 Task: Look for space in Oviedo, United States from 12th August, 2023 to 16th August, 2023 for 8 adults in price range Rs.10000 to Rs.16000. Place can be private room with 8 bedrooms having 8 beds and 8 bathrooms. Property type can be house, flat, guest house, hotel. Amenities needed are: wifi, TV, free parkinig on premises, gym, breakfast. Booking option can be shelf check-in. Required host language is English.
Action: Mouse moved to (468, 103)
Screenshot: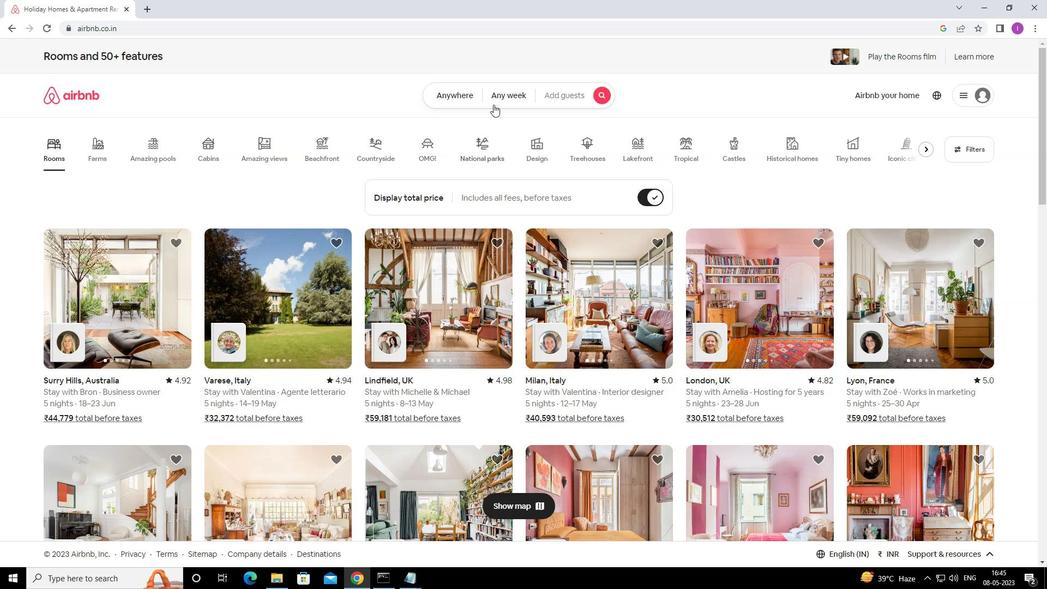 
Action: Mouse pressed left at (468, 103)
Screenshot: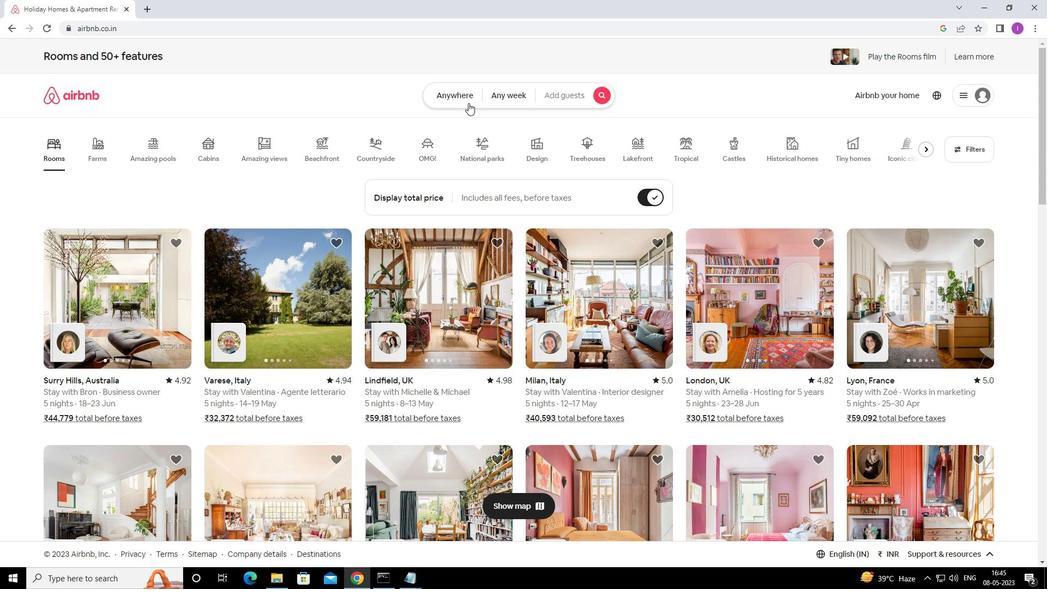 
Action: Mouse moved to (396, 138)
Screenshot: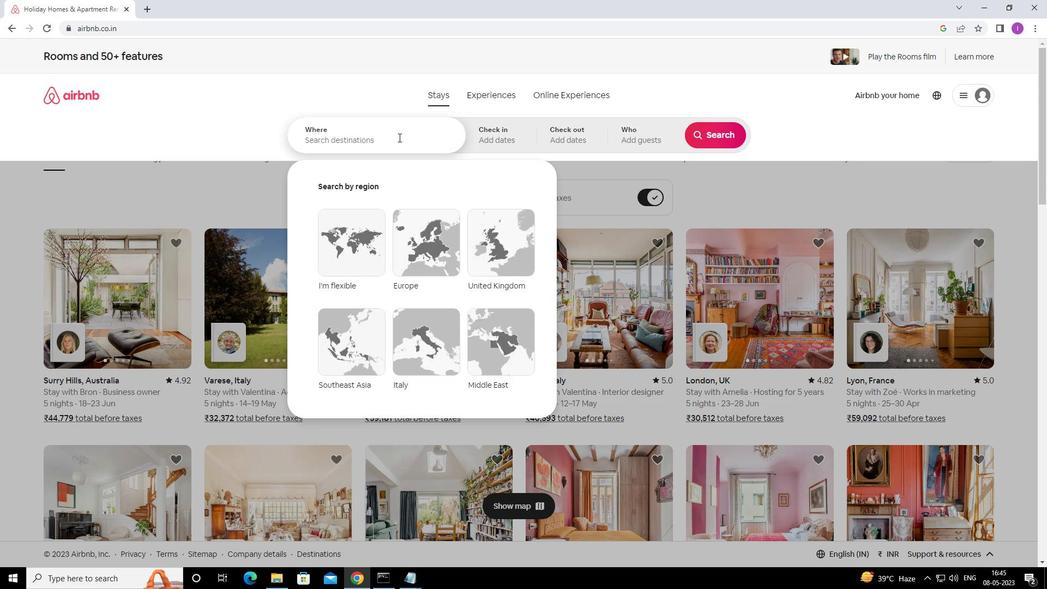 
Action: Mouse pressed left at (396, 138)
Screenshot: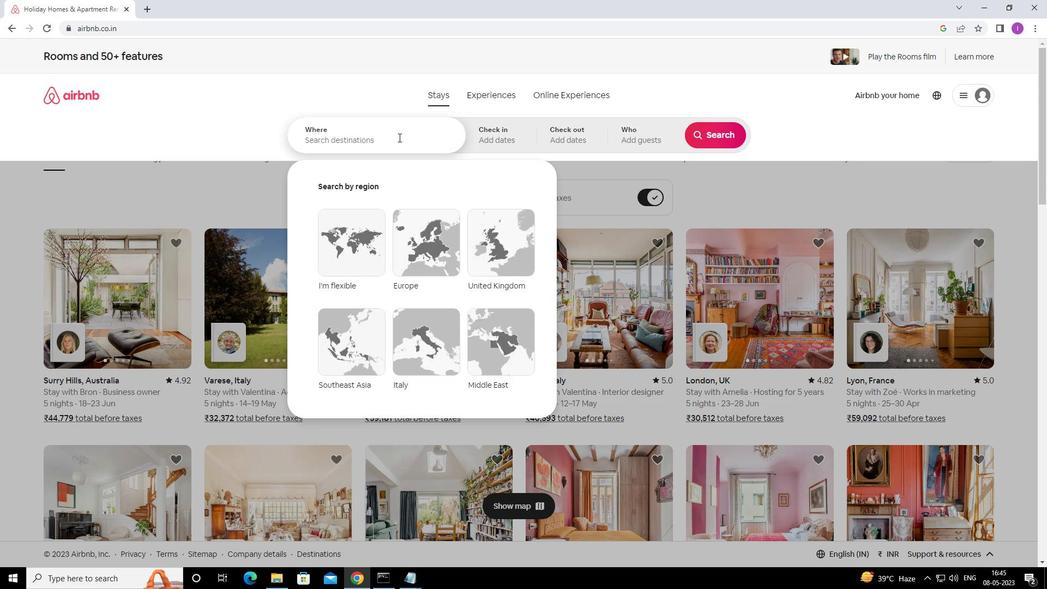 
Action: Mouse moved to (569, 116)
Screenshot: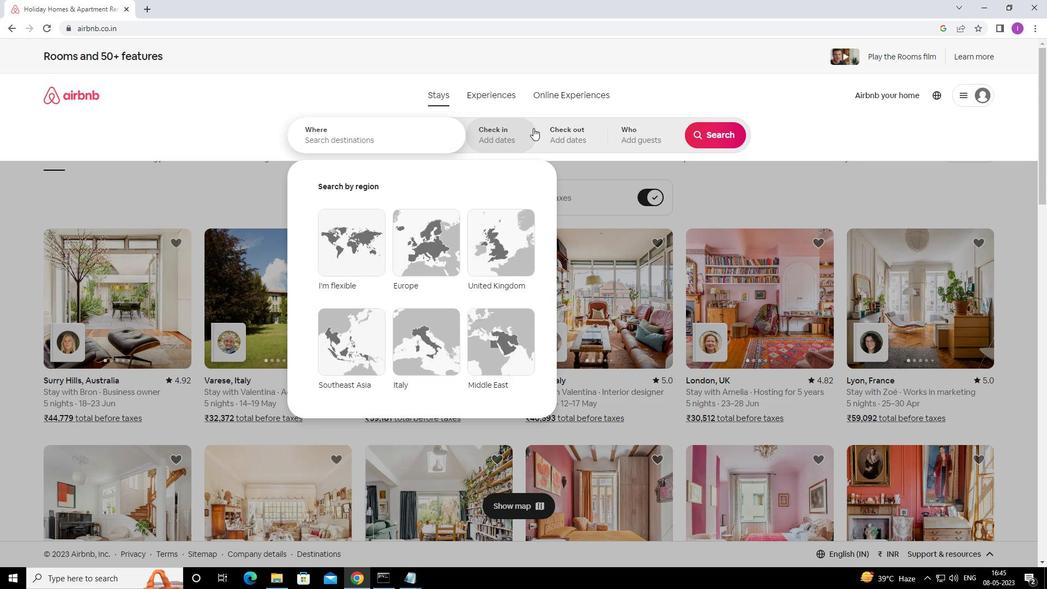 
Action: Key pressed <Key.shift><Key.shift><Key.shift><Key.shift><Key.shift>OVIEDO,<Key.shift><Key.shift><Key.shift><Key.shift>UNITED<Key.space>STATES
Screenshot: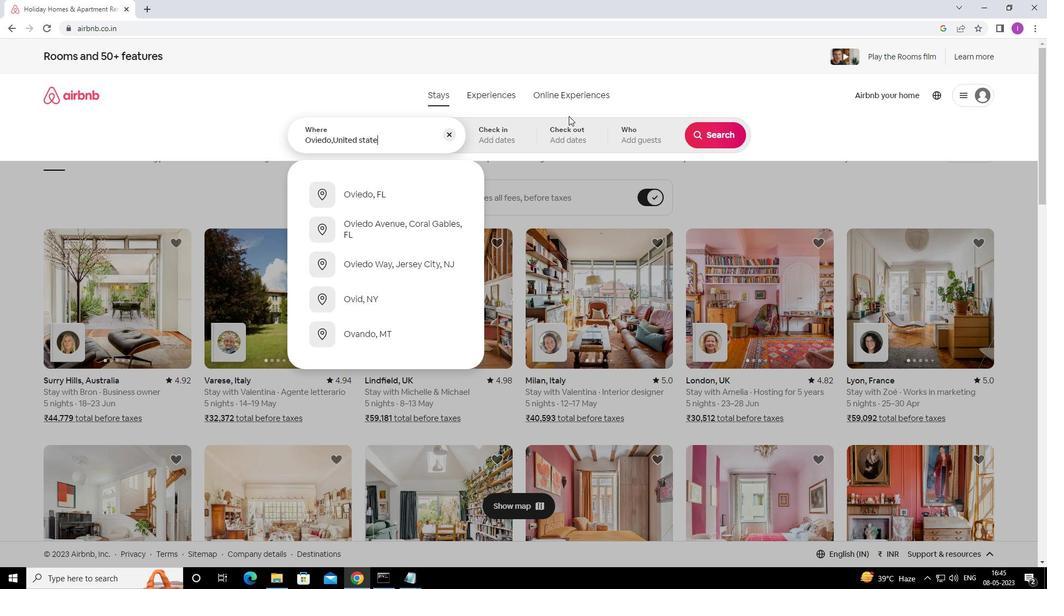 
Action: Mouse moved to (511, 130)
Screenshot: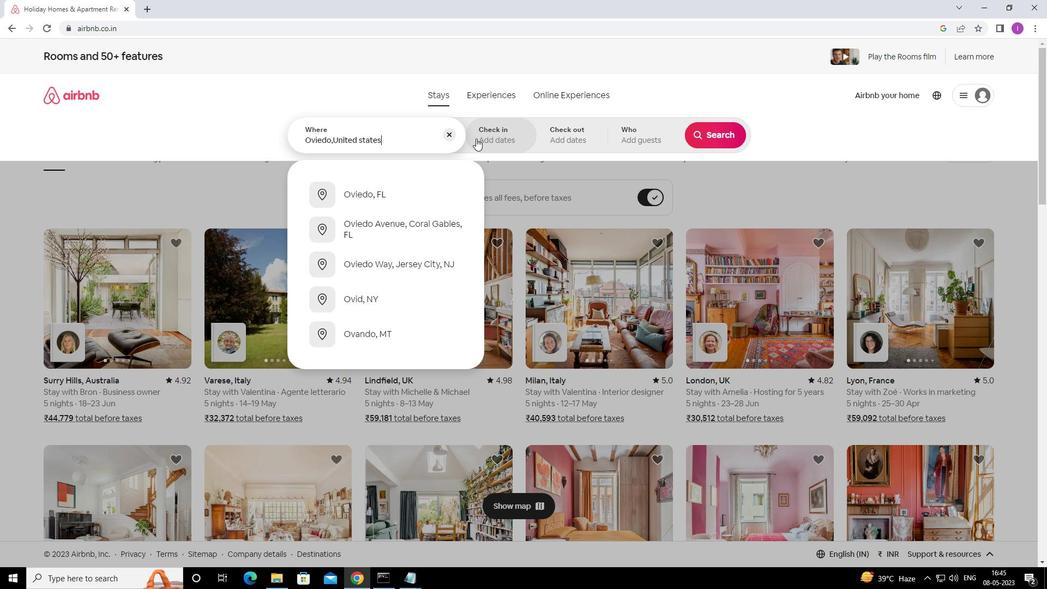 
Action: Mouse pressed left at (511, 130)
Screenshot: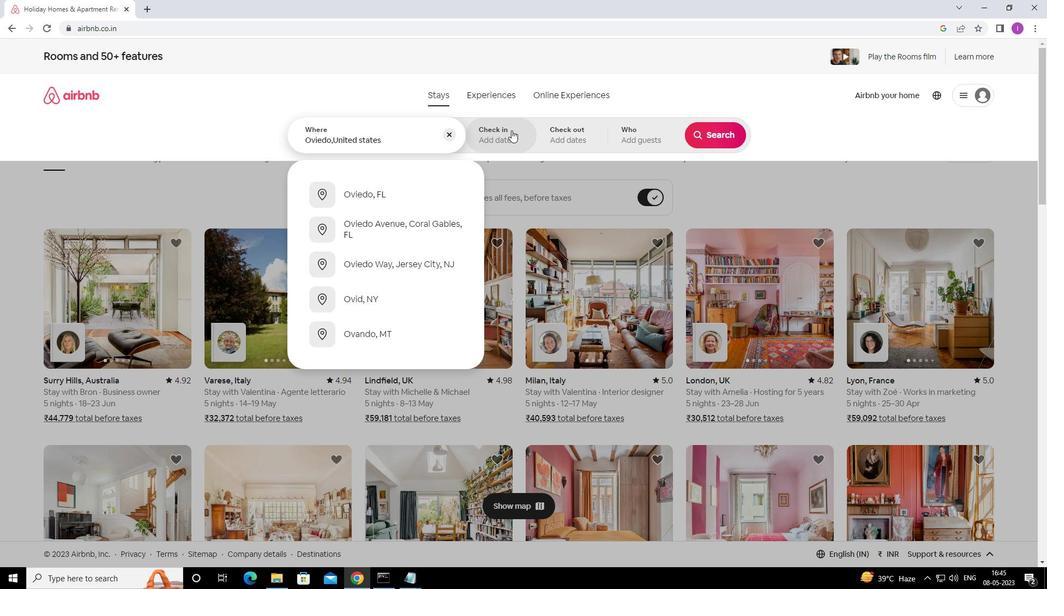 
Action: Mouse moved to (705, 223)
Screenshot: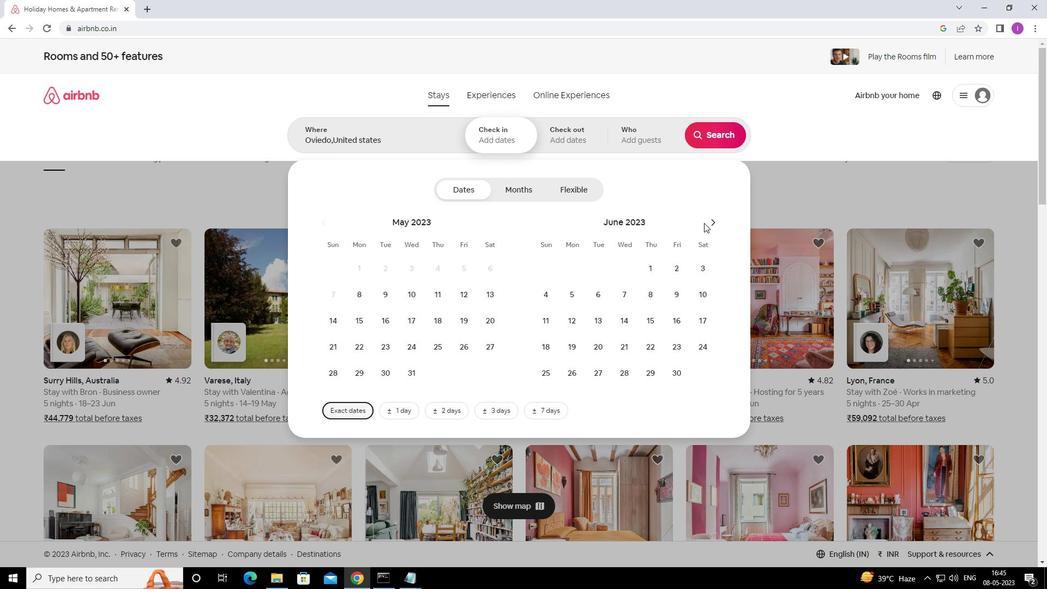 
Action: Mouse pressed left at (705, 223)
Screenshot: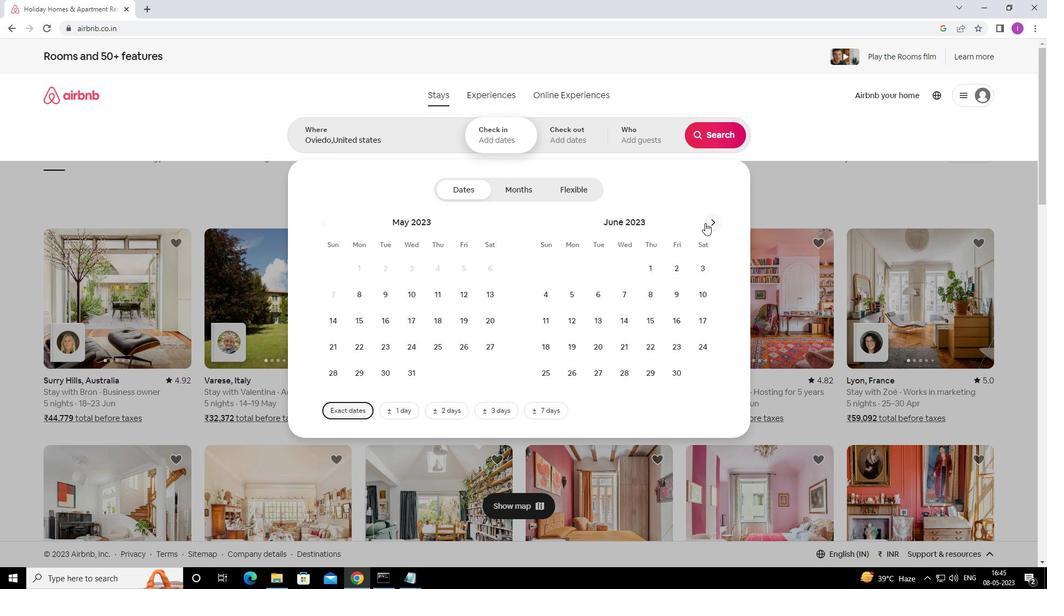
Action: Mouse pressed left at (705, 223)
Screenshot: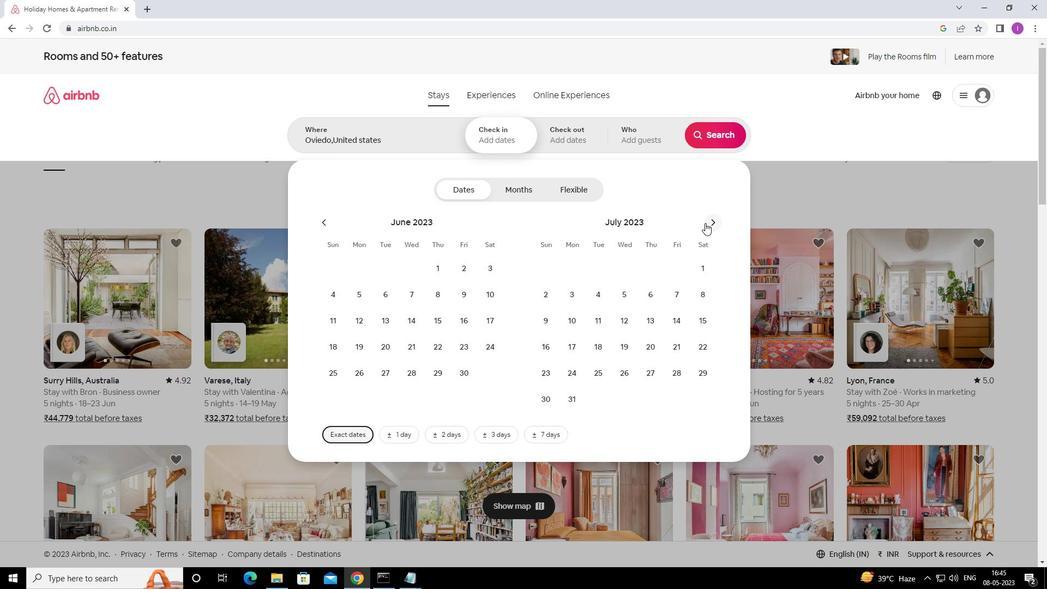 
Action: Mouse moved to (701, 295)
Screenshot: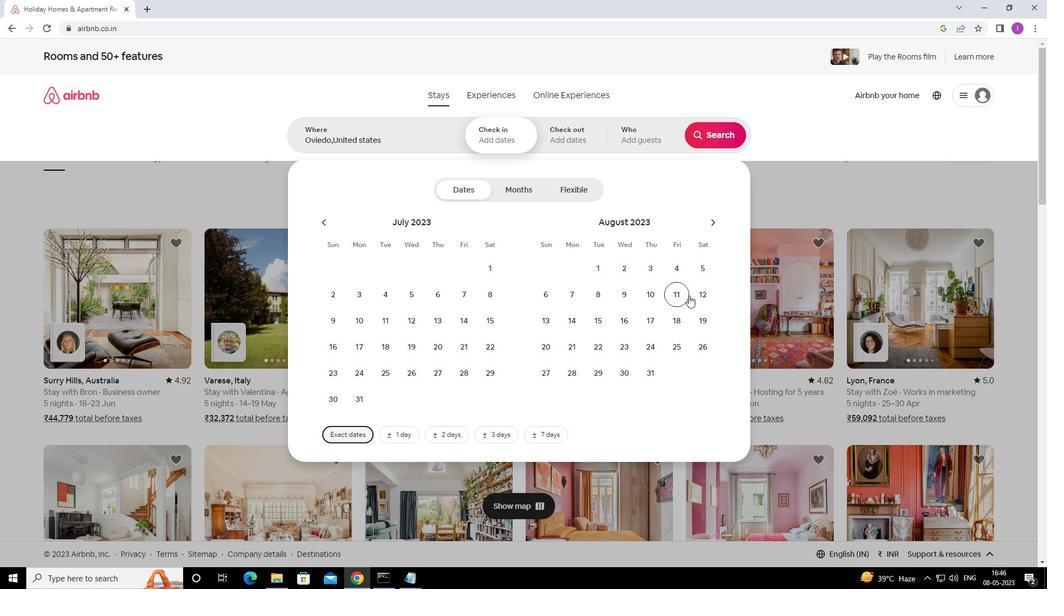 
Action: Mouse pressed left at (701, 295)
Screenshot: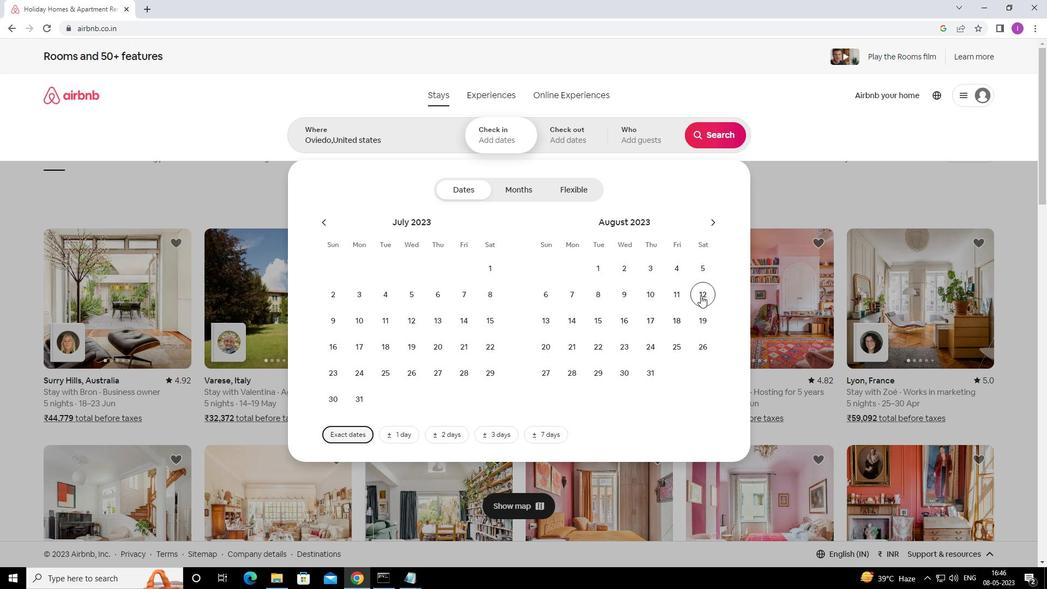
Action: Mouse moved to (629, 323)
Screenshot: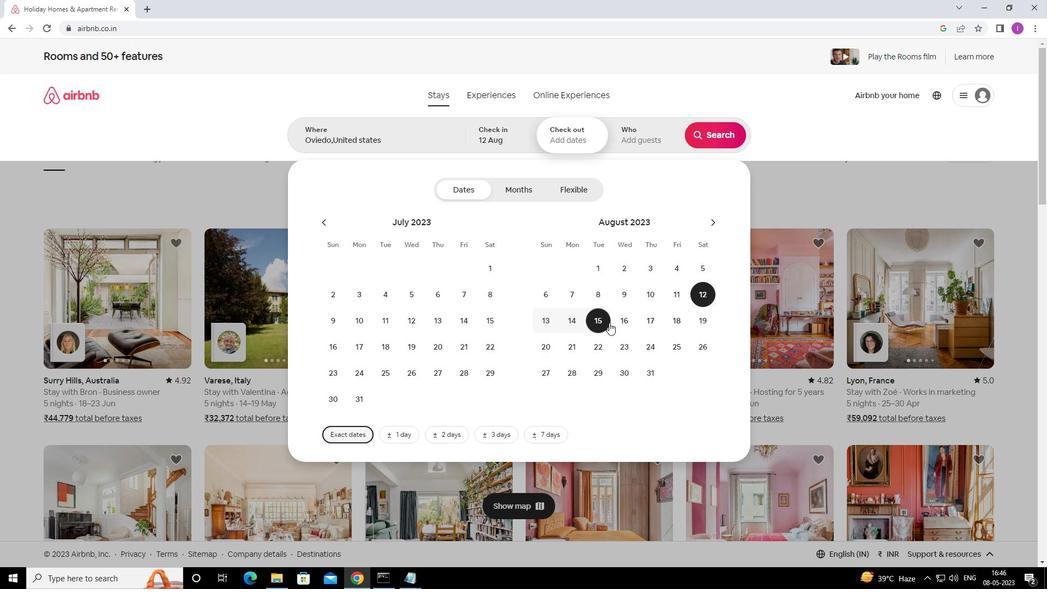 
Action: Mouse pressed left at (629, 323)
Screenshot: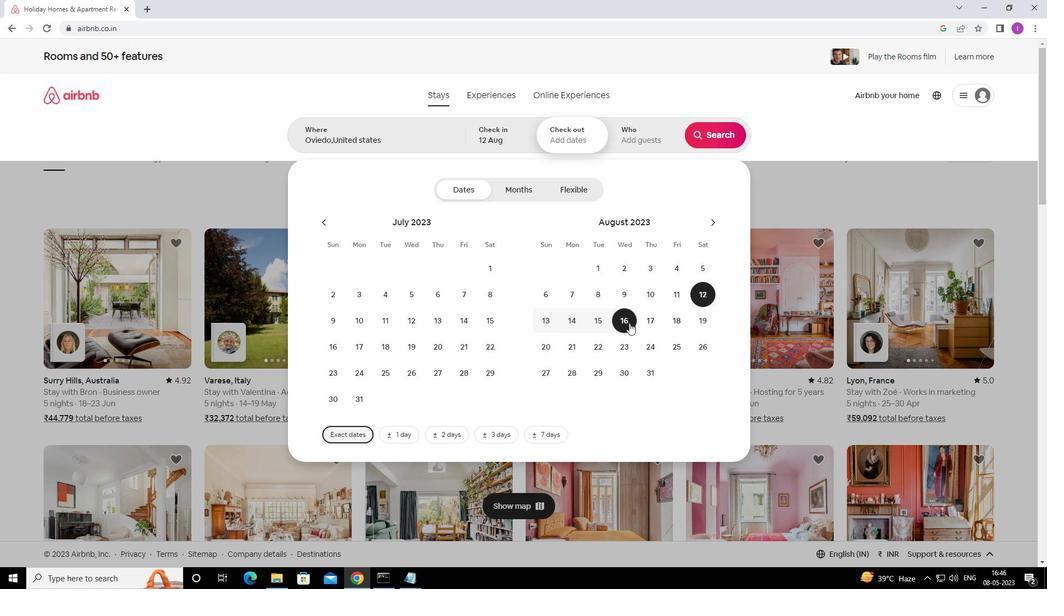 
Action: Mouse moved to (642, 132)
Screenshot: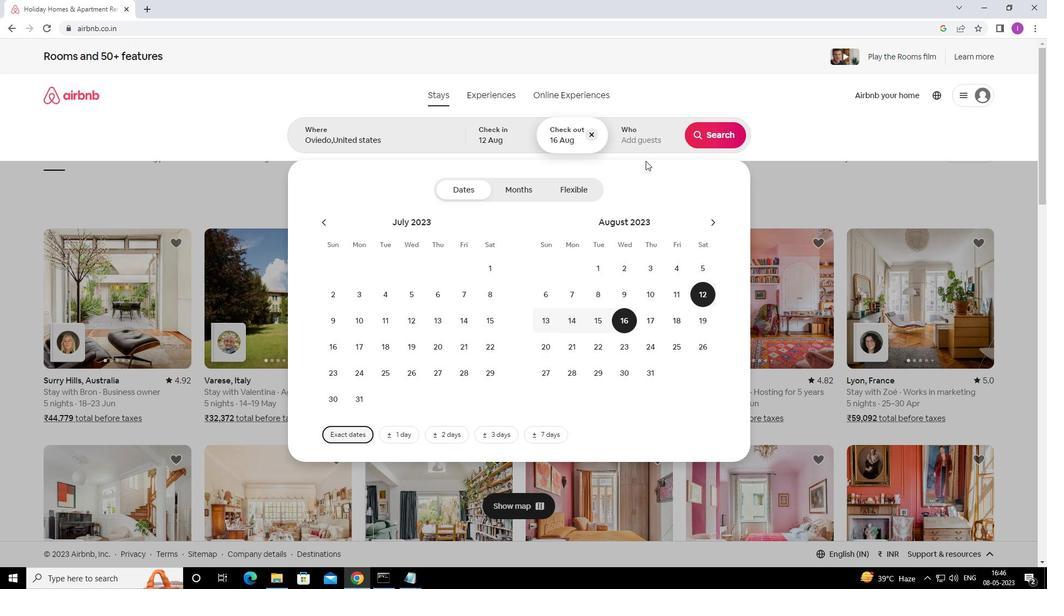 
Action: Mouse pressed left at (642, 132)
Screenshot: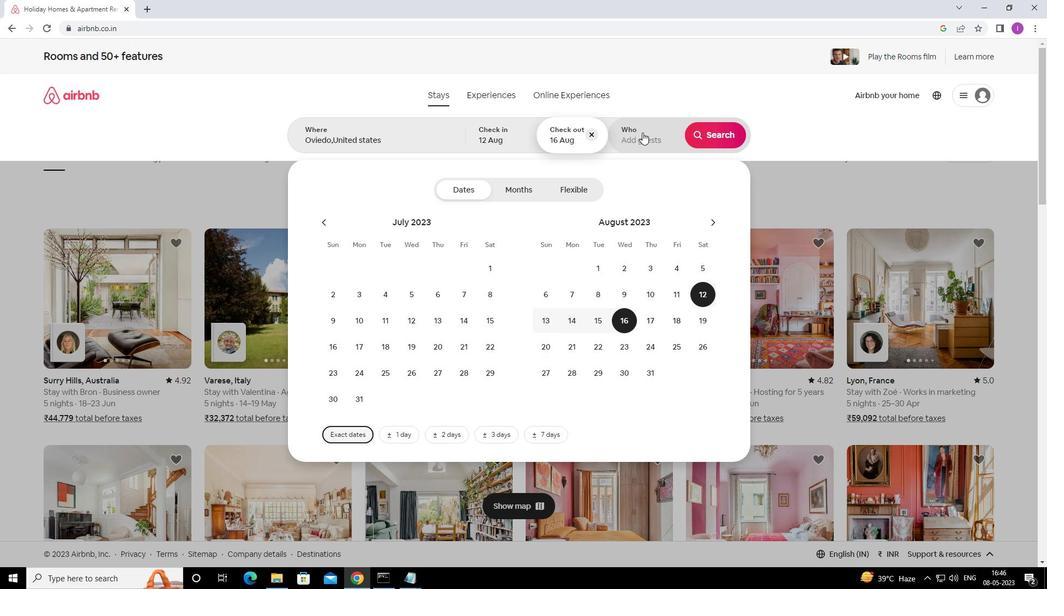 
Action: Mouse moved to (722, 190)
Screenshot: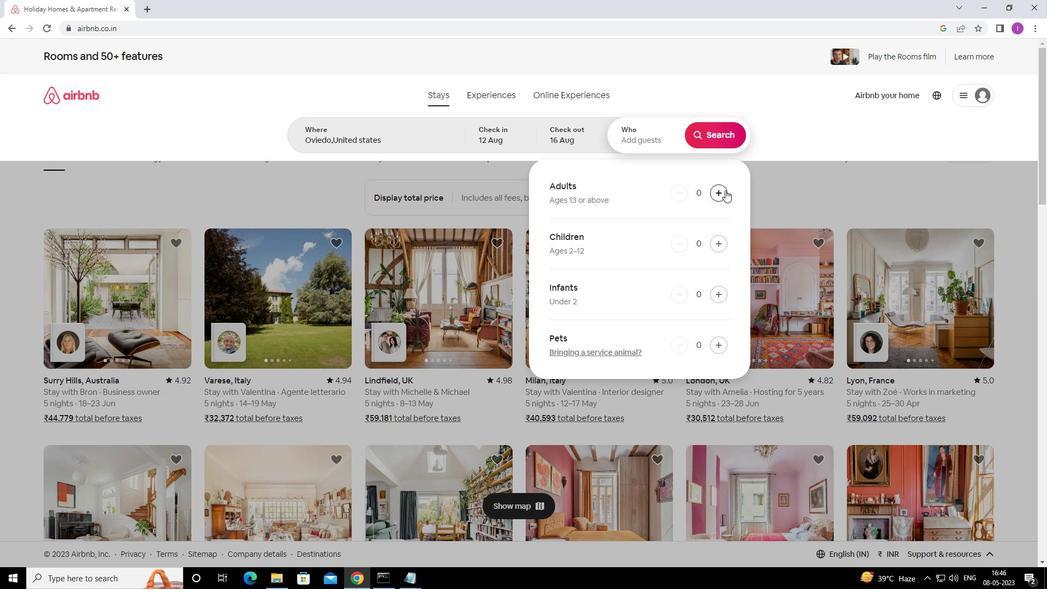 
Action: Mouse pressed left at (722, 190)
Screenshot: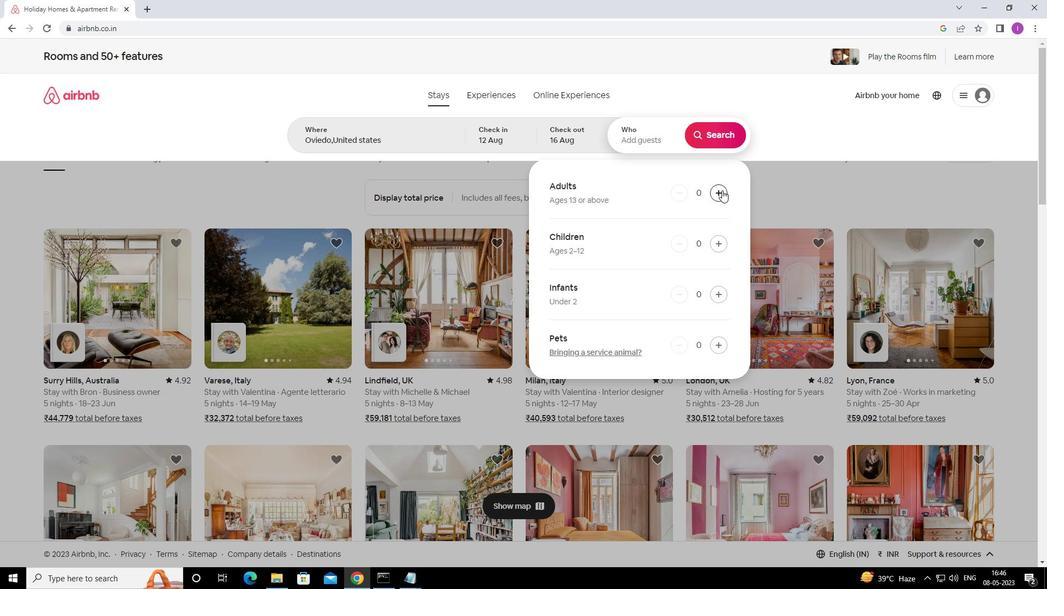 
Action: Mouse moved to (722, 191)
Screenshot: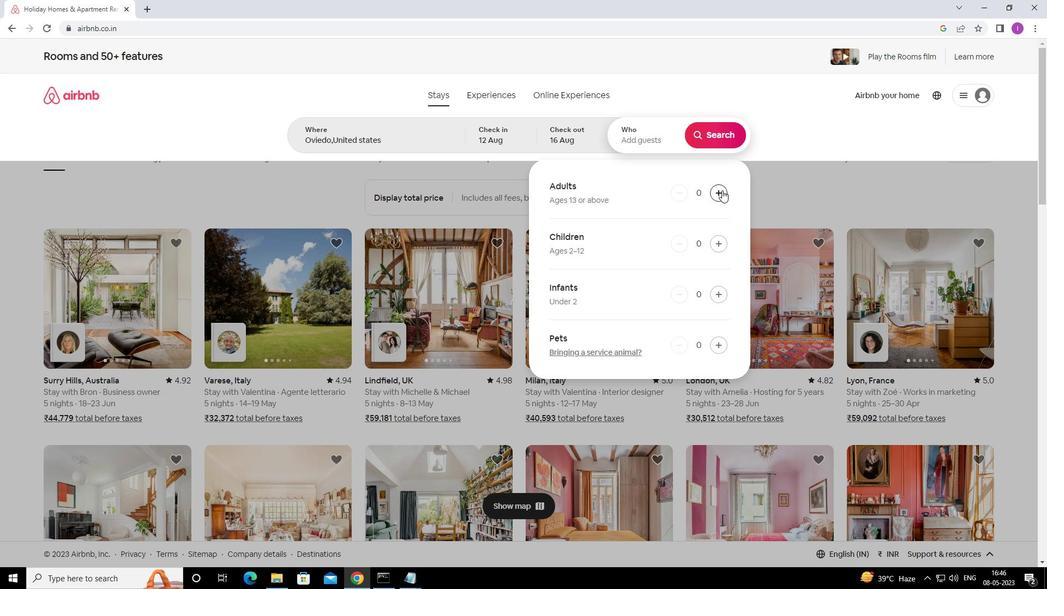 
Action: Mouse pressed left at (722, 191)
Screenshot: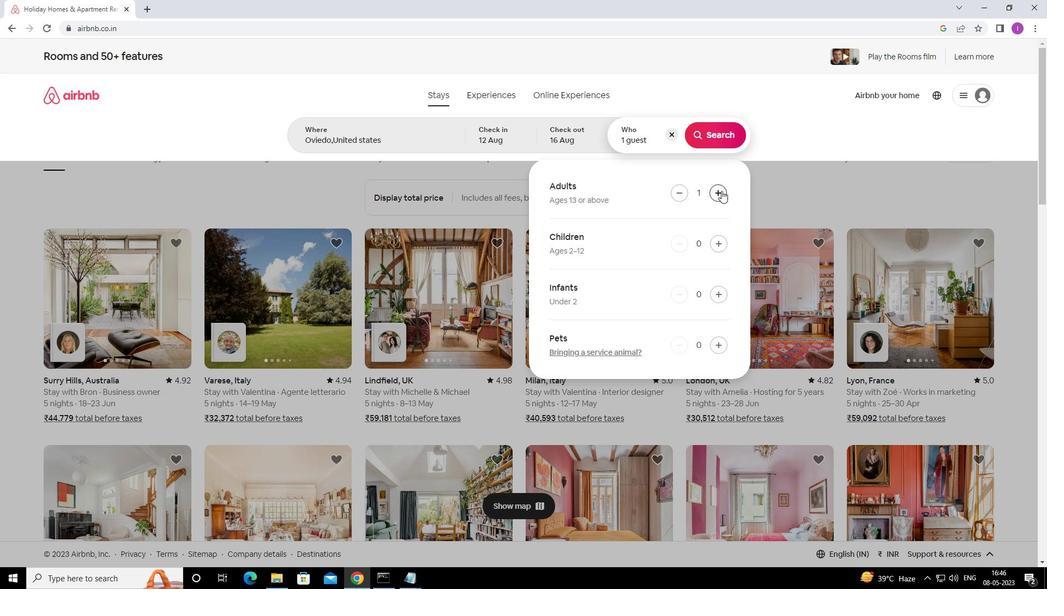 
Action: Mouse pressed left at (722, 191)
Screenshot: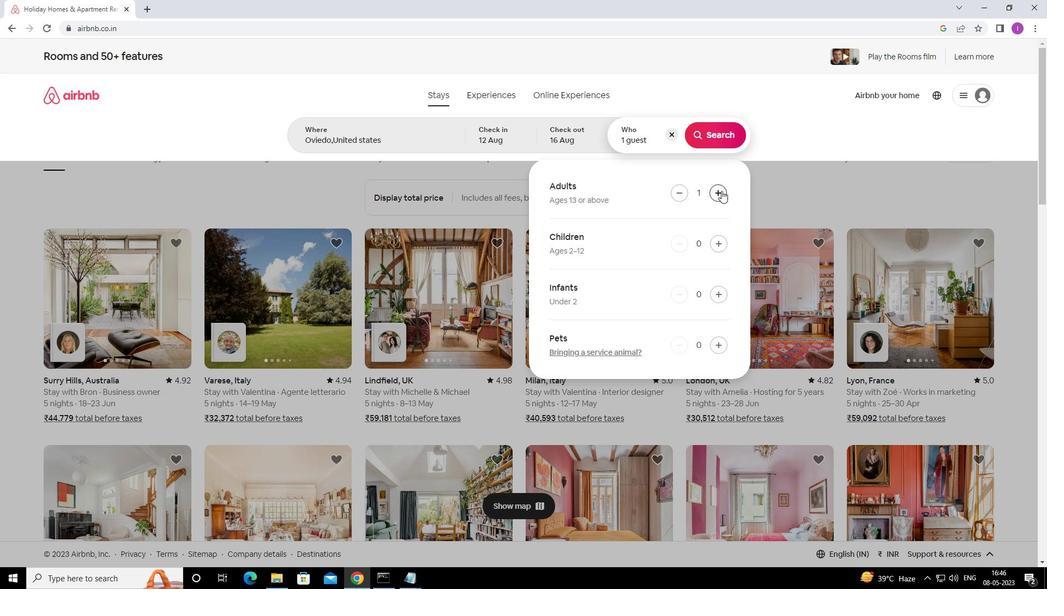 
Action: Mouse moved to (722, 192)
Screenshot: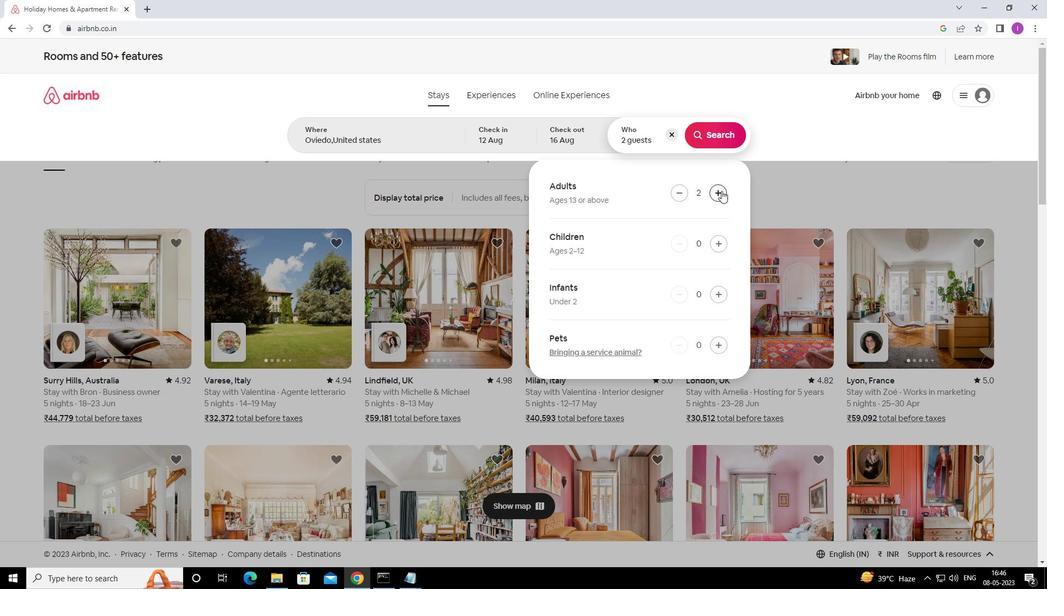 
Action: Mouse pressed left at (722, 192)
Screenshot: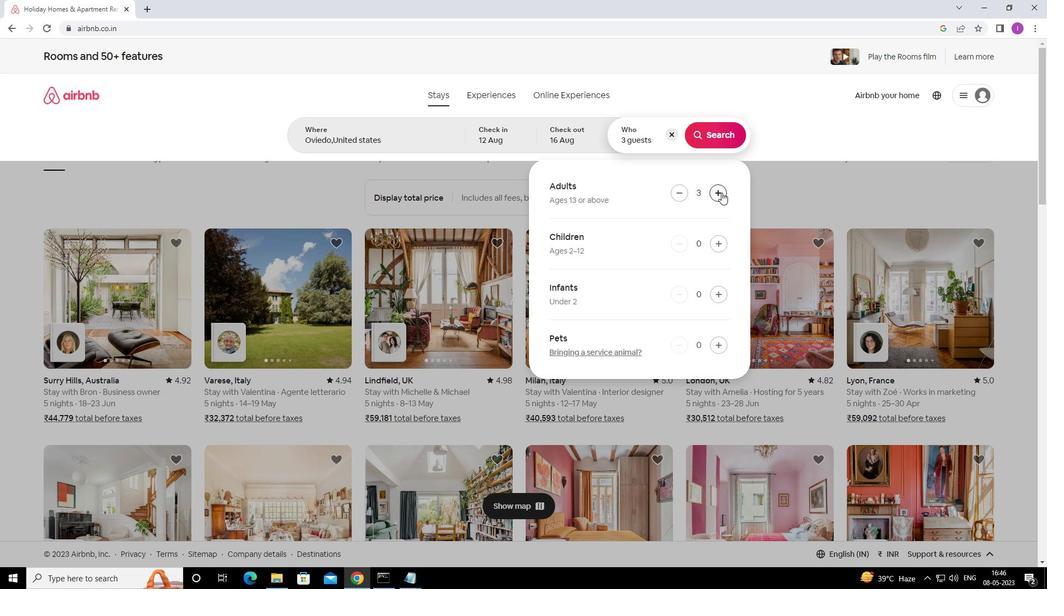 
Action: Mouse pressed left at (722, 192)
Screenshot: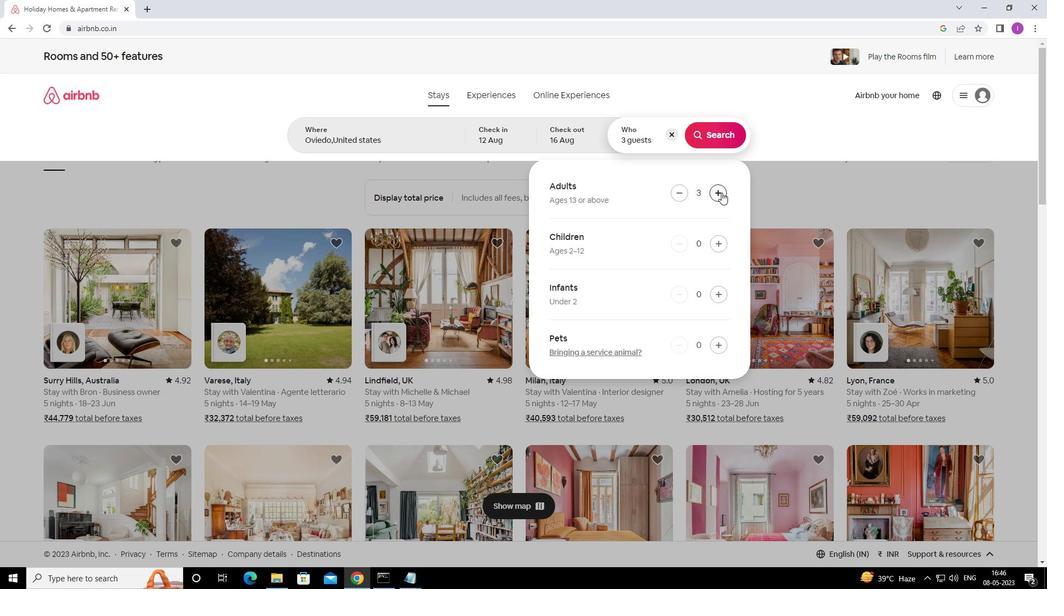 
Action: Mouse pressed left at (722, 192)
Screenshot: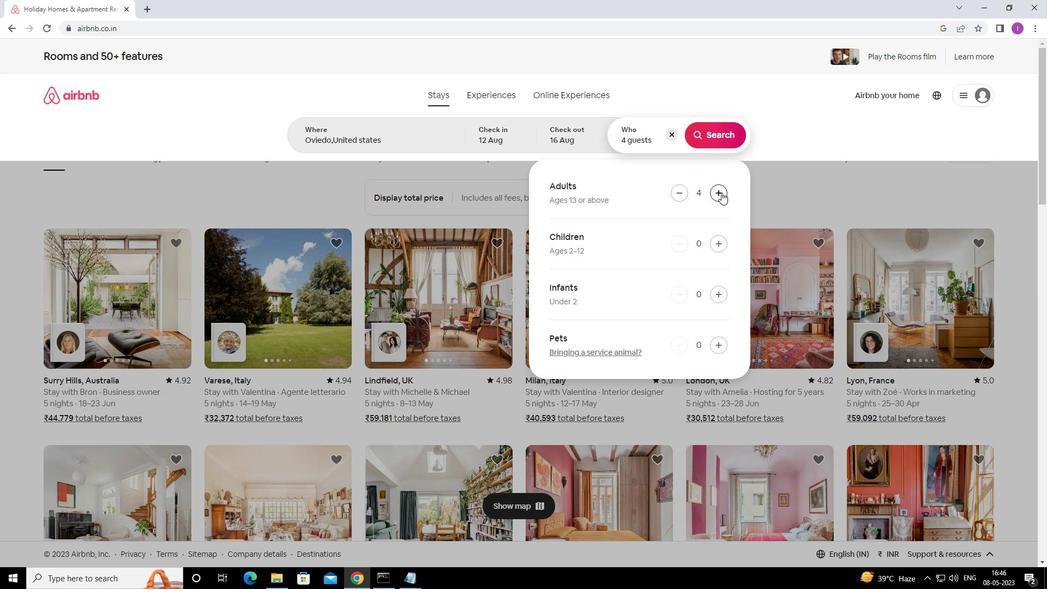 
Action: Mouse pressed left at (722, 192)
Screenshot: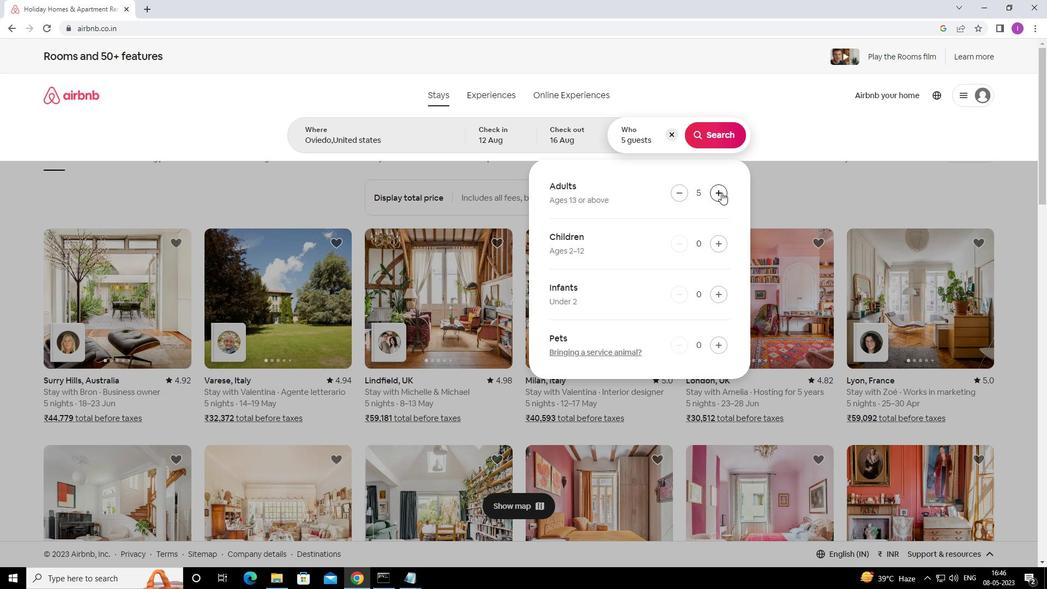 
Action: Mouse pressed left at (722, 192)
Screenshot: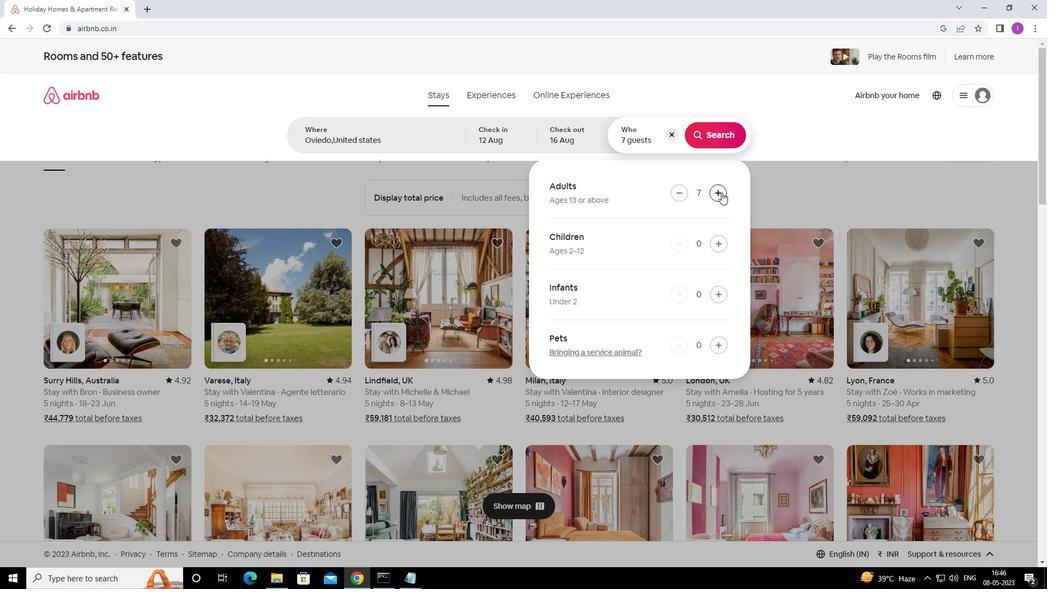 
Action: Mouse pressed left at (722, 192)
Screenshot: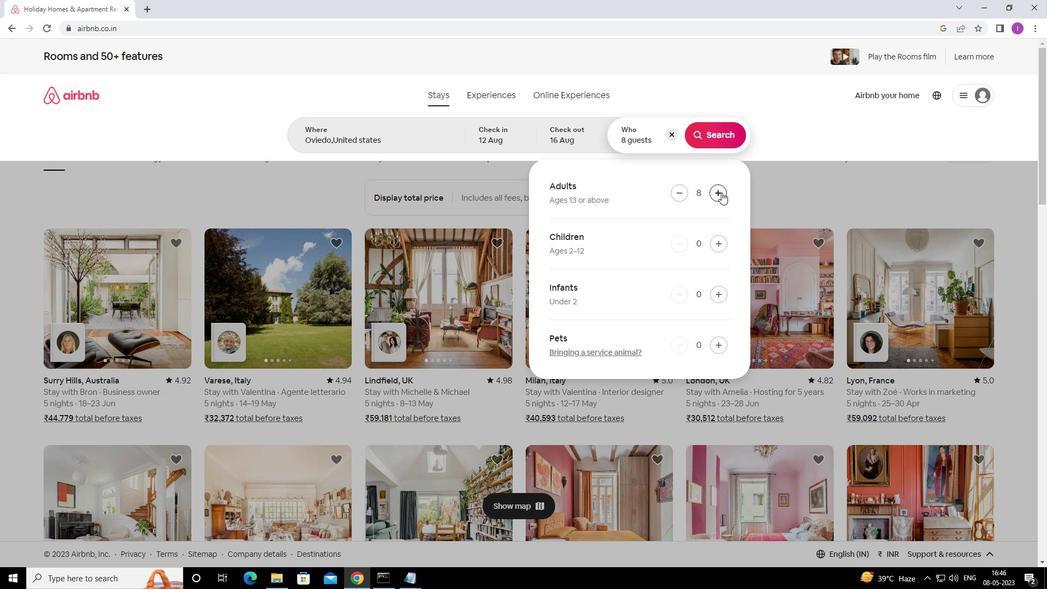 
Action: Mouse moved to (672, 195)
Screenshot: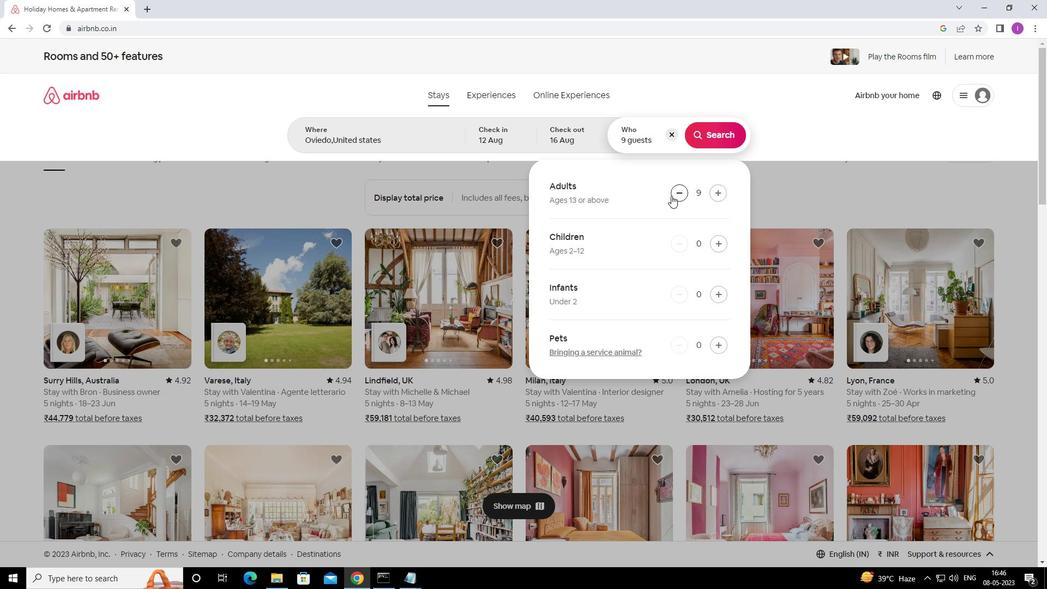 
Action: Mouse pressed left at (672, 195)
Screenshot: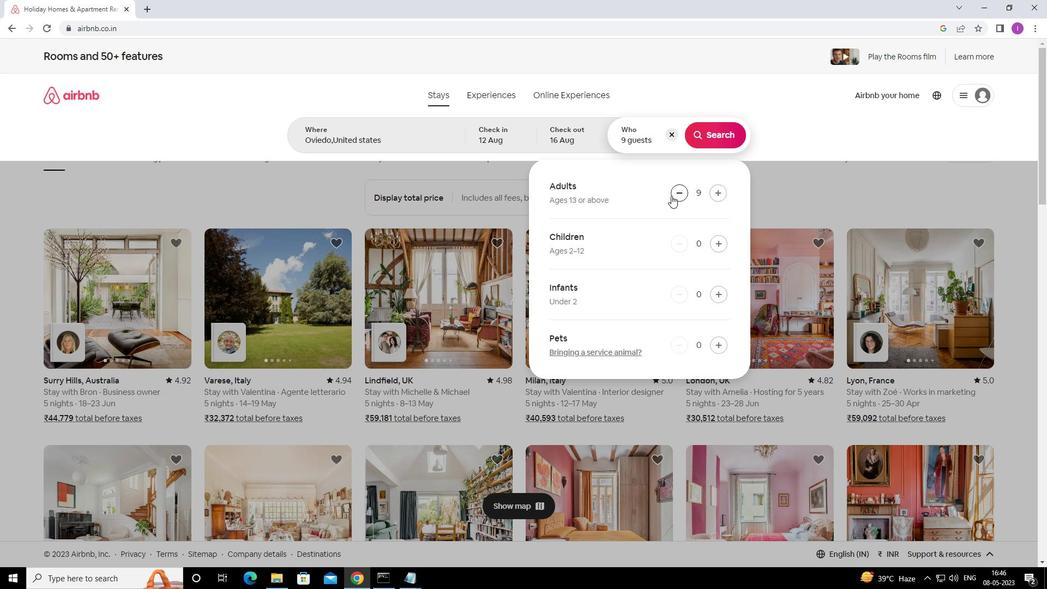 
Action: Mouse moved to (734, 138)
Screenshot: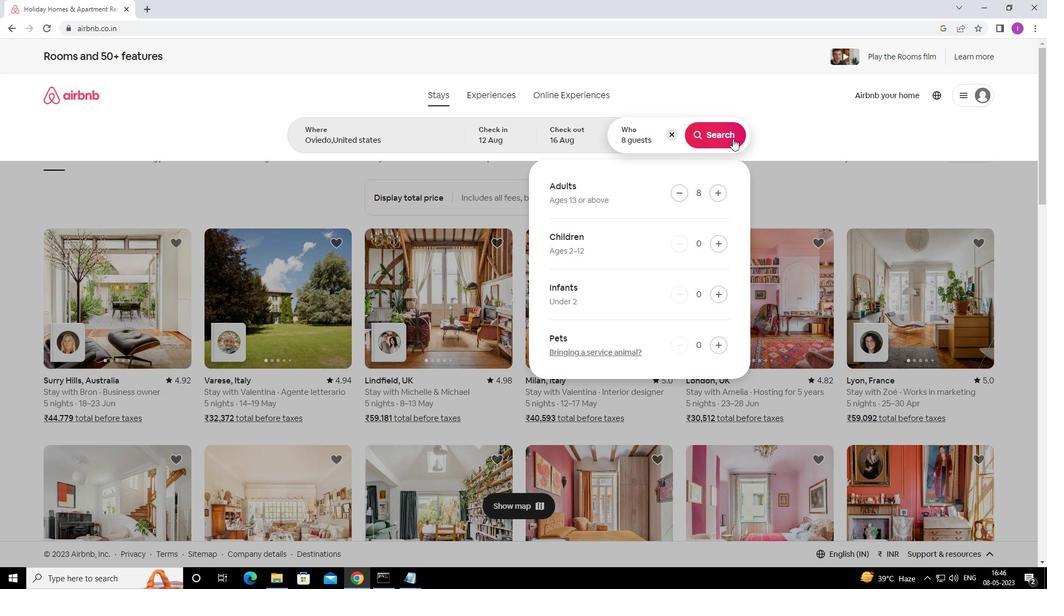 
Action: Mouse pressed left at (734, 138)
Screenshot: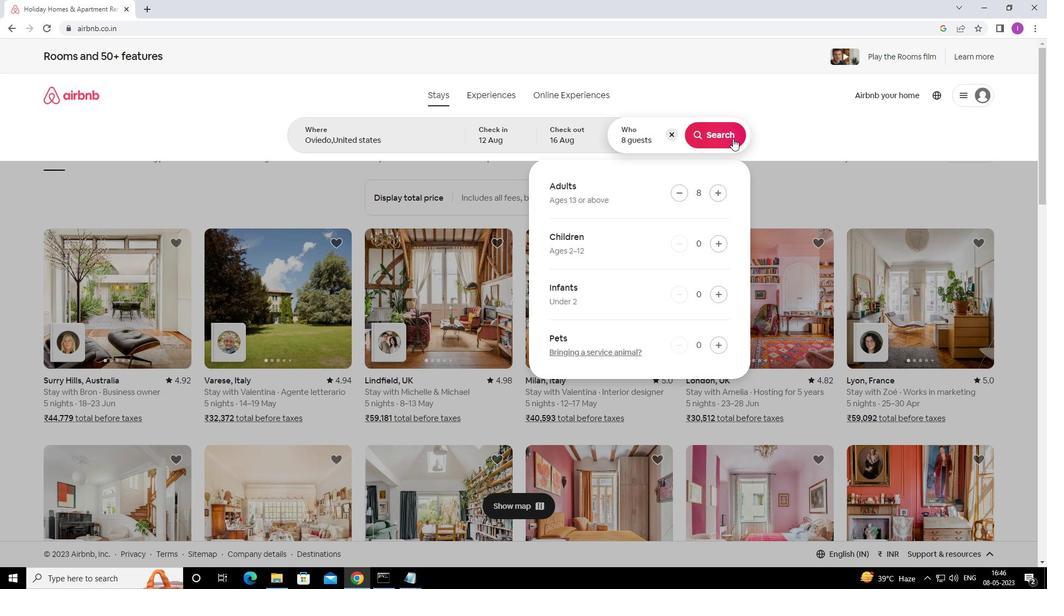 
Action: Mouse moved to (998, 97)
Screenshot: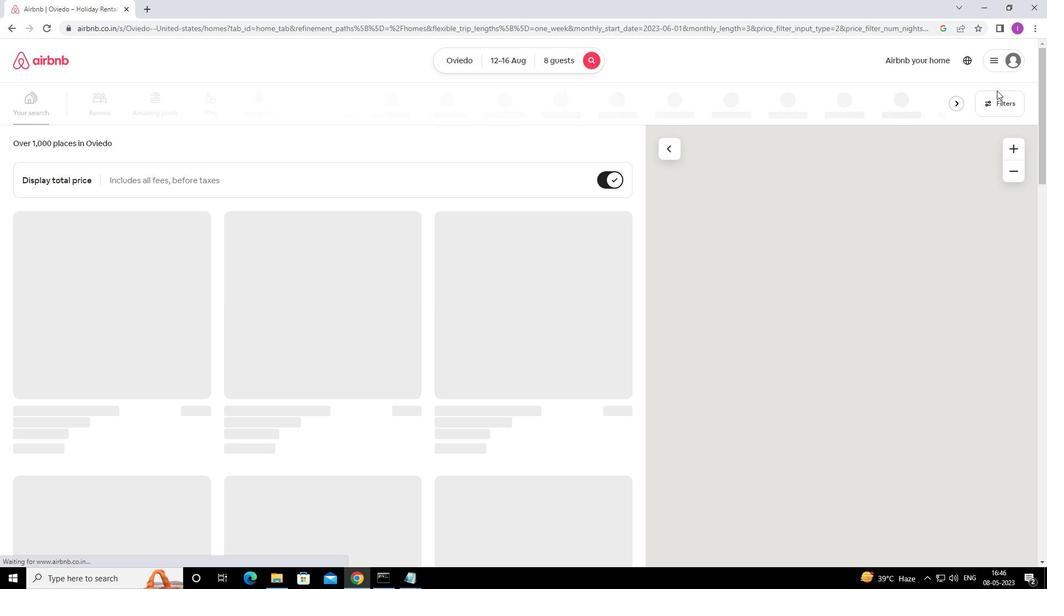 
Action: Mouse pressed left at (998, 97)
Screenshot: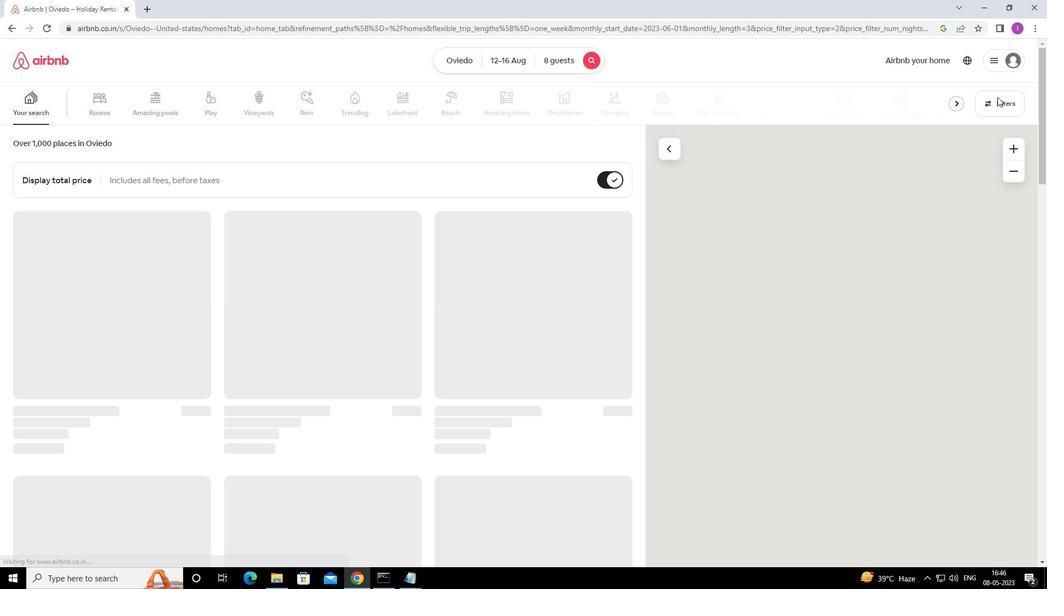 
Action: Mouse moved to (394, 377)
Screenshot: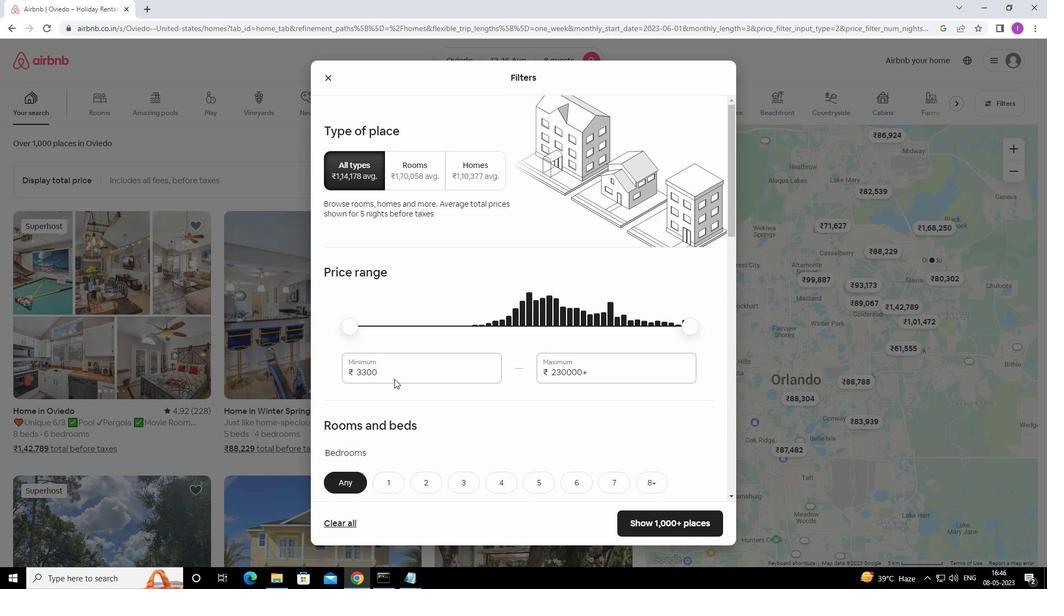 
Action: Mouse pressed left at (394, 377)
Screenshot: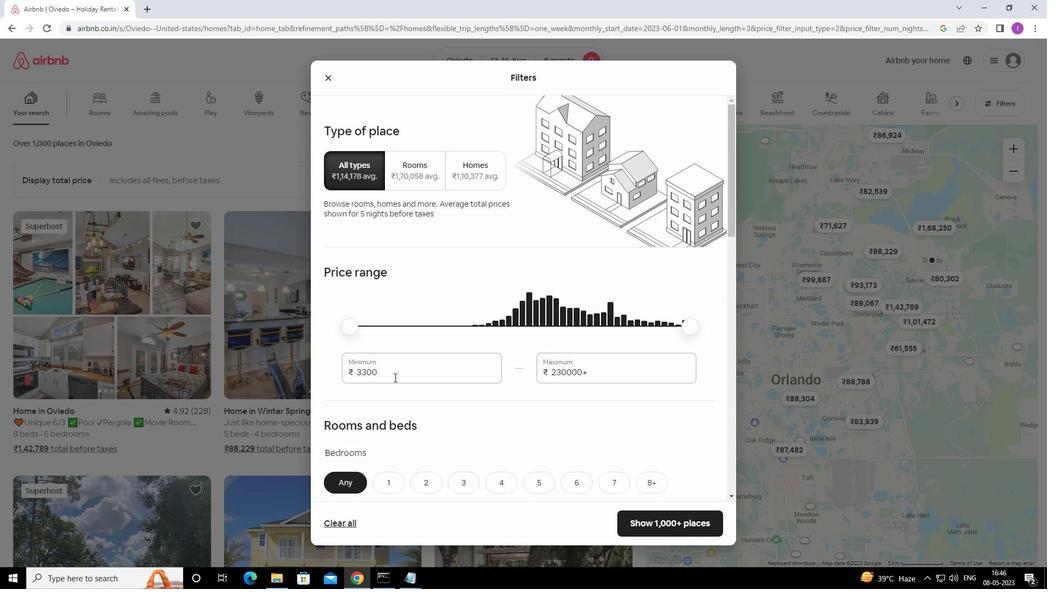 
Action: Mouse moved to (380, 365)
Screenshot: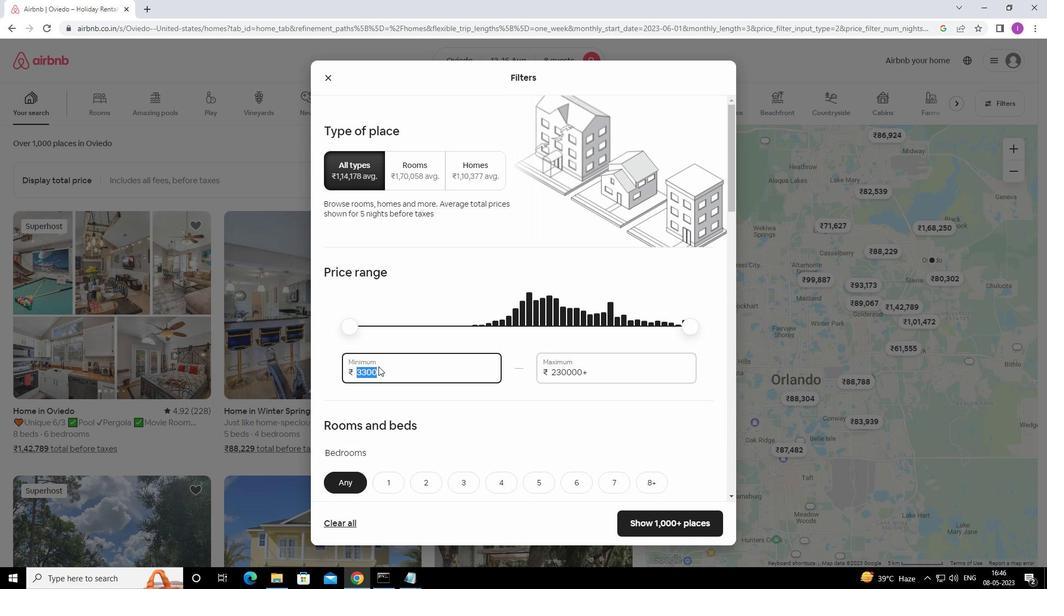 
Action: Key pressed 10000
Screenshot: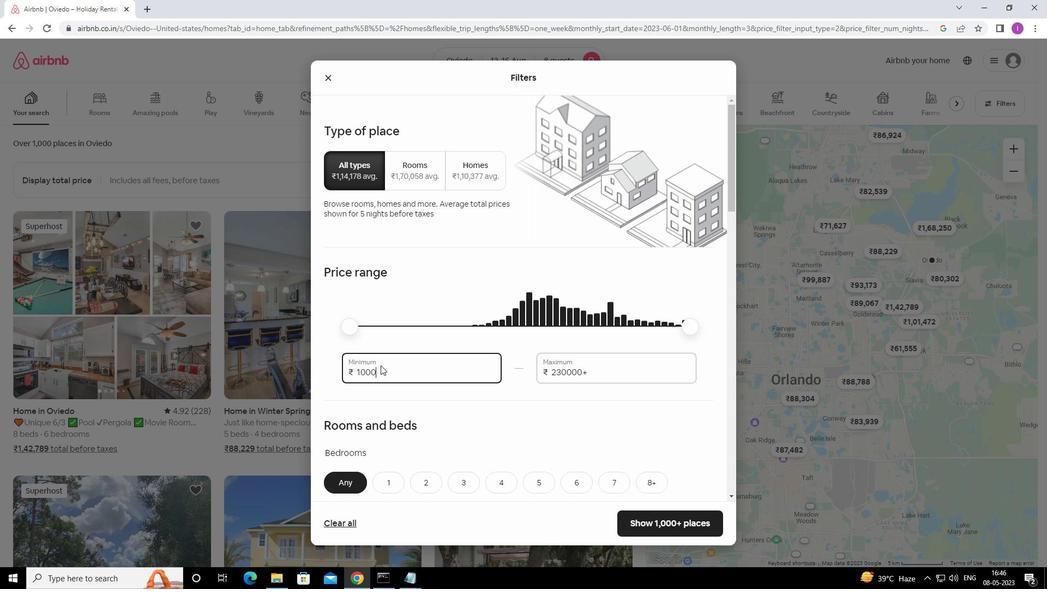 
Action: Mouse moved to (588, 373)
Screenshot: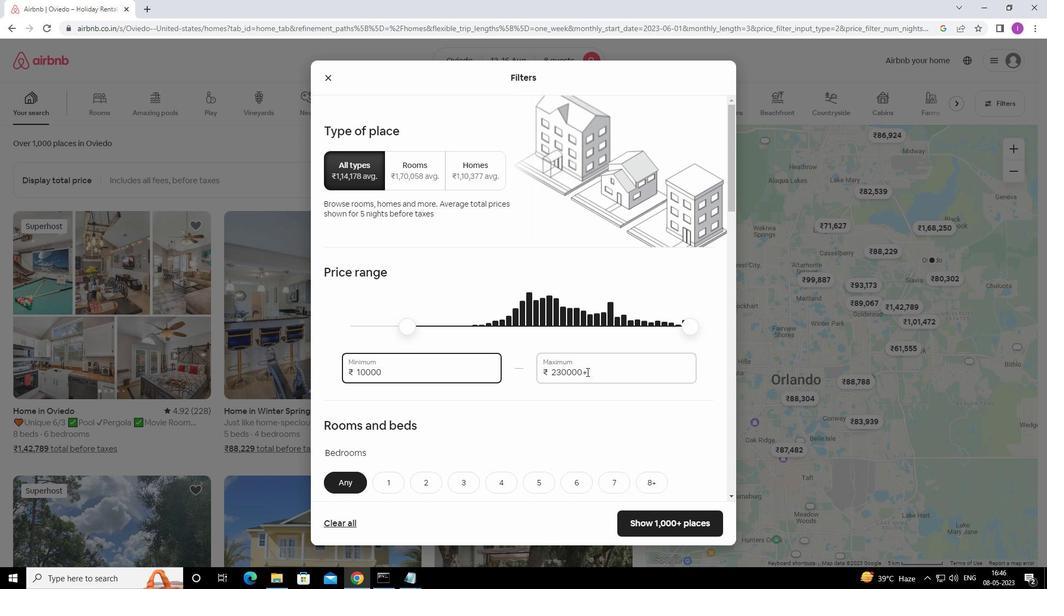 
Action: Mouse pressed left at (588, 373)
Screenshot: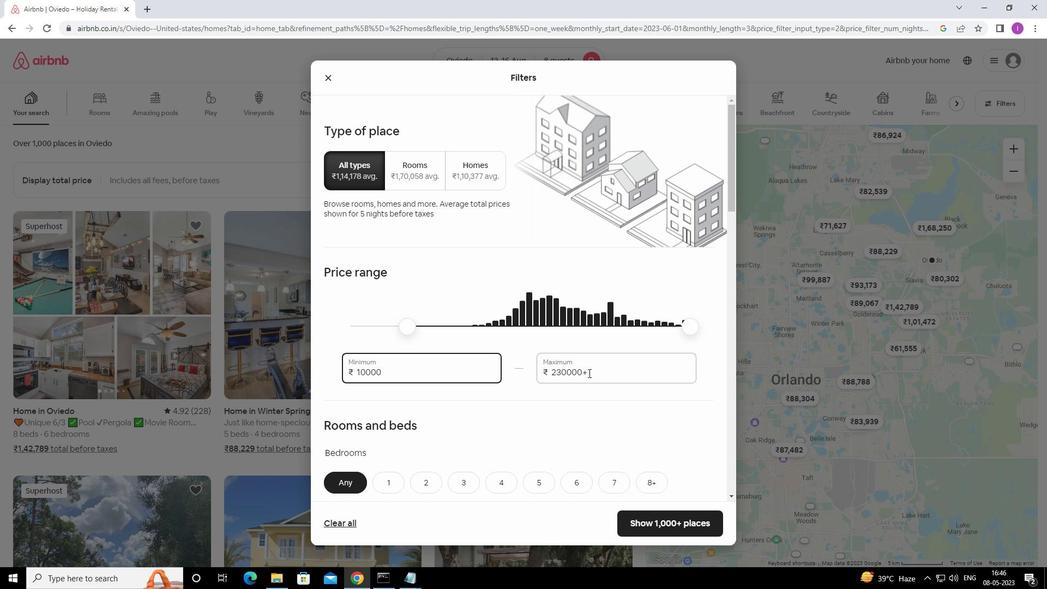 
Action: Mouse moved to (534, 373)
Screenshot: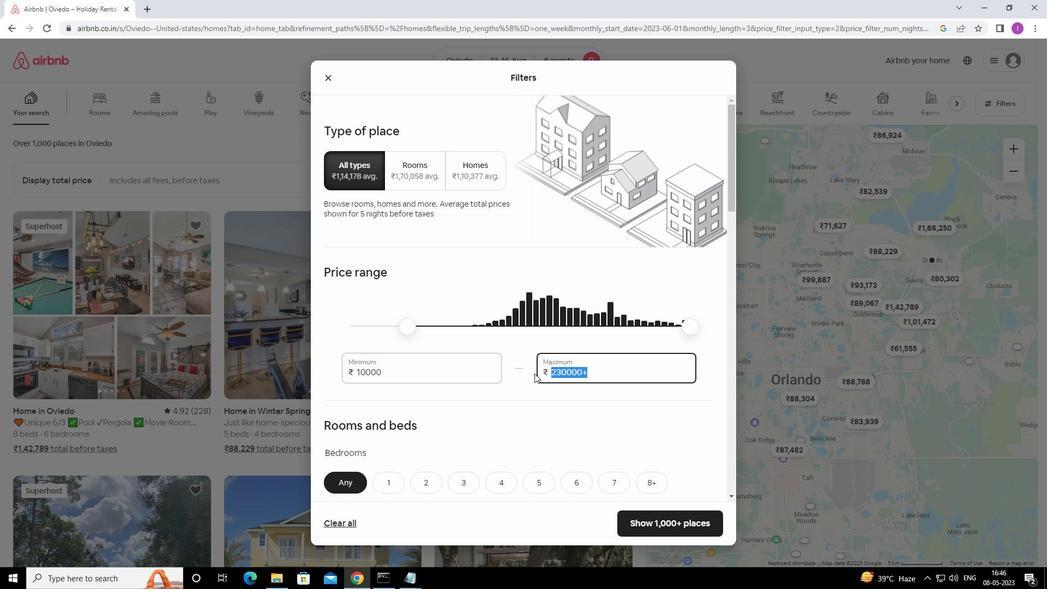 
Action: Key pressed 1
Screenshot: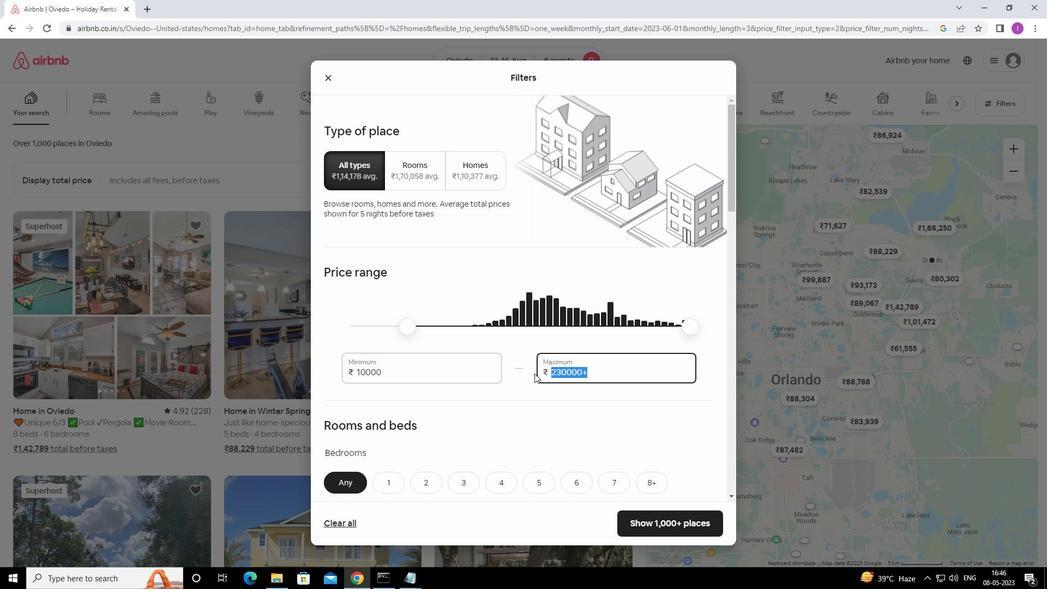 
Action: Mouse moved to (537, 372)
Screenshot: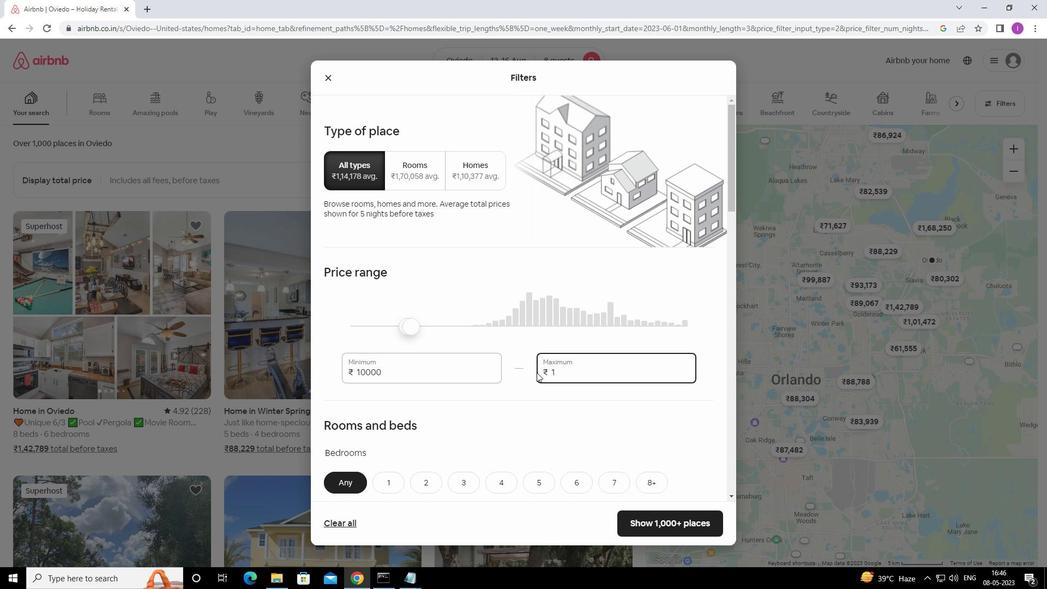 
Action: Key pressed 6
Screenshot: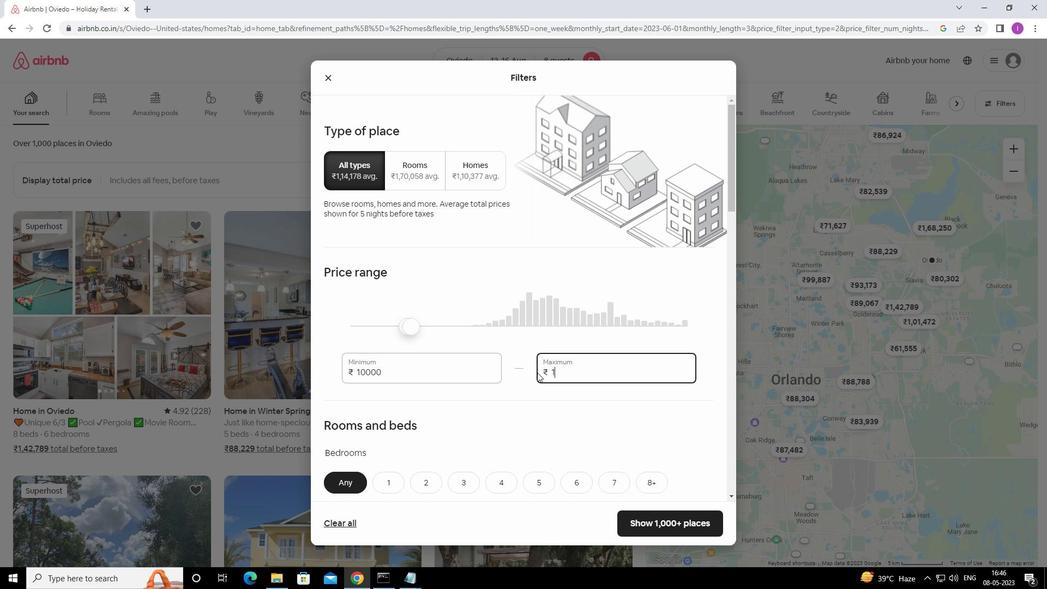 
Action: Mouse moved to (538, 372)
Screenshot: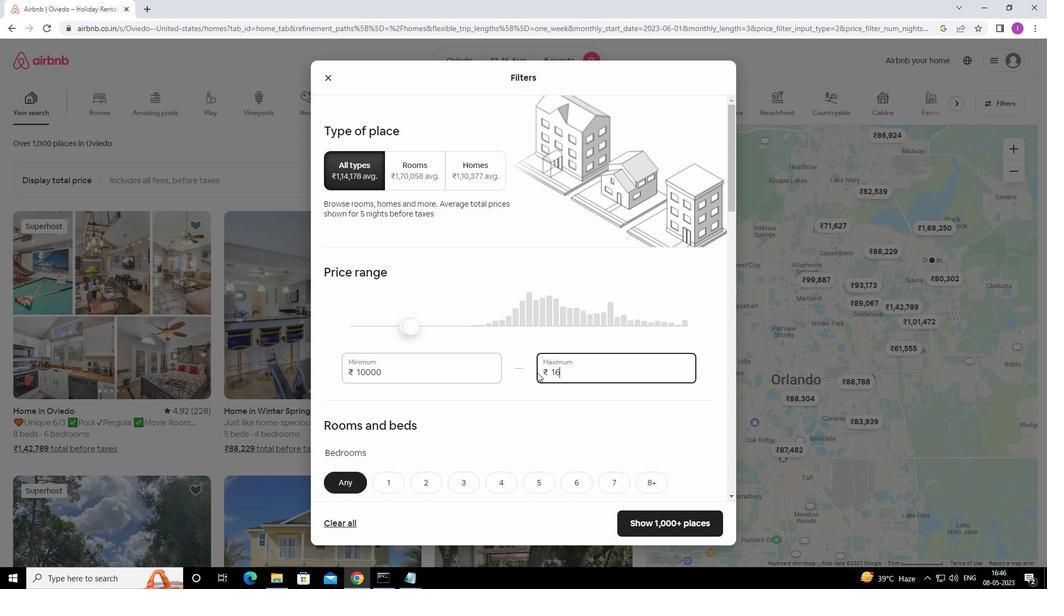 
Action: Key pressed 000
Screenshot: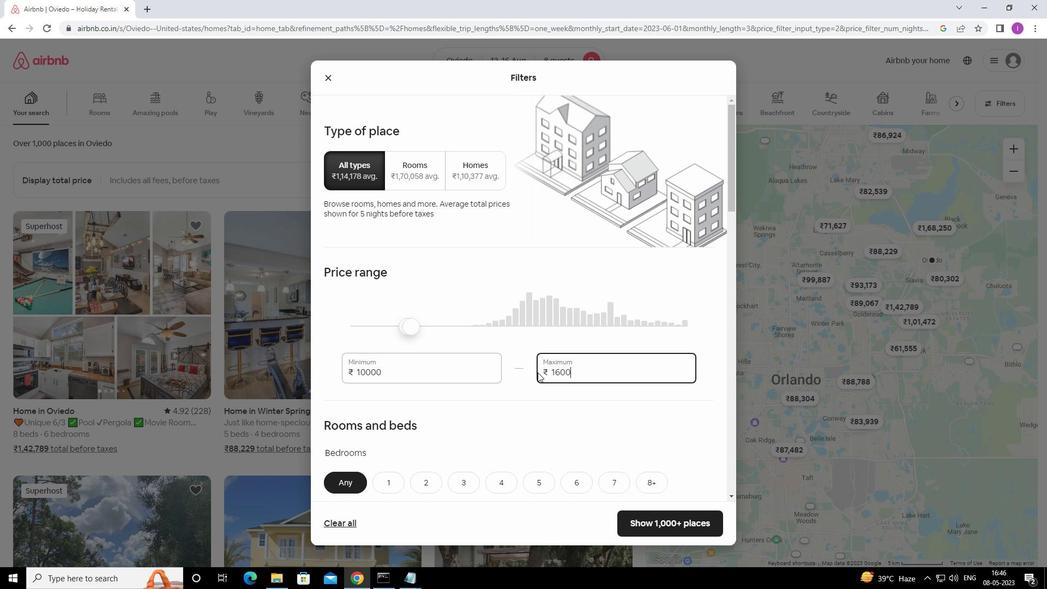 
Action: Mouse moved to (520, 368)
Screenshot: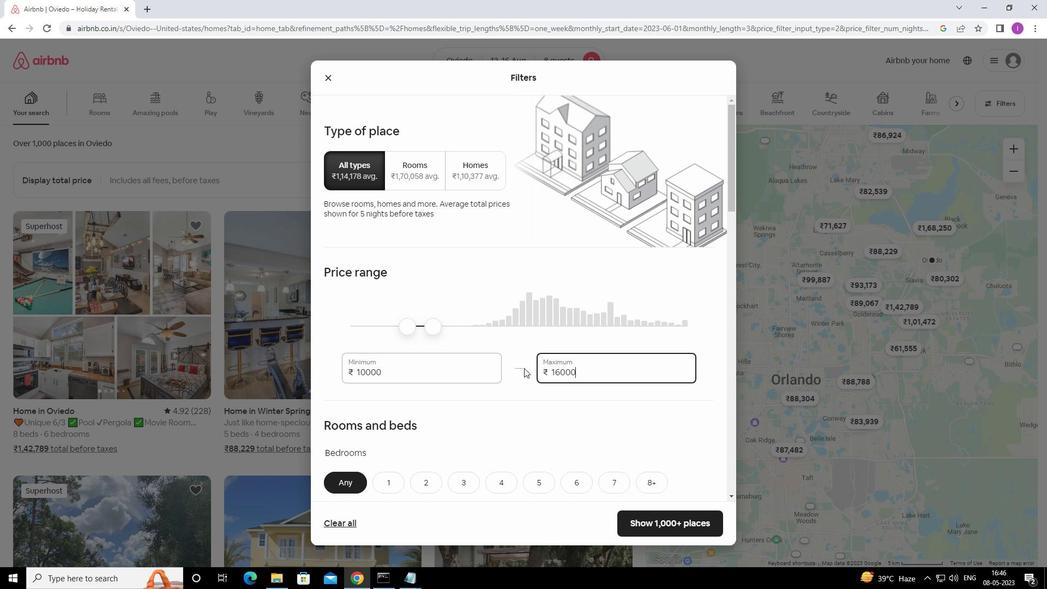 
Action: Mouse scrolled (520, 367) with delta (0, 0)
Screenshot: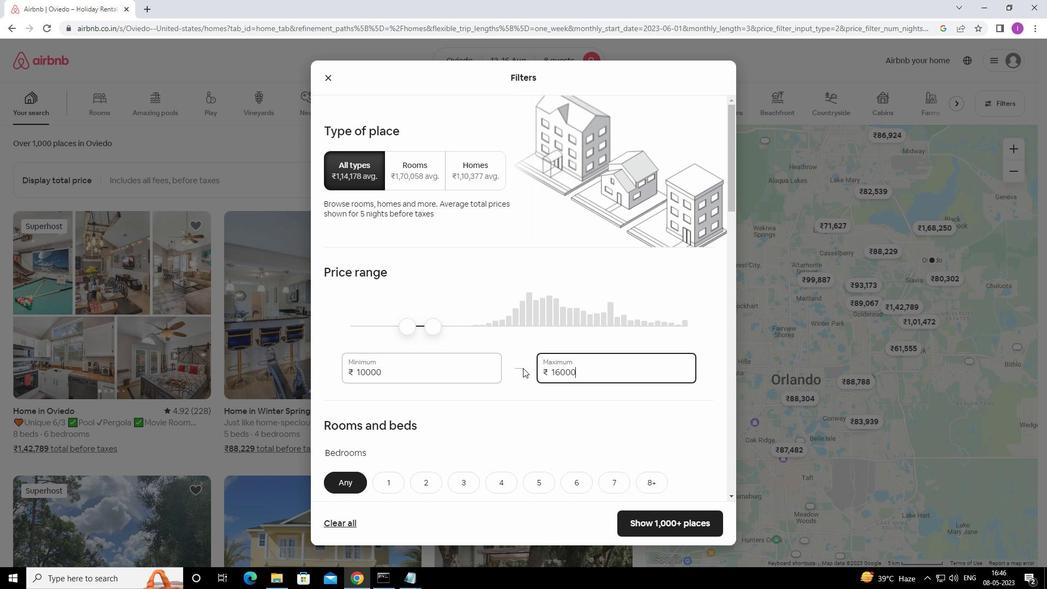 
Action: Mouse scrolled (520, 367) with delta (0, 0)
Screenshot: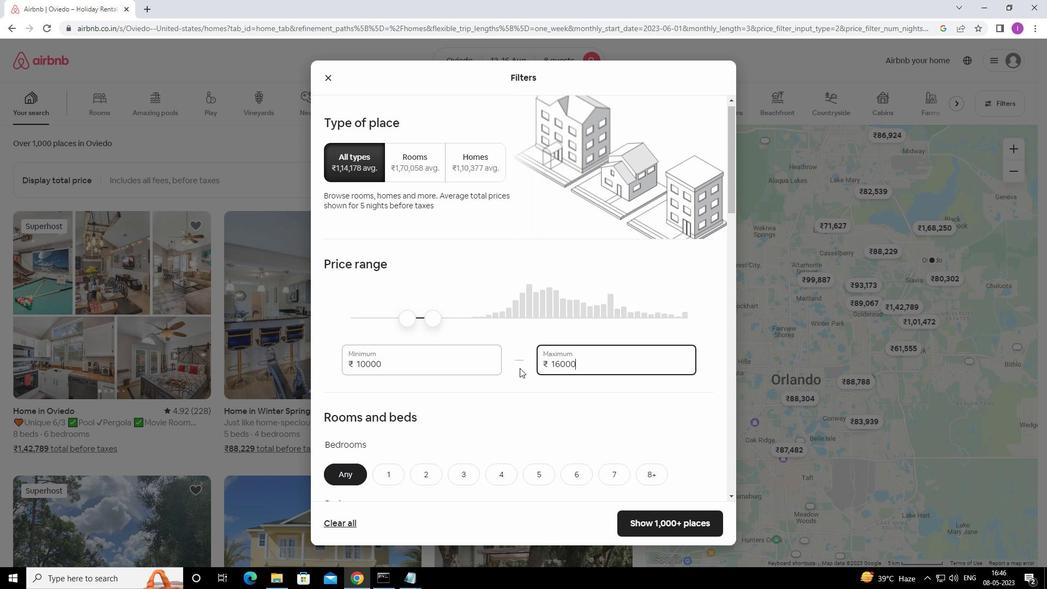
Action: Mouse moved to (521, 368)
Screenshot: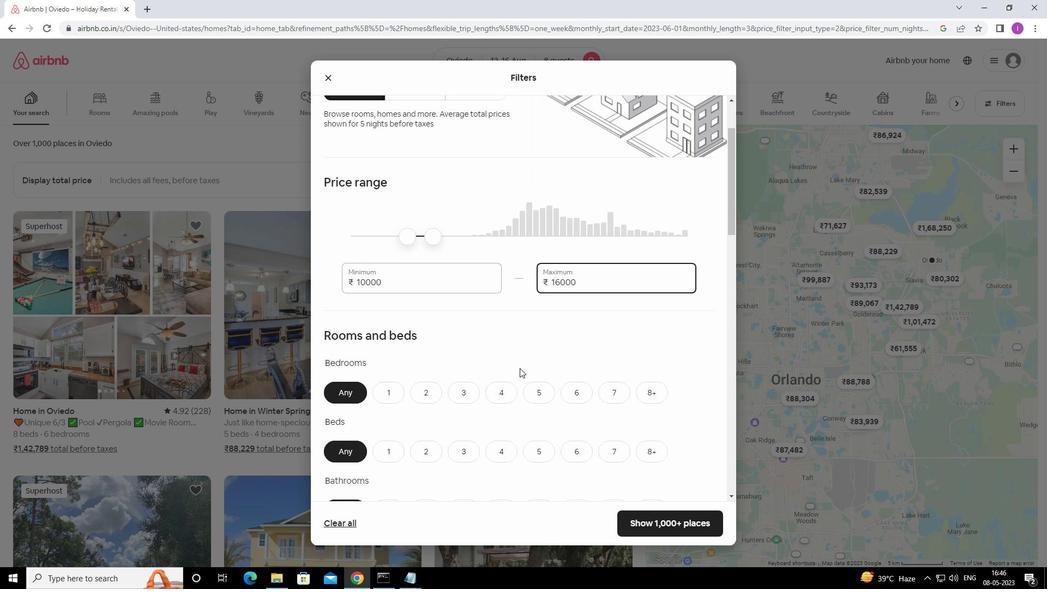 
Action: Mouse scrolled (521, 367) with delta (0, 0)
Screenshot: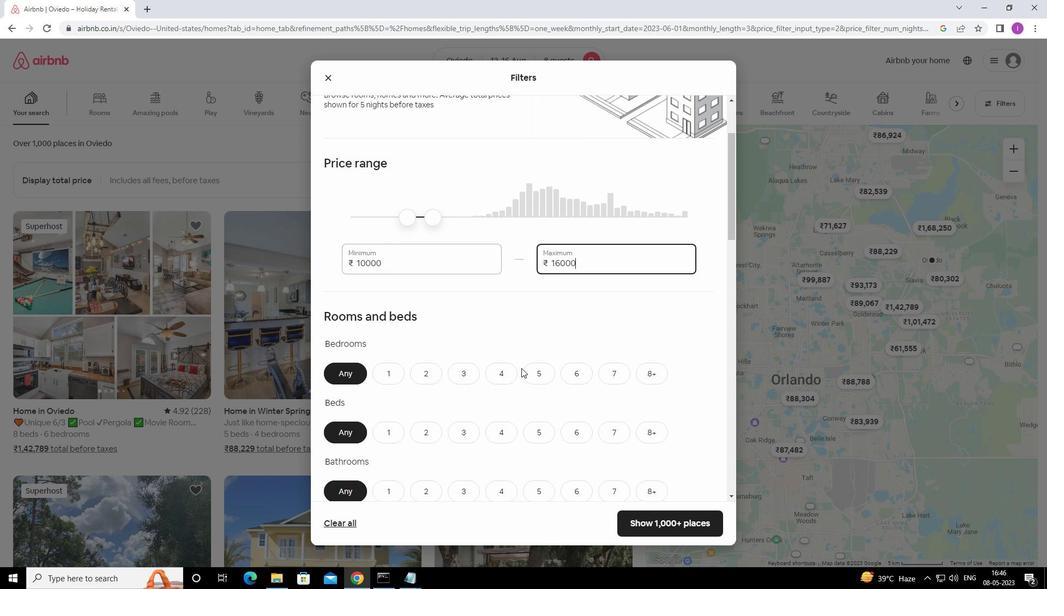 
Action: Mouse moved to (521, 367)
Screenshot: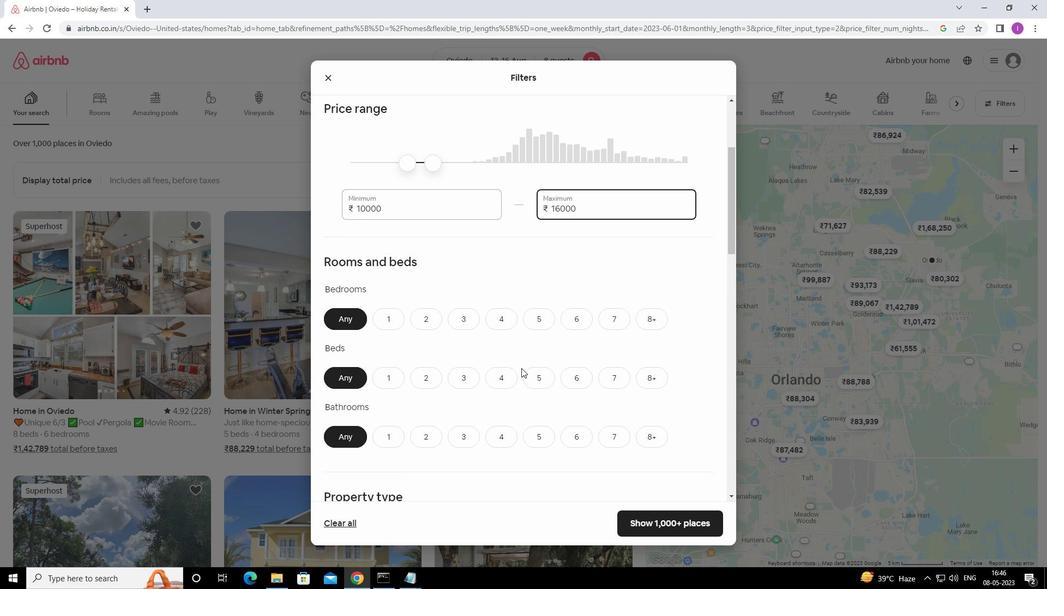 
Action: Mouse scrolled (521, 367) with delta (0, 0)
Screenshot: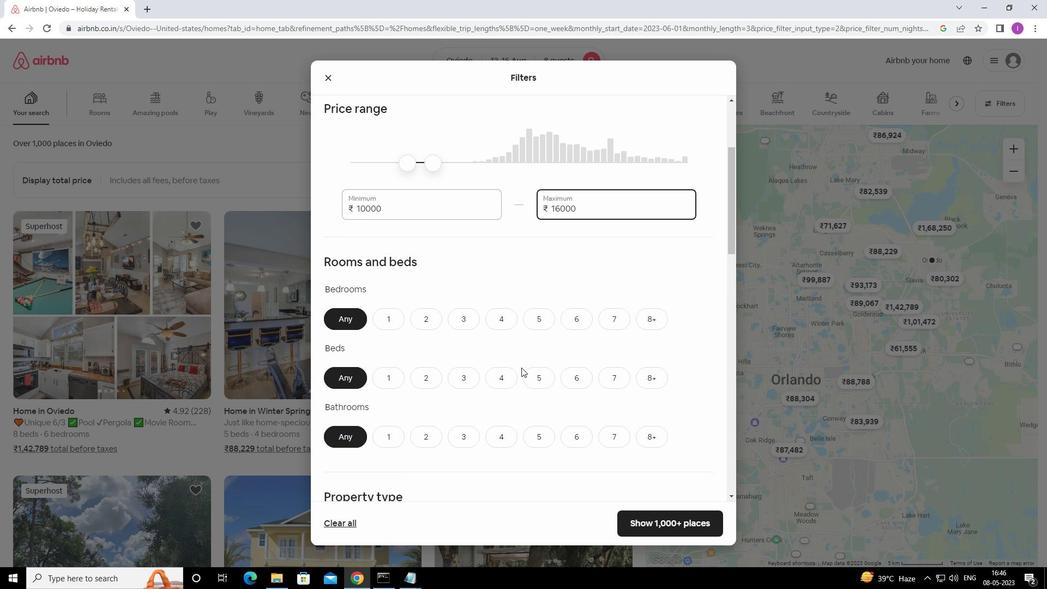 
Action: Mouse moved to (665, 264)
Screenshot: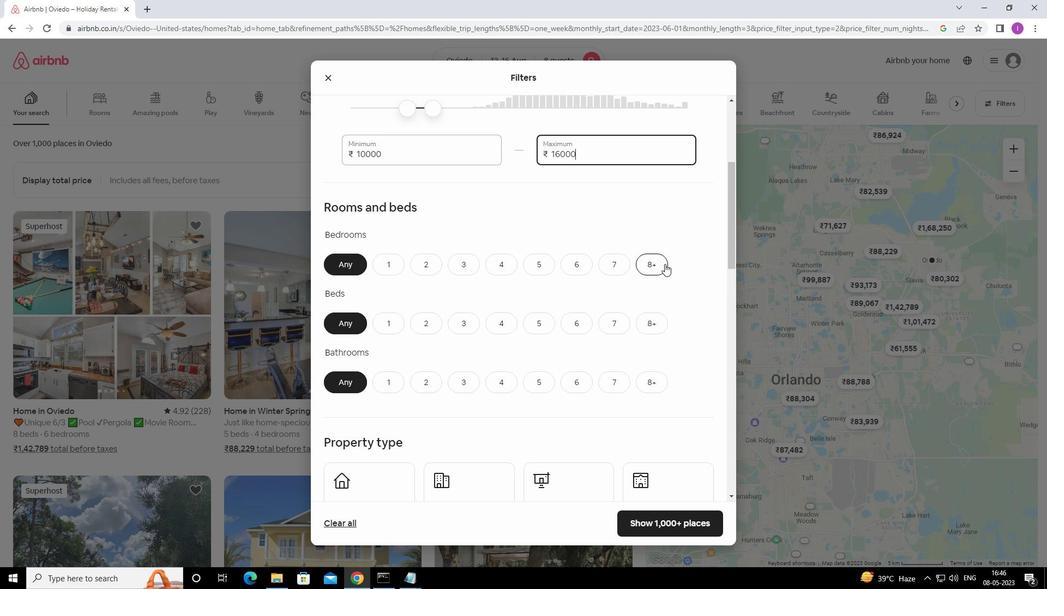 
Action: Mouse pressed left at (665, 264)
Screenshot: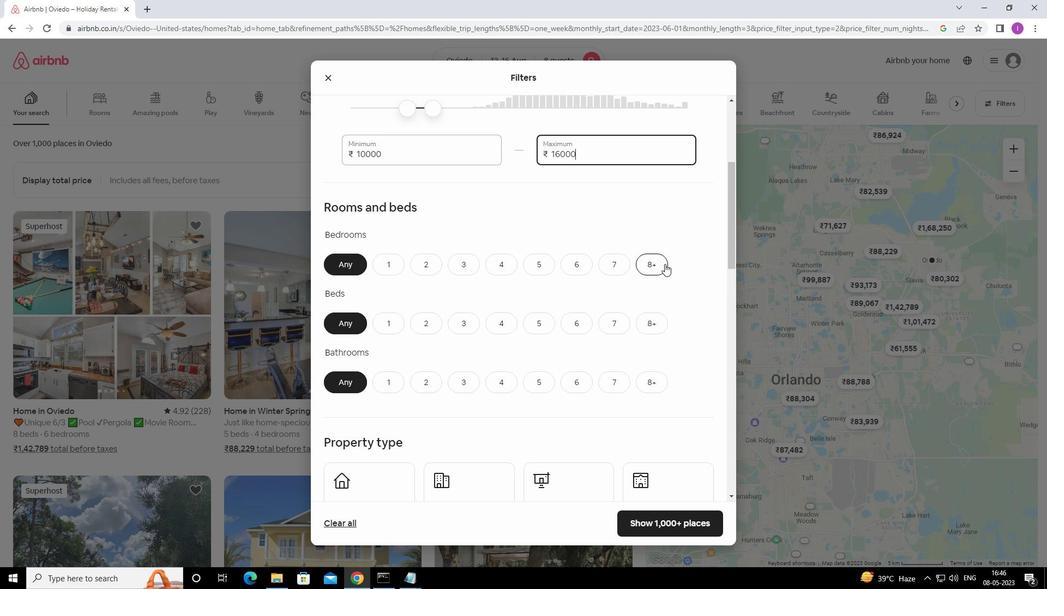 
Action: Mouse moved to (644, 323)
Screenshot: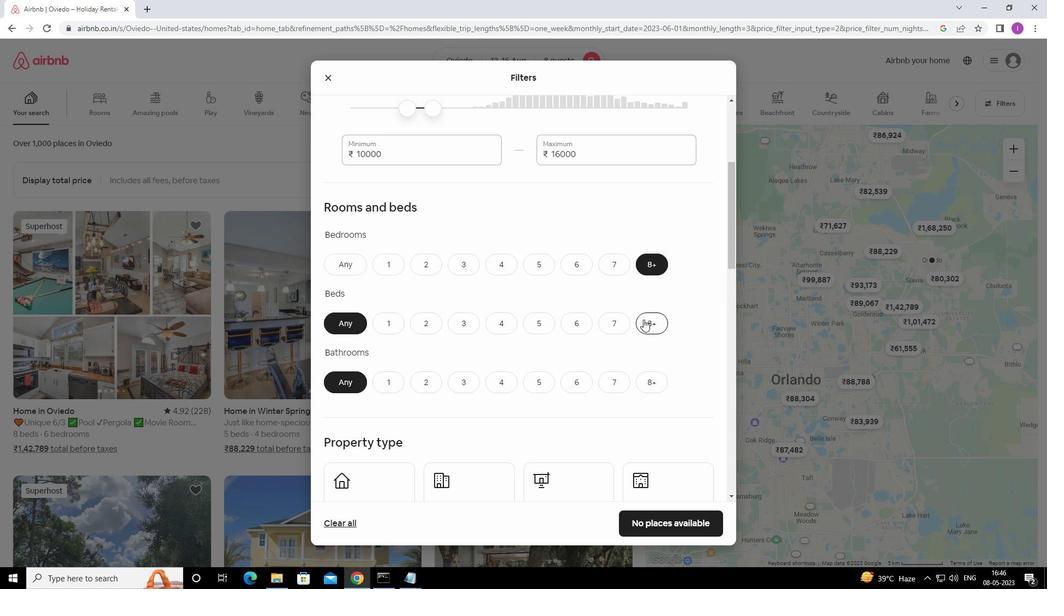 
Action: Mouse pressed left at (644, 323)
Screenshot: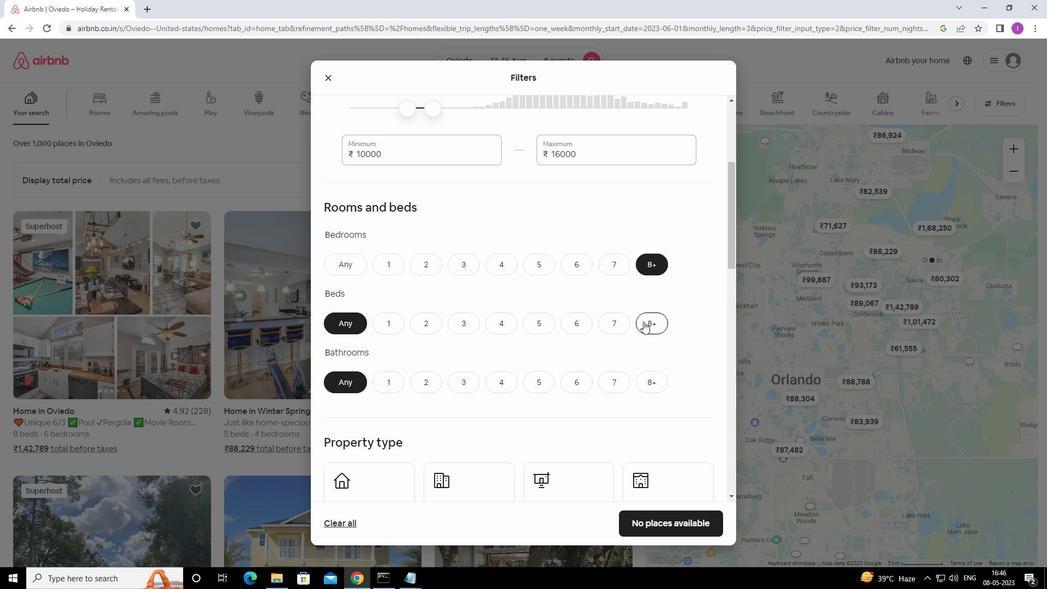 
Action: Mouse moved to (652, 386)
Screenshot: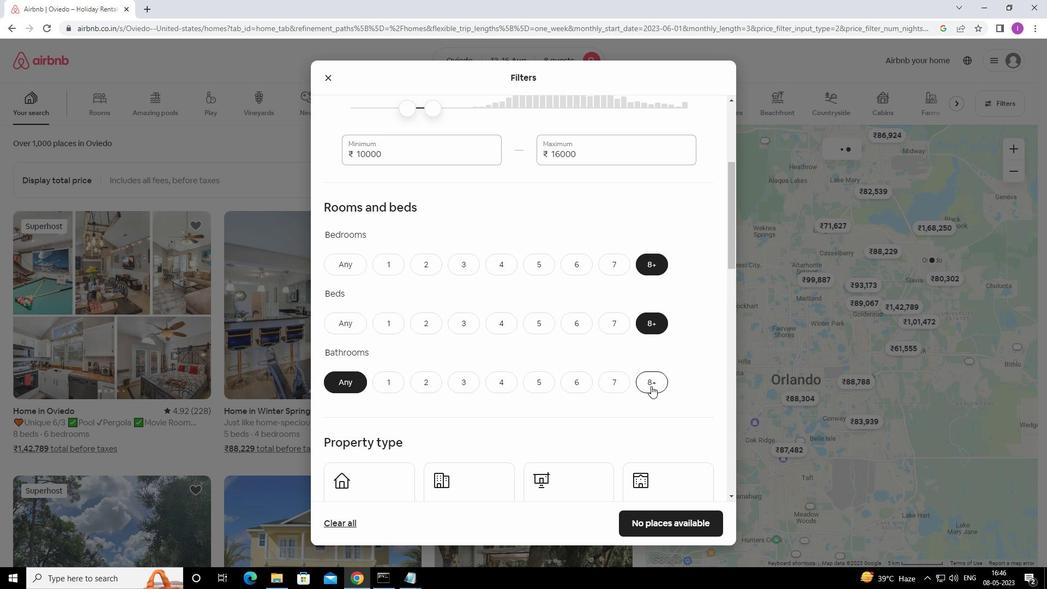 
Action: Mouse pressed left at (652, 386)
Screenshot: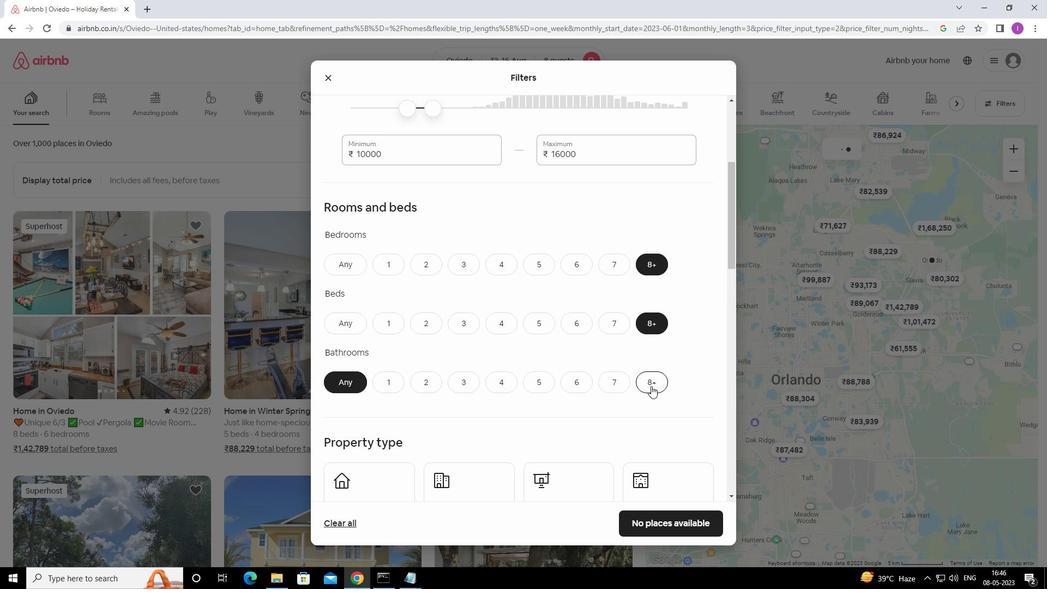 
Action: Mouse moved to (527, 372)
Screenshot: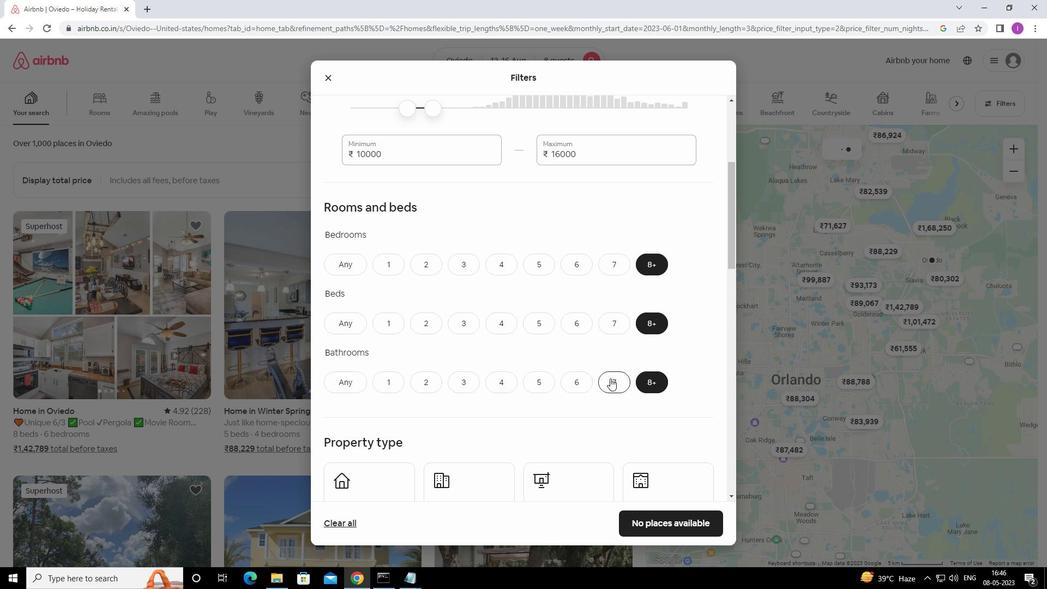 
Action: Mouse scrolled (527, 372) with delta (0, 0)
Screenshot: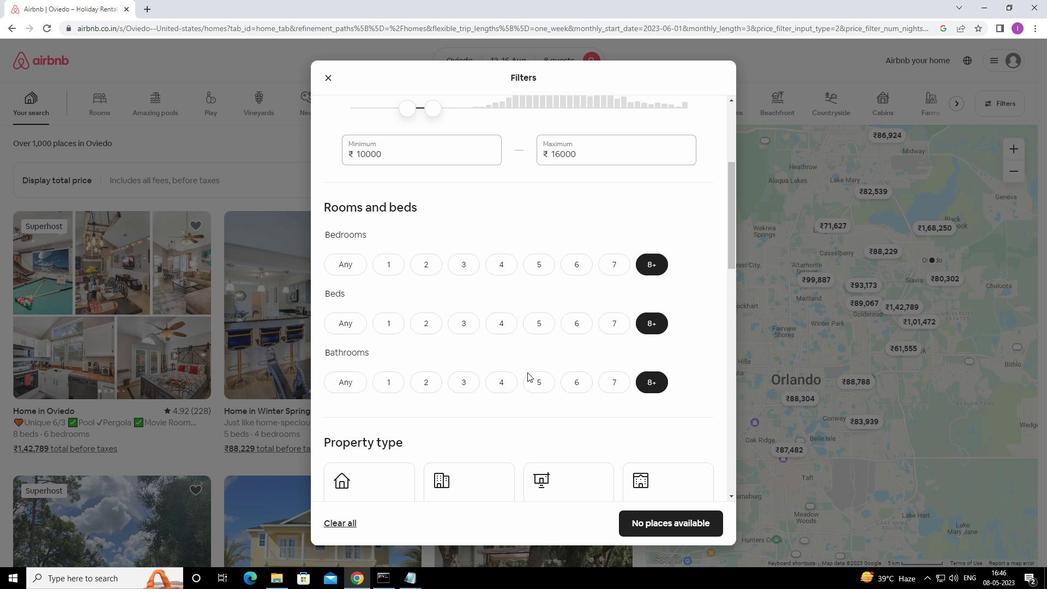 
Action: Mouse scrolled (527, 372) with delta (0, 0)
Screenshot: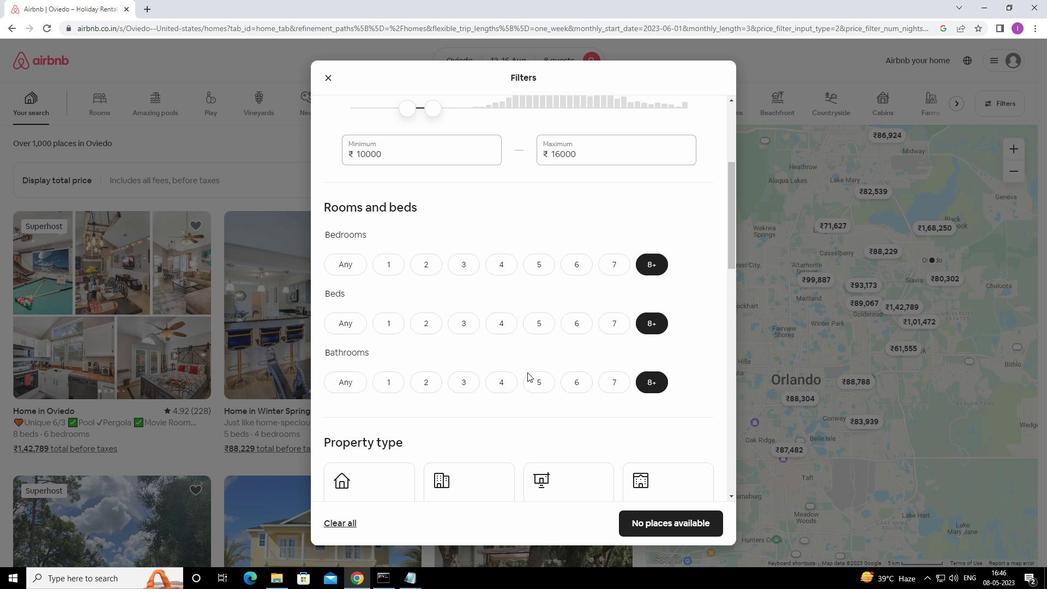 
Action: Mouse moved to (527, 370)
Screenshot: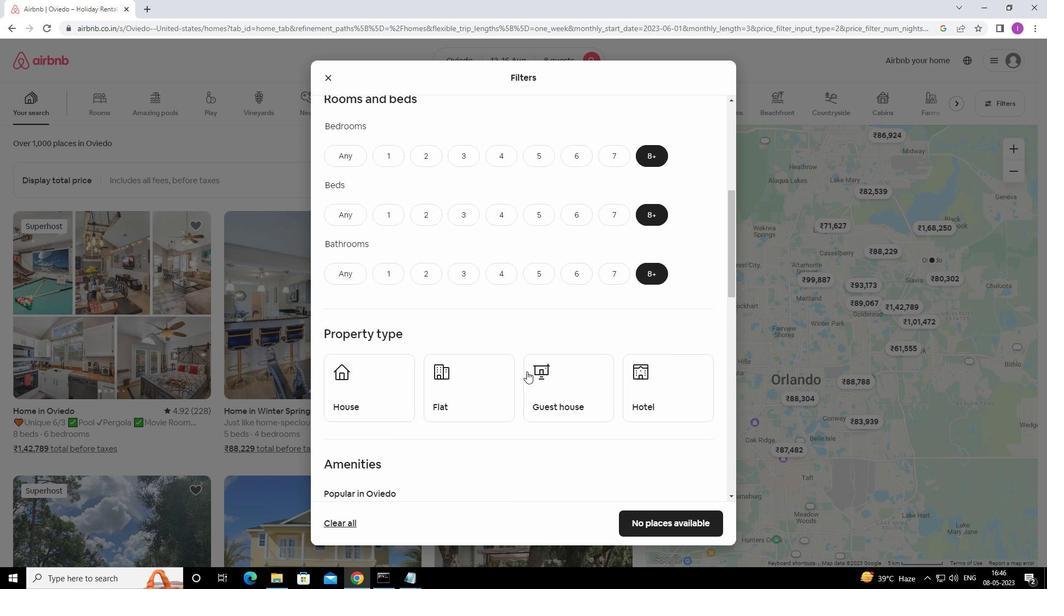 
Action: Mouse scrolled (527, 369) with delta (0, 0)
Screenshot: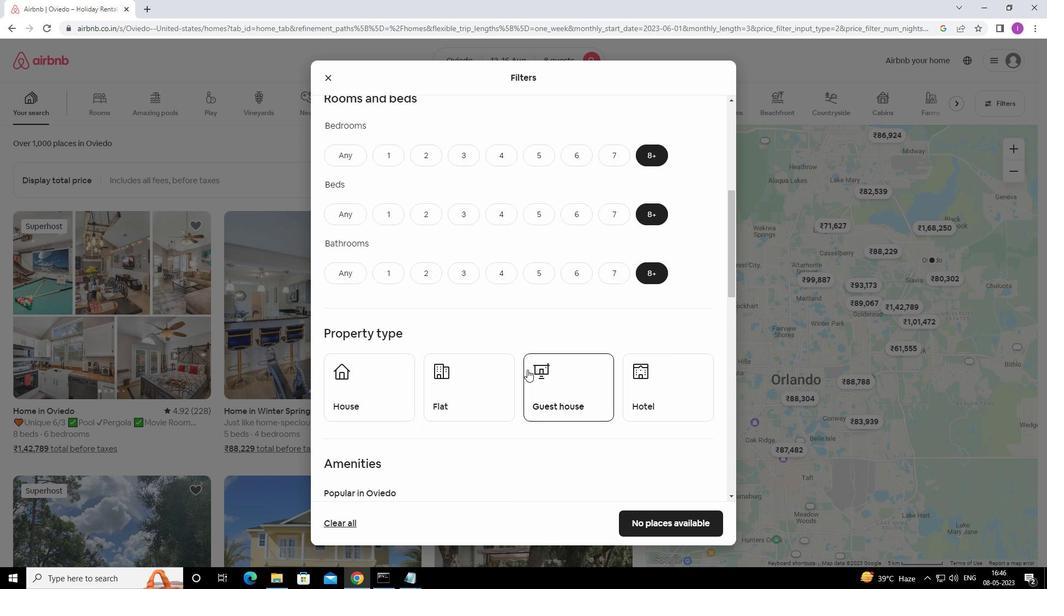 
Action: Mouse moved to (395, 349)
Screenshot: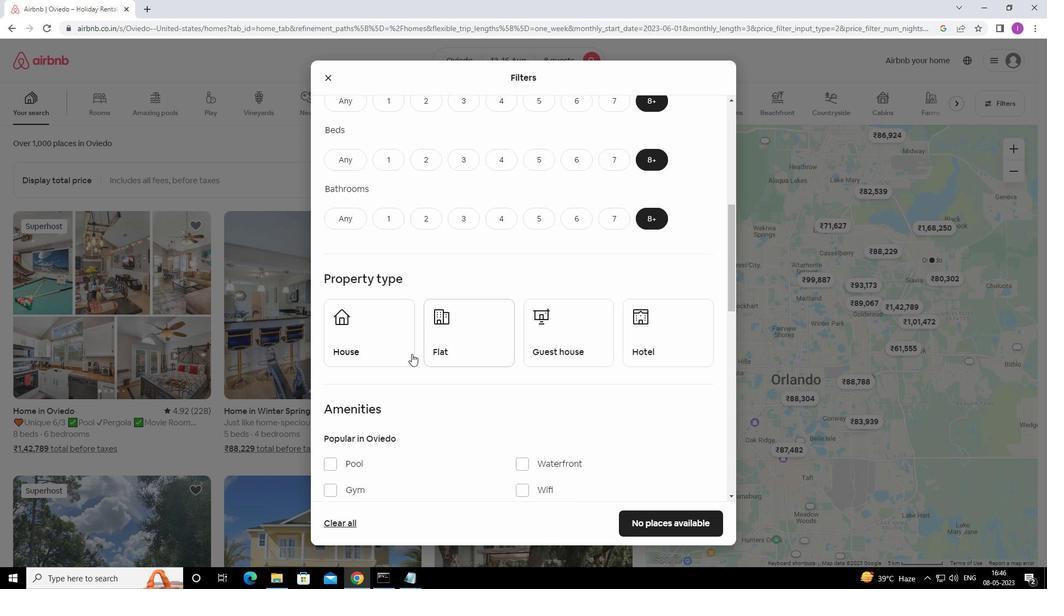 
Action: Mouse pressed left at (395, 349)
Screenshot: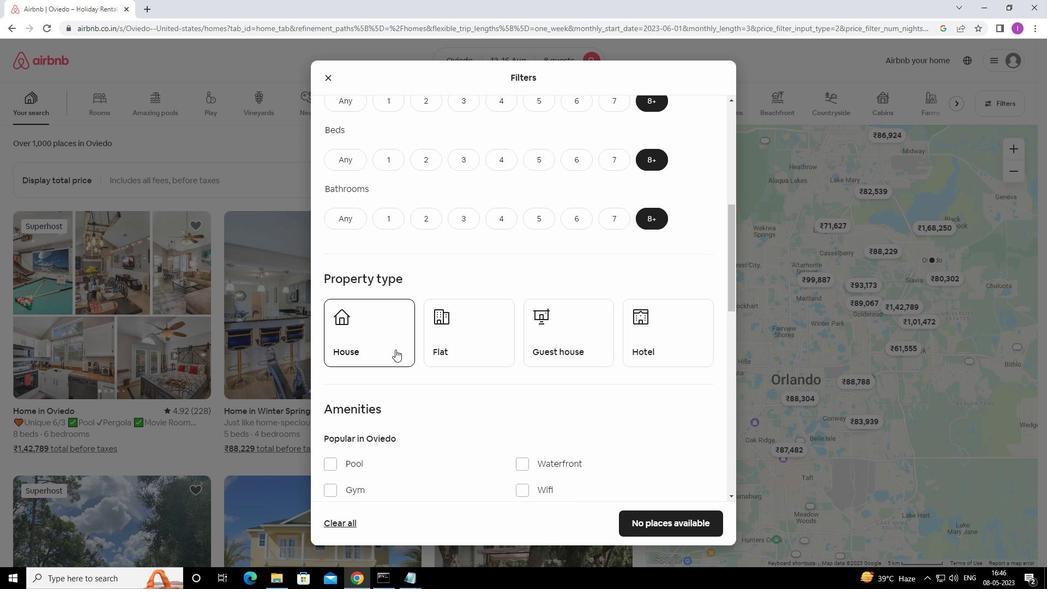 
Action: Mouse moved to (490, 340)
Screenshot: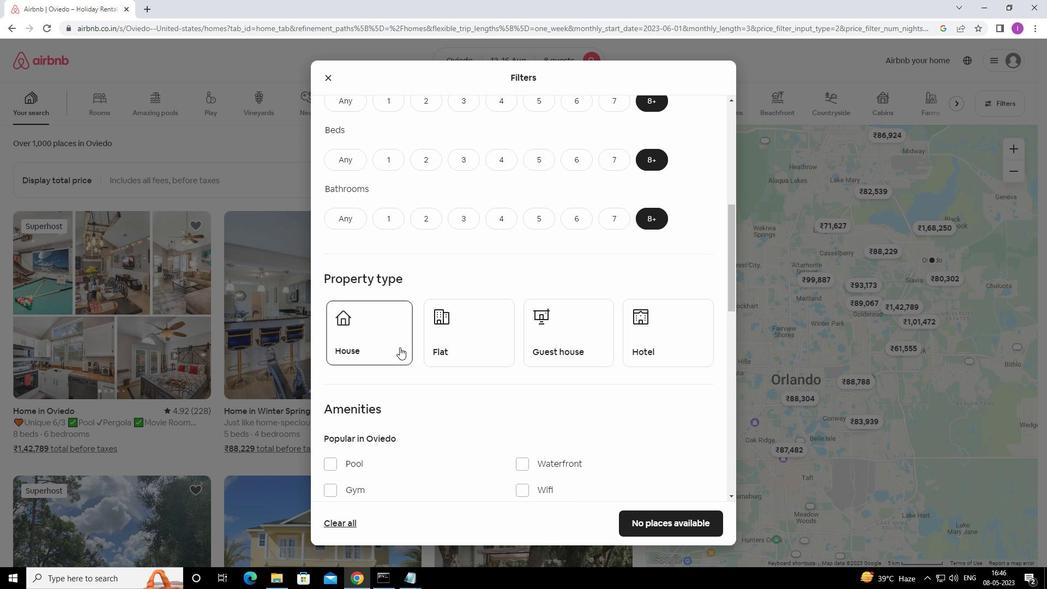 
Action: Mouse pressed left at (490, 340)
Screenshot: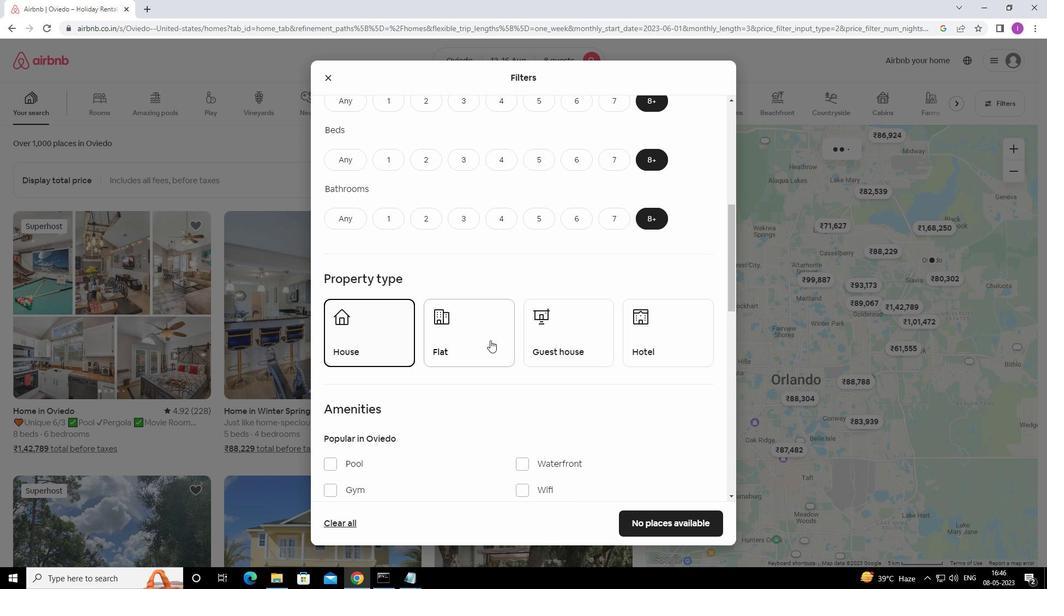 
Action: Mouse moved to (578, 343)
Screenshot: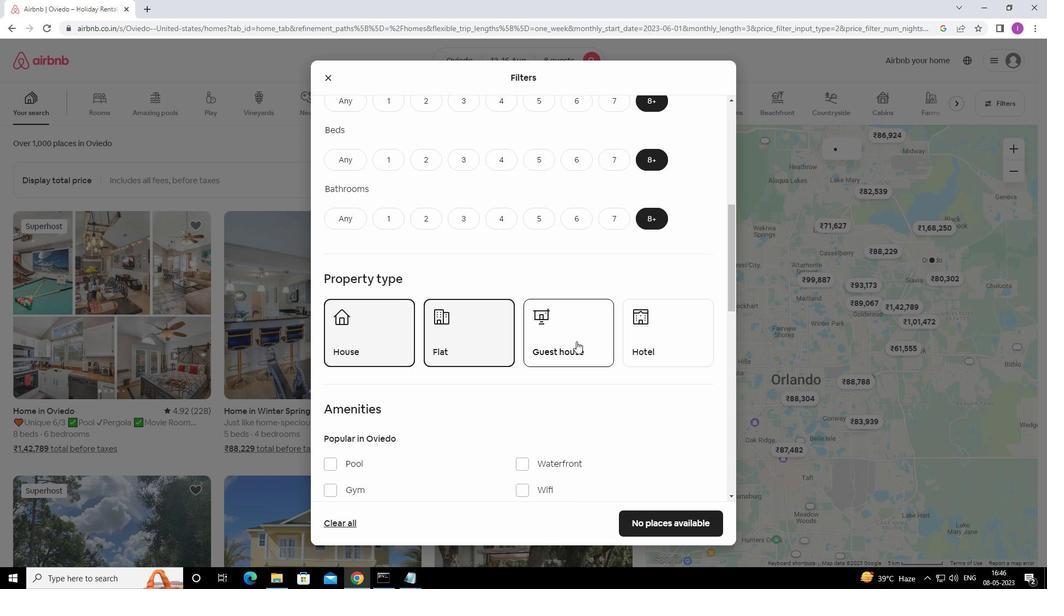 
Action: Mouse pressed left at (578, 343)
Screenshot: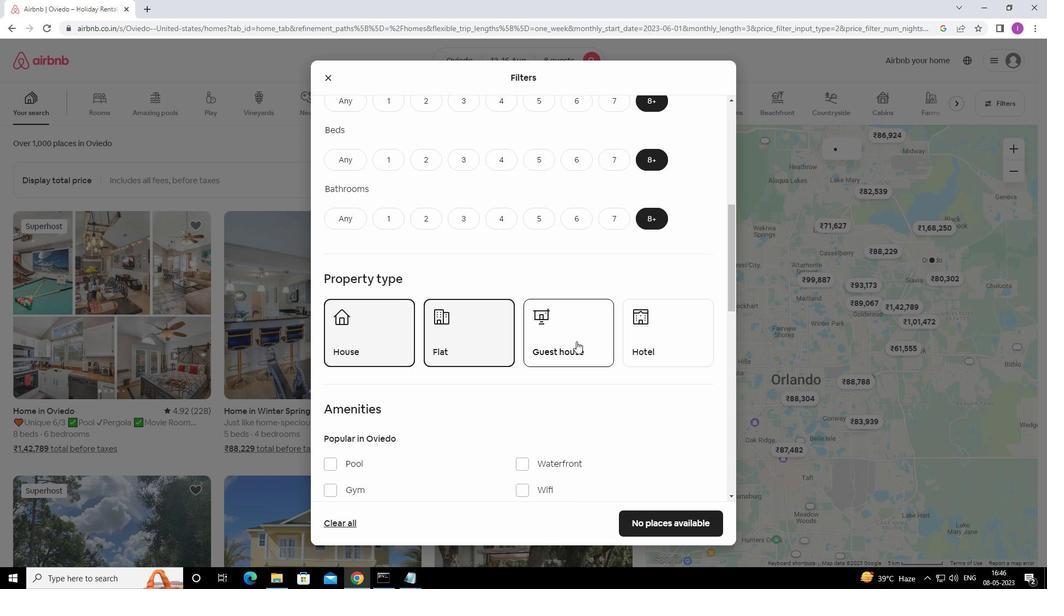 
Action: Mouse moved to (638, 349)
Screenshot: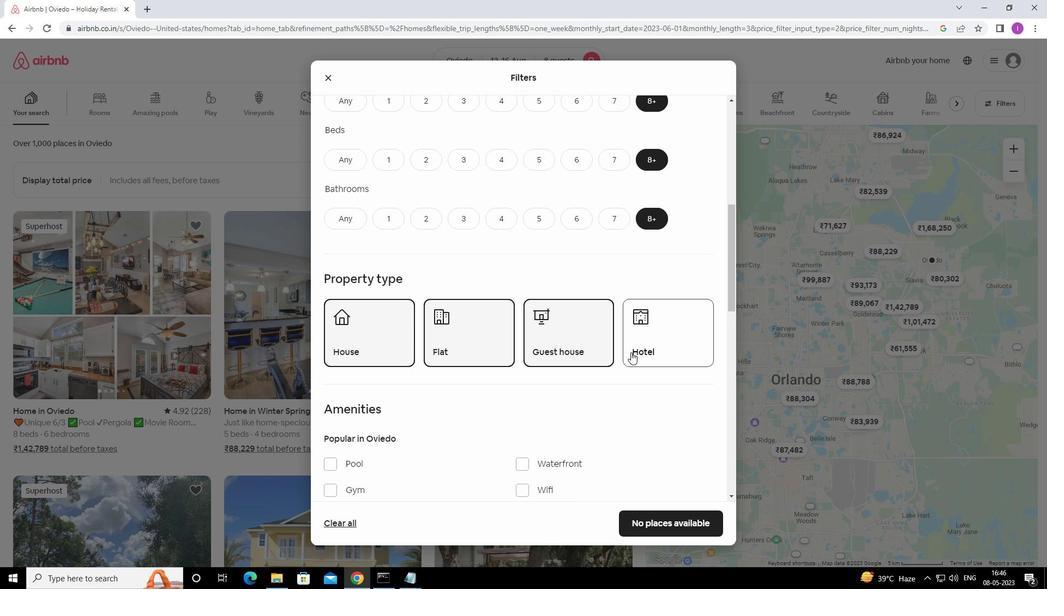 
Action: Mouse pressed left at (638, 349)
Screenshot: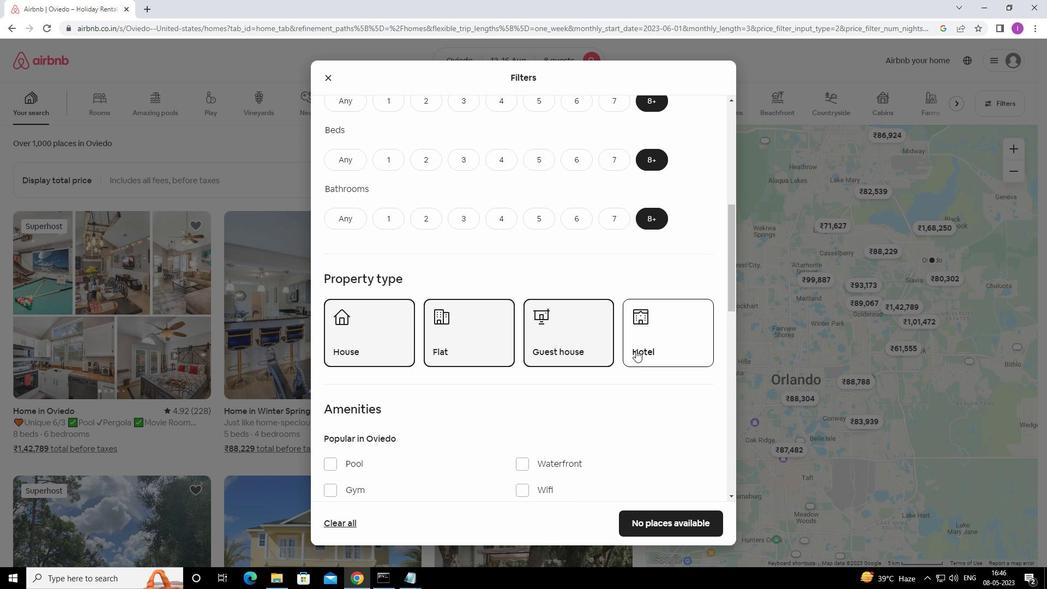 
Action: Mouse moved to (398, 391)
Screenshot: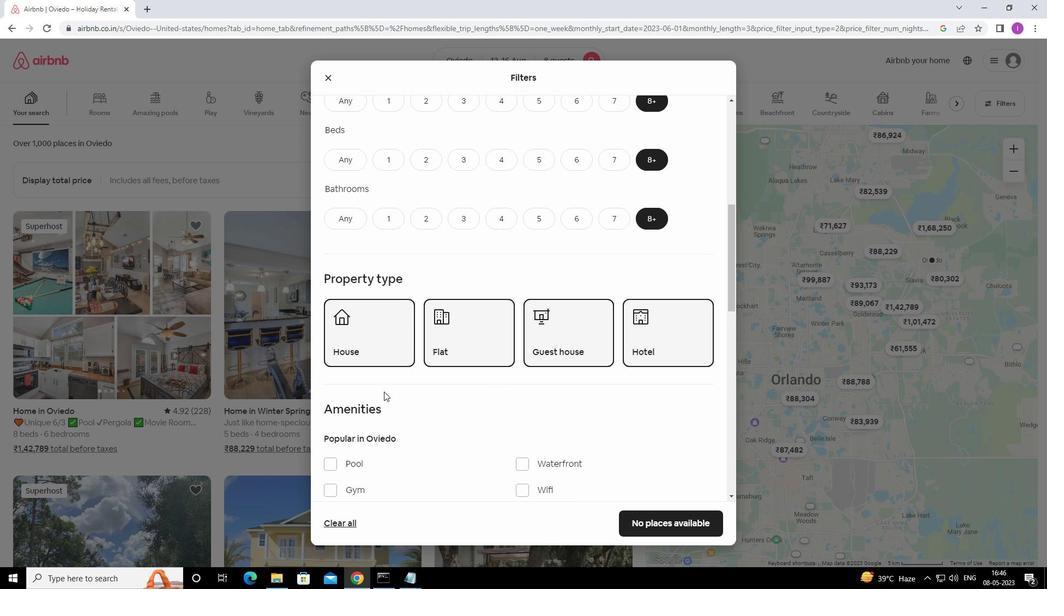 
Action: Mouse scrolled (398, 391) with delta (0, 0)
Screenshot: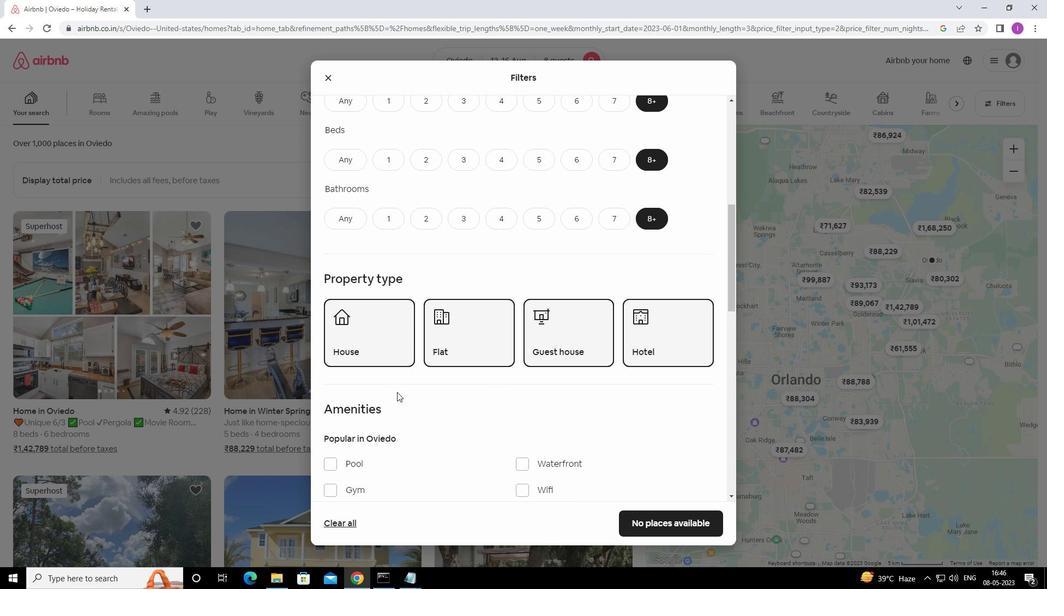 
Action: Mouse moved to (400, 391)
Screenshot: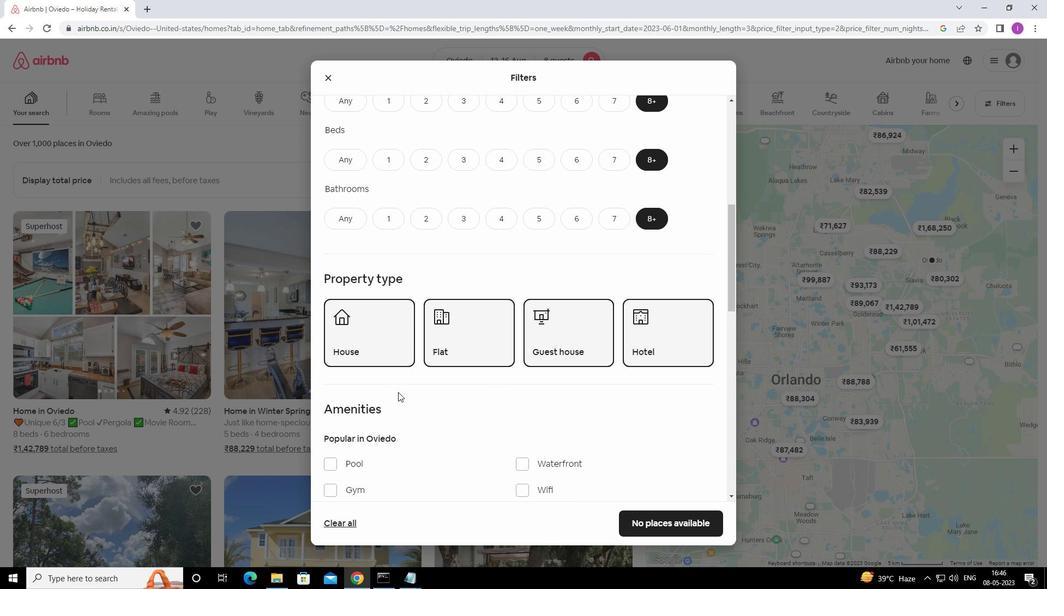 
Action: Mouse scrolled (400, 390) with delta (0, 0)
Screenshot: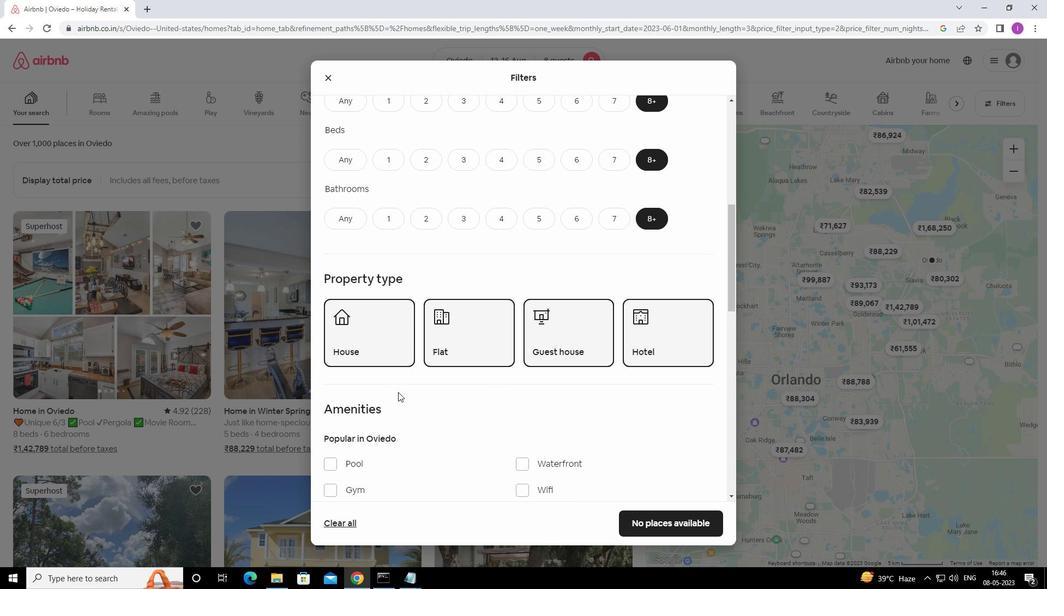 
Action: Mouse moved to (401, 391)
Screenshot: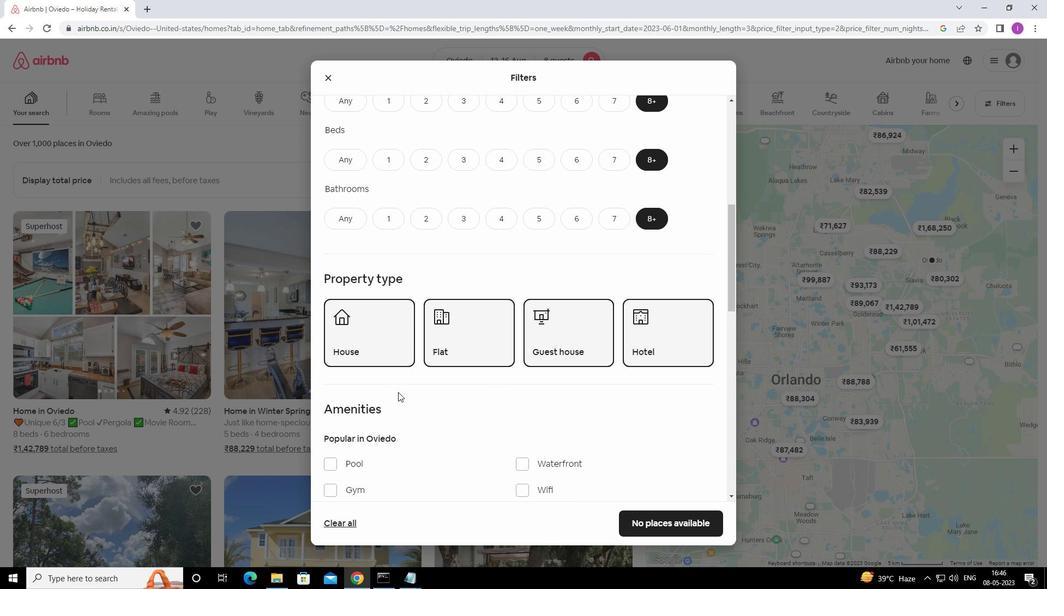 
Action: Mouse scrolled (401, 390) with delta (0, 0)
Screenshot: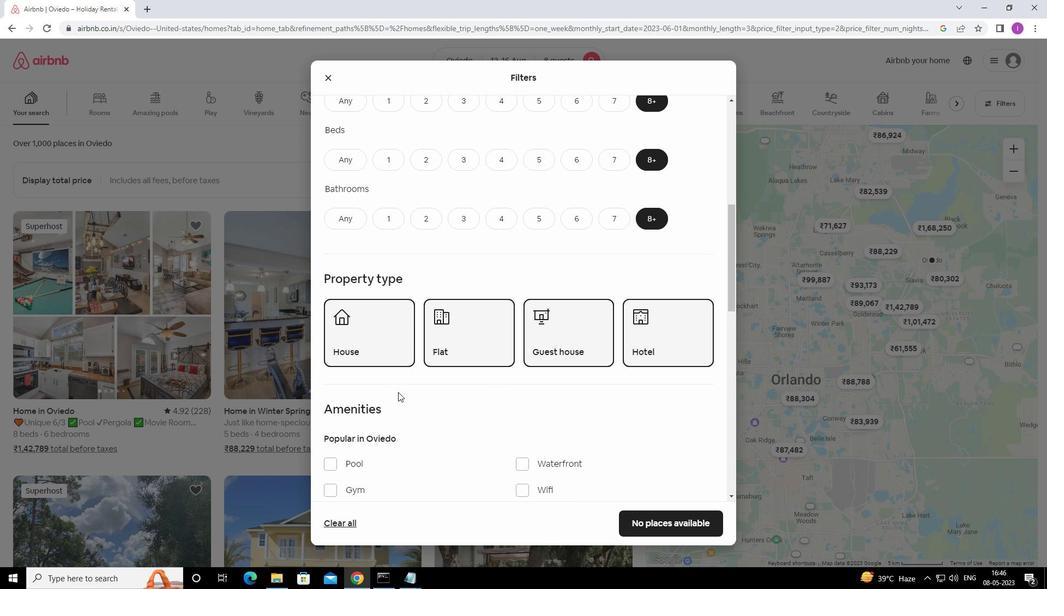 
Action: Mouse moved to (330, 330)
Screenshot: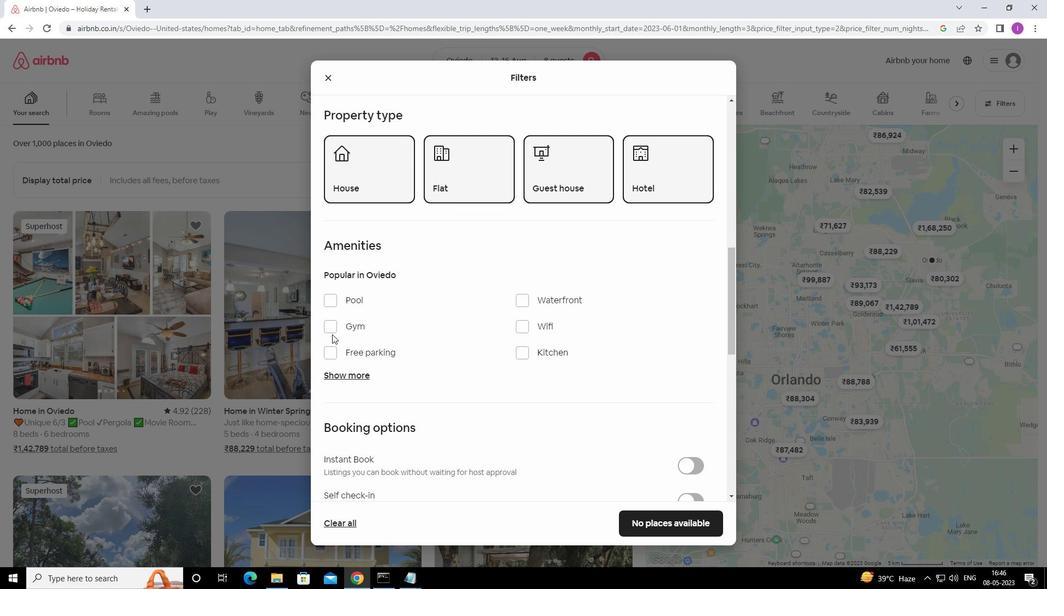 
Action: Mouse pressed left at (330, 330)
Screenshot: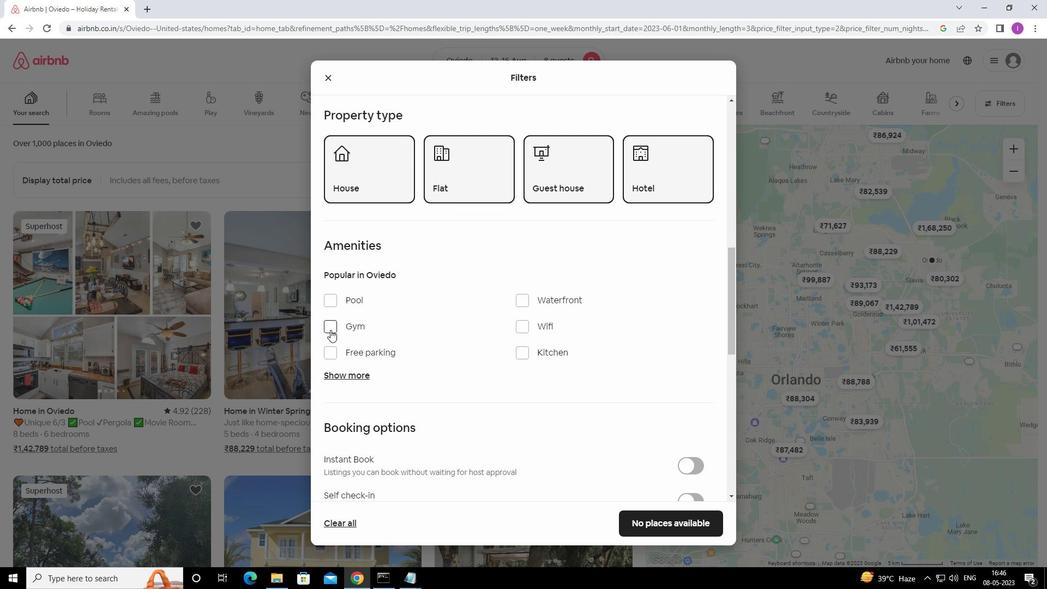 
Action: Mouse moved to (329, 352)
Screenshot: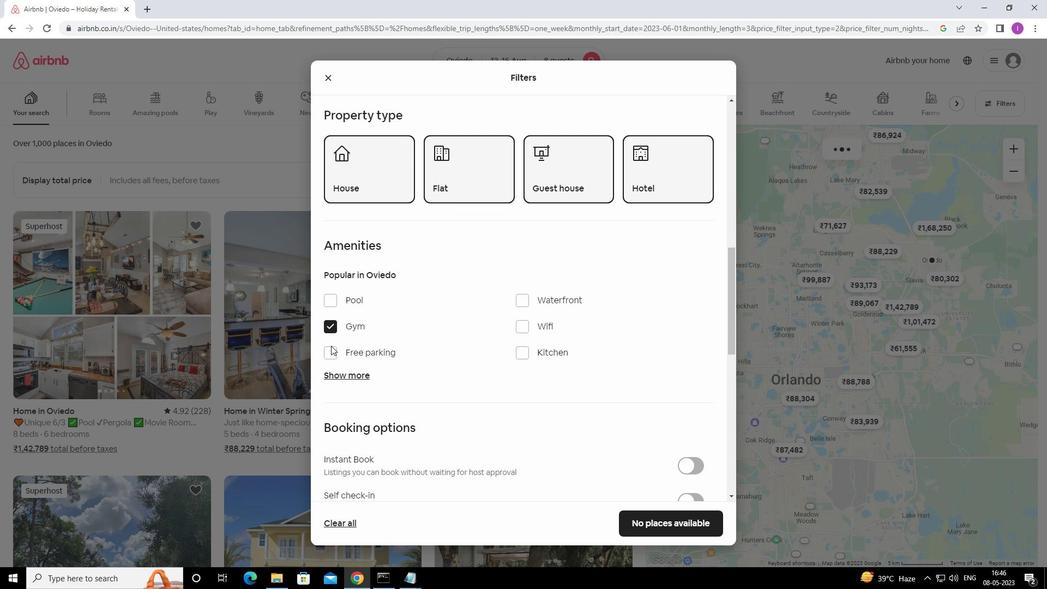 
Action: Mouse pressed left at (329, 352)
Screenshot: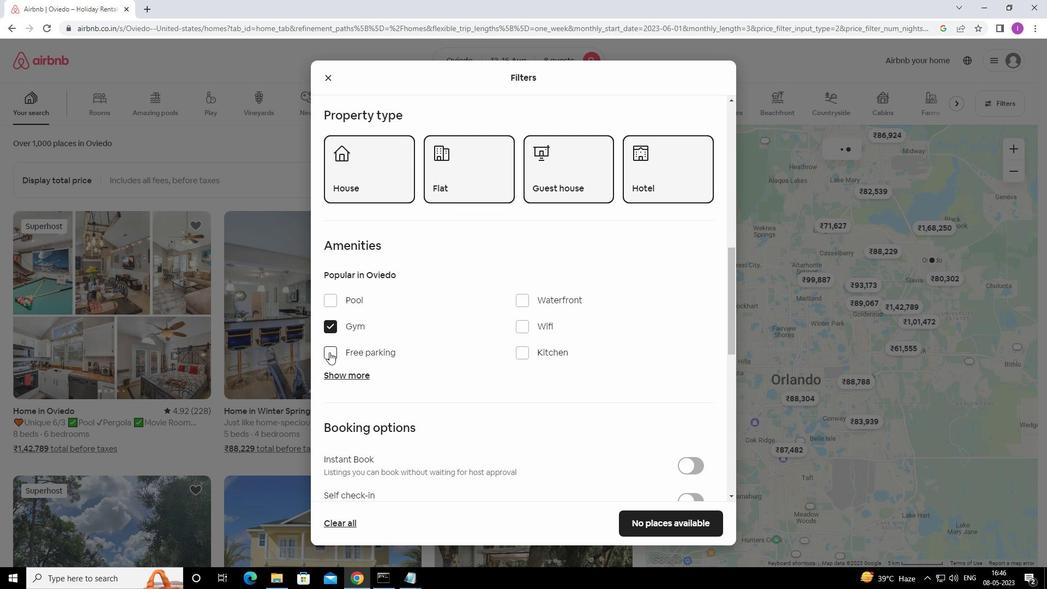 
Action: Mouse moved to (524, 329)
Screenshot: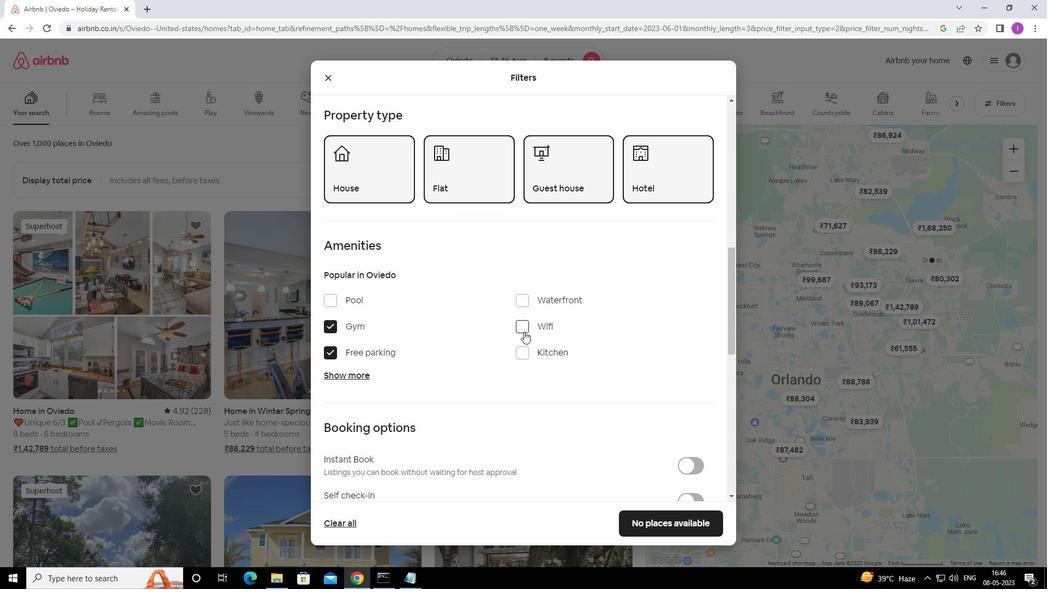 
Action: Mouse pressed left at (524, 329)
Screenshot: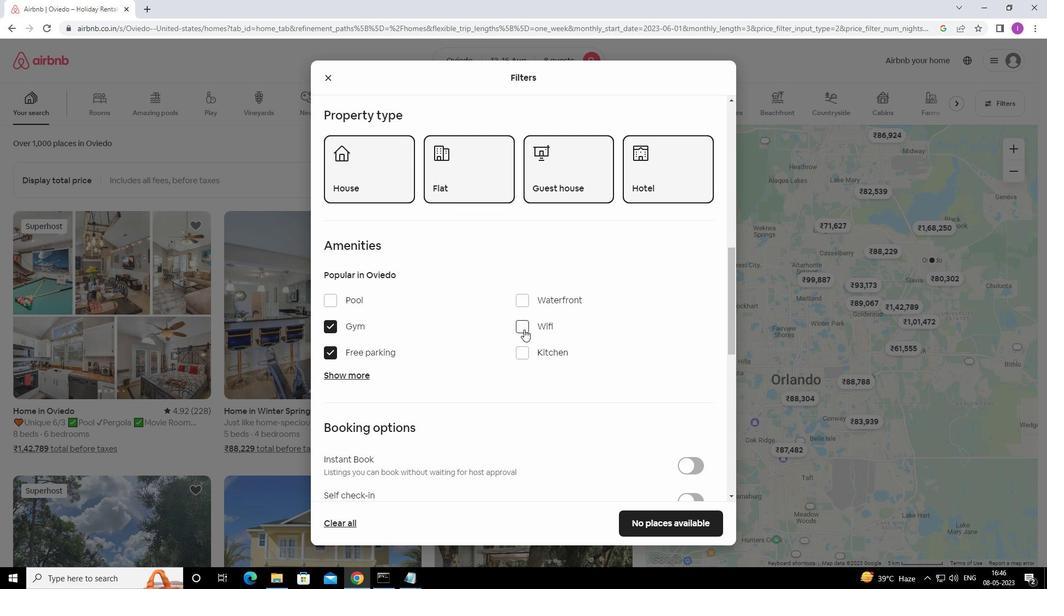 
Action: Mouse moved to (355, 377)
Screenshot: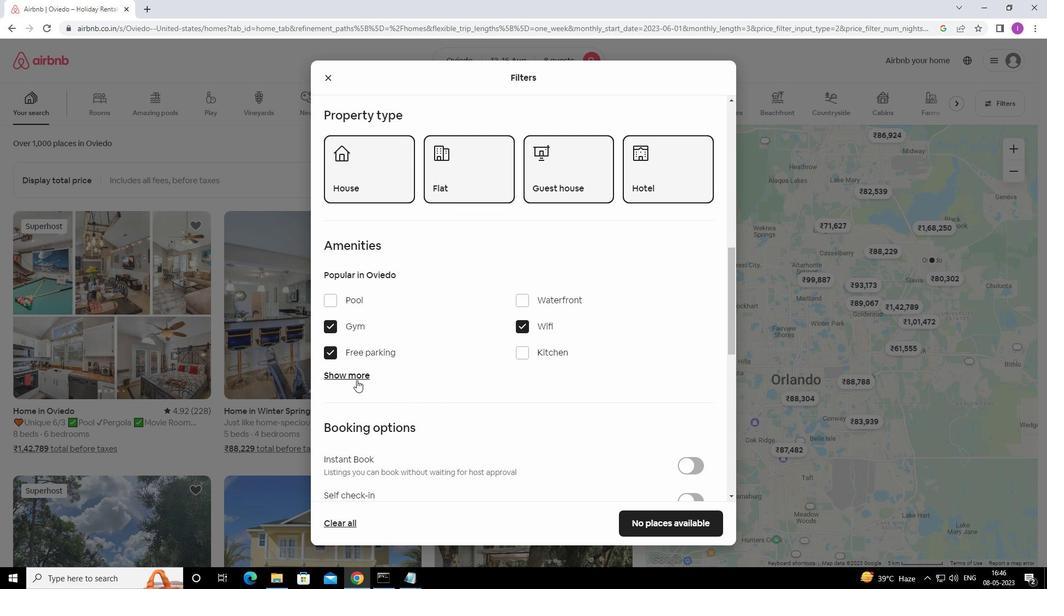 
Action: Mouse pressed left at (355, 377)
Screenshot: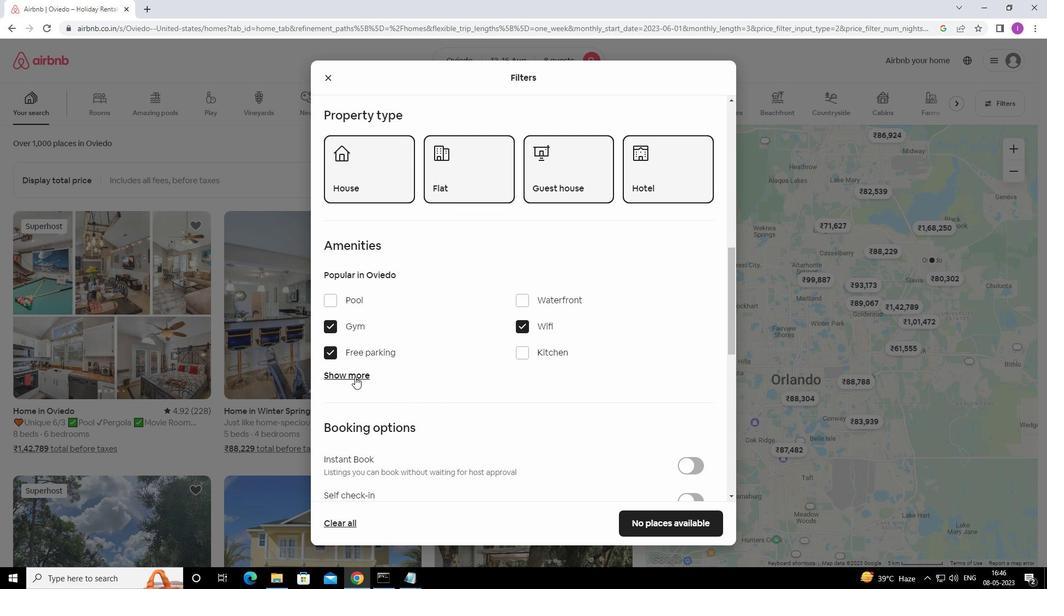 
Action: Mouse moved to (462, 387)
Screenshot: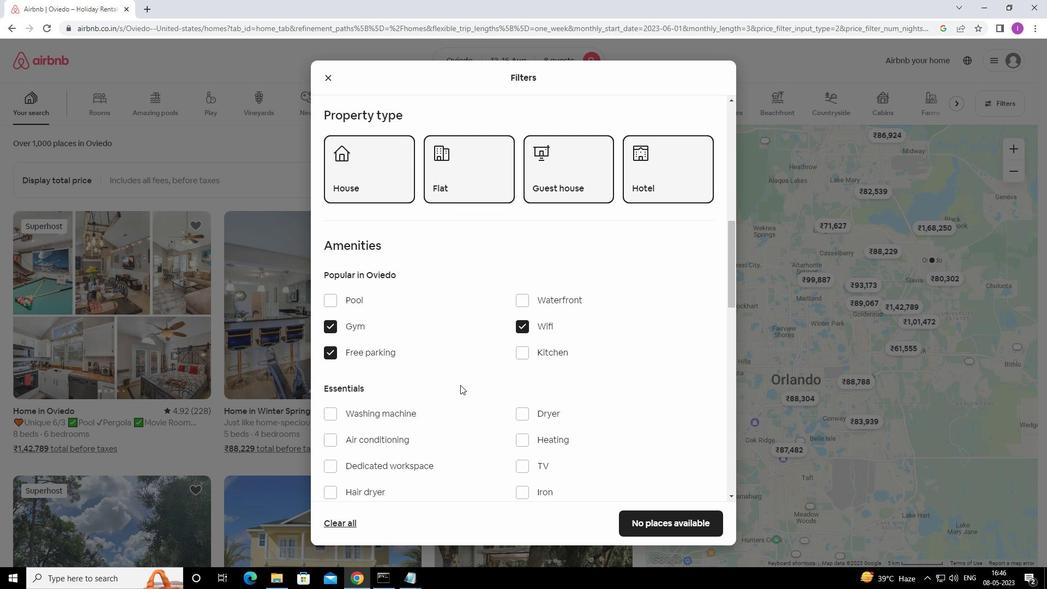 
Action: Mouse scrolled (462, 386) with delta (0, 0)
Screenshot: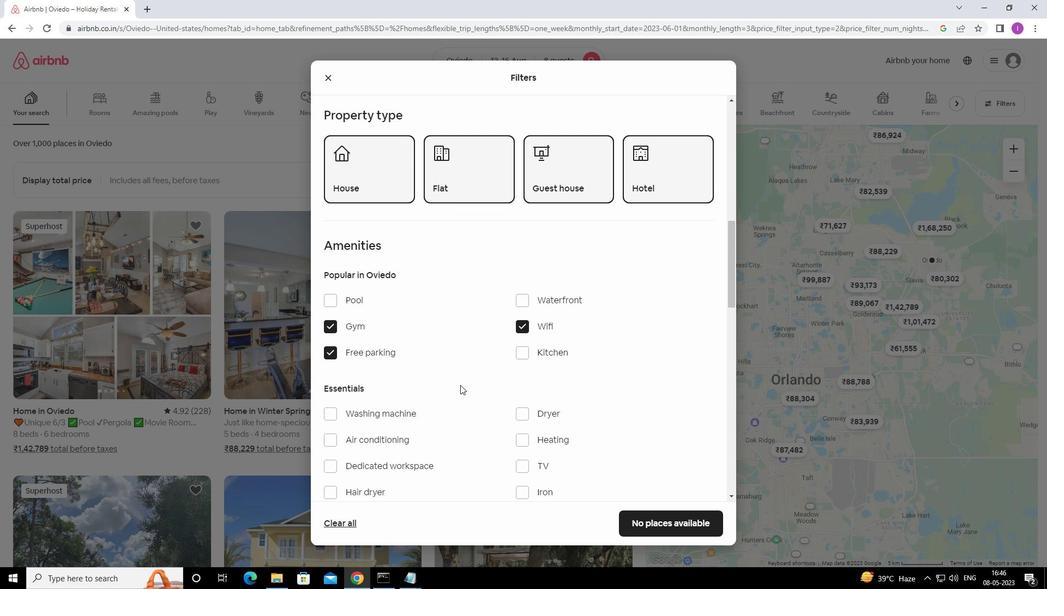 
Action: Mouse scrolled (462, 386) with delta (0, 0)
Screenshot: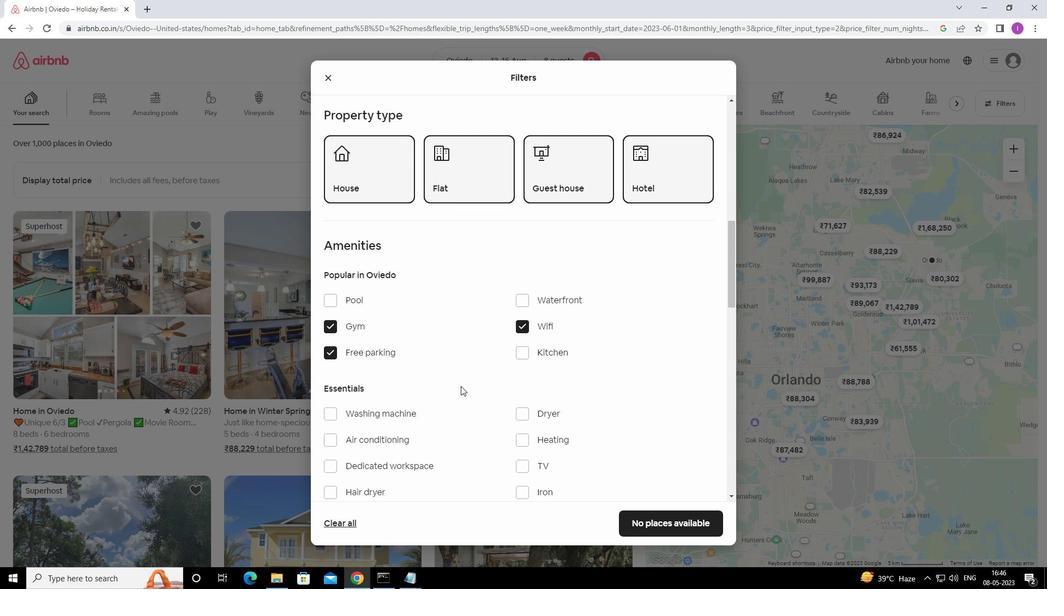 
Action: Mouse moved to (525, 356)
Screenshot: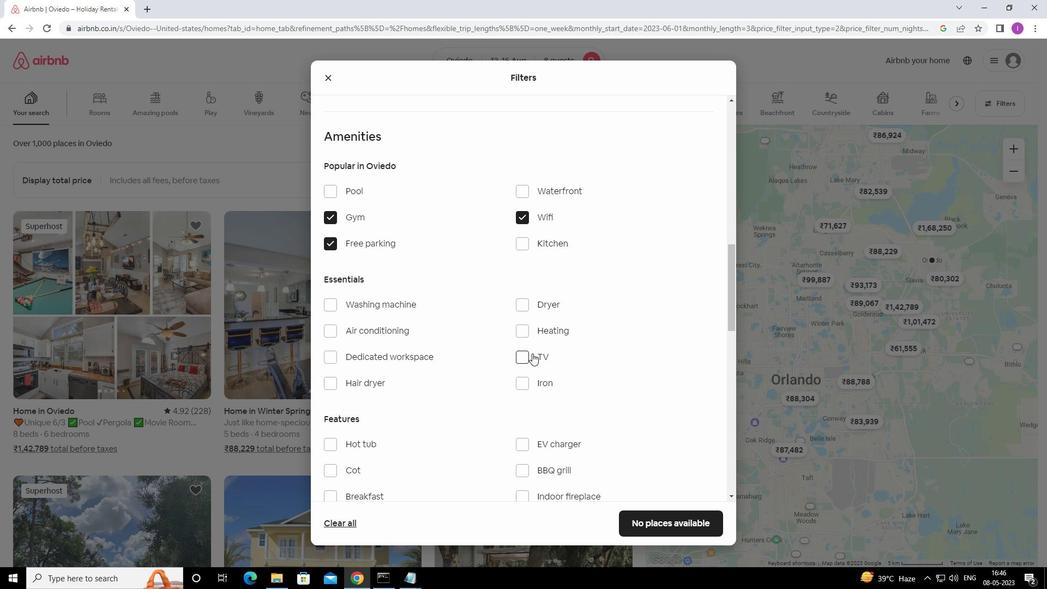 
Action: Mouse pressed left at (525, 356)
Screenshot: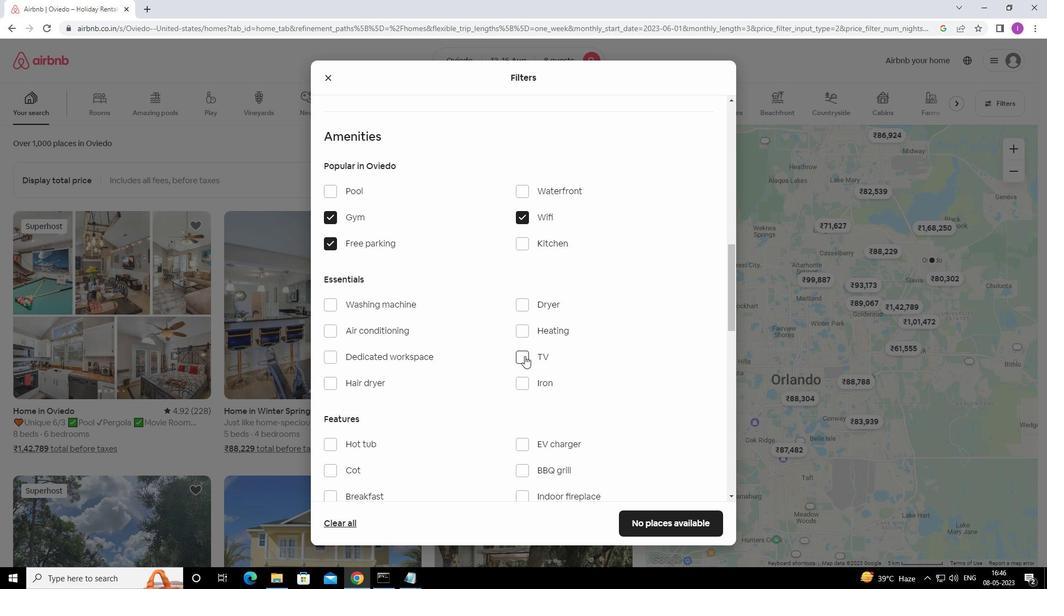 
Action: Mouse moved to (417, 368)
Screenshot: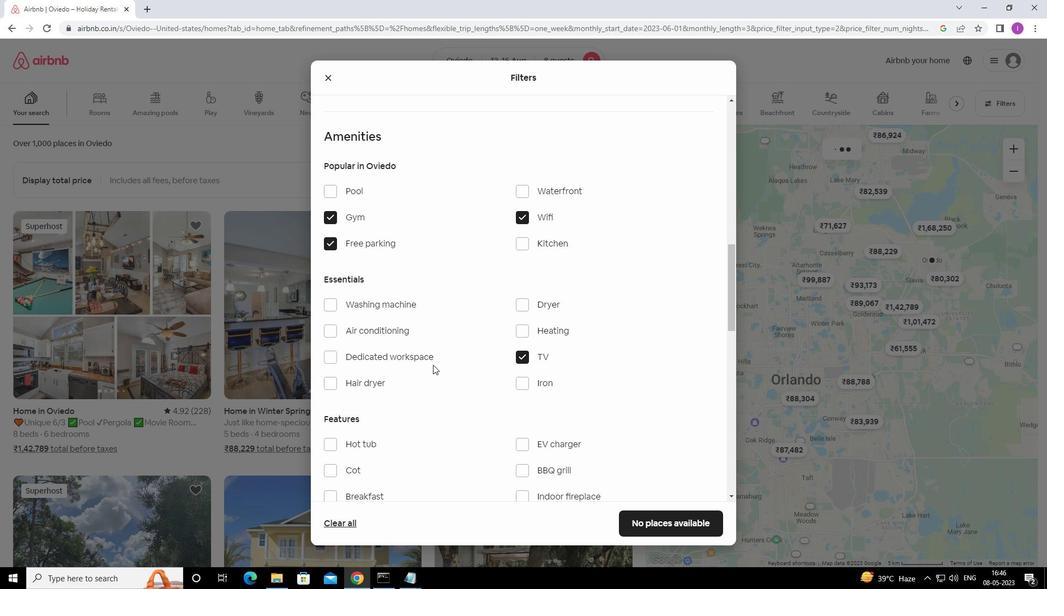 
Action: Mouse scrolled (417, 367) with delta (0, 0)
Screenshot: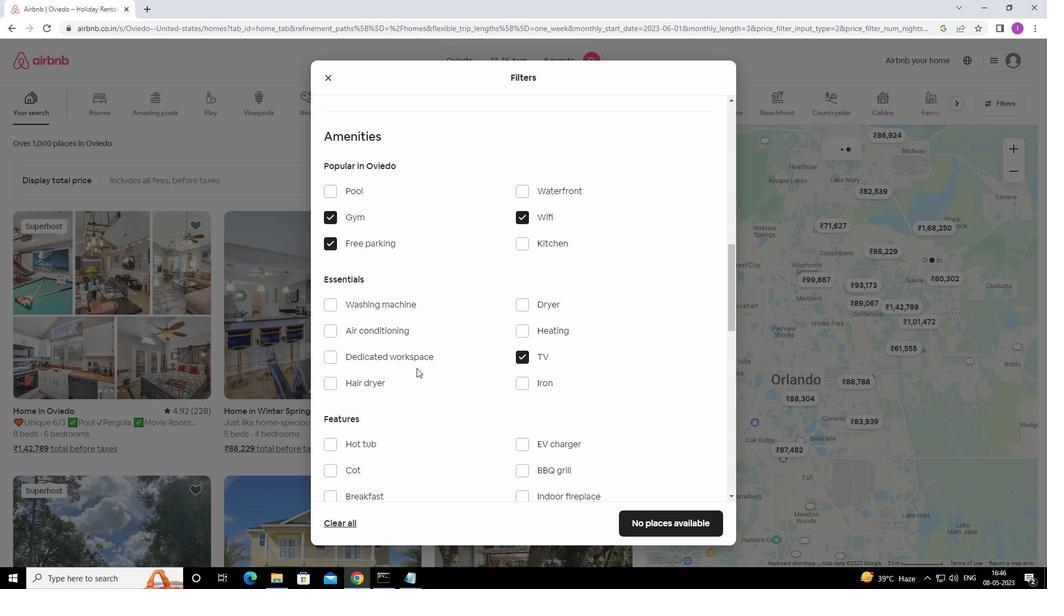 
Action: Mouse moved to (417, 368)
Screenshot: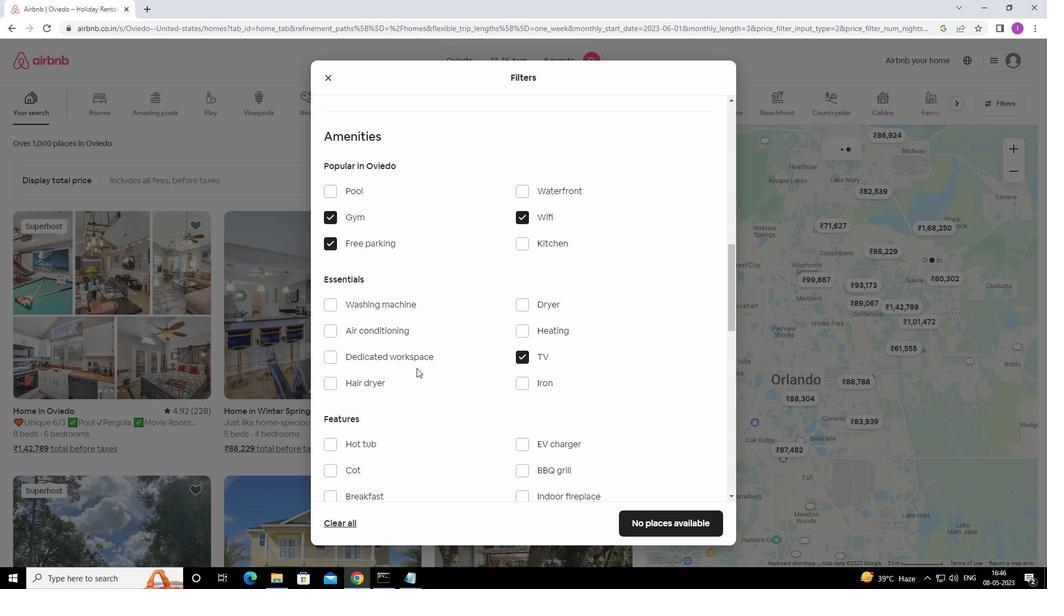 
Action: Mouse scrolled (417, 368) with delta (0, 0)
Screenshot: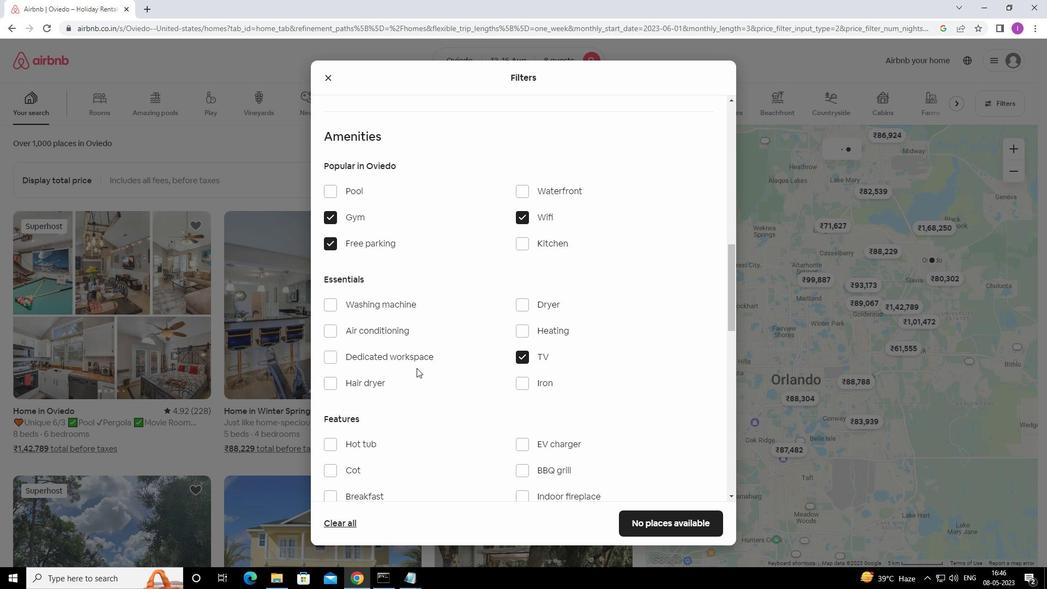 
Action: Mouse moved to (336, 384)
Screenshot: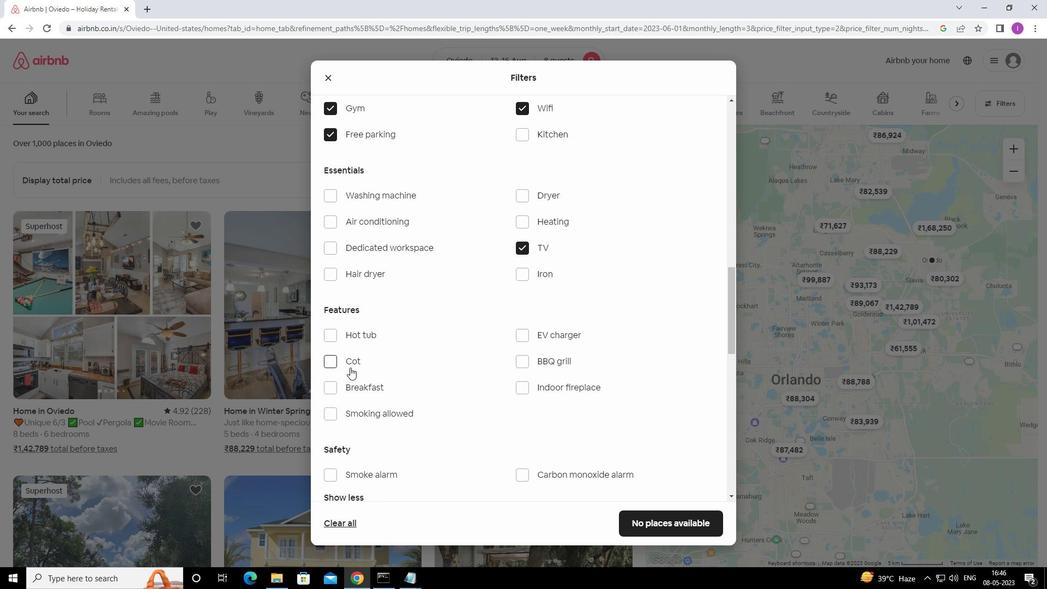 
Action: Mouse pressed left at (336, 384)
Screenshot: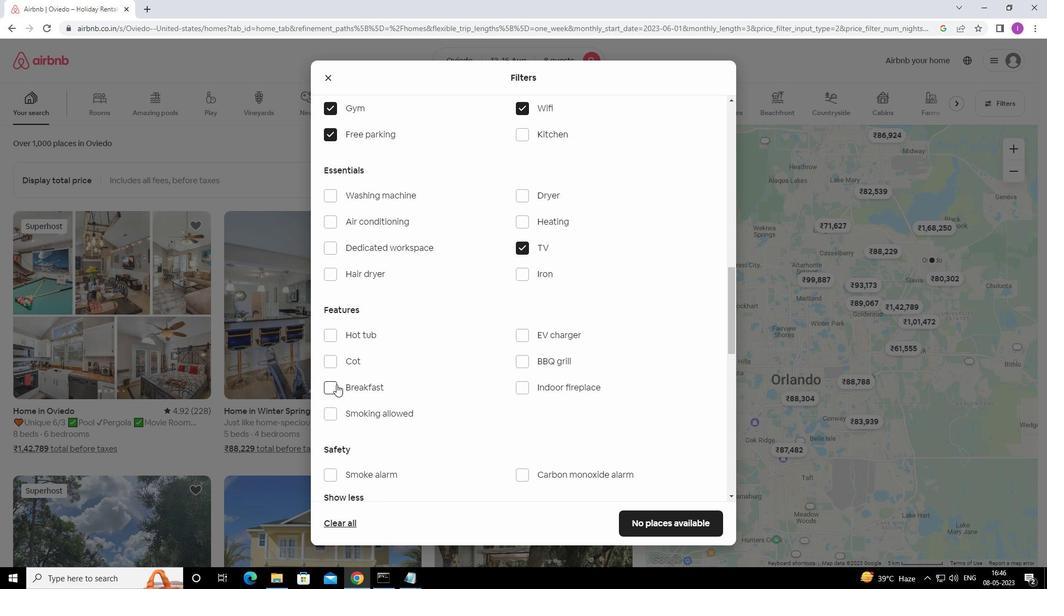 
Action: Mouse moved to (428, 407)
Screenshot: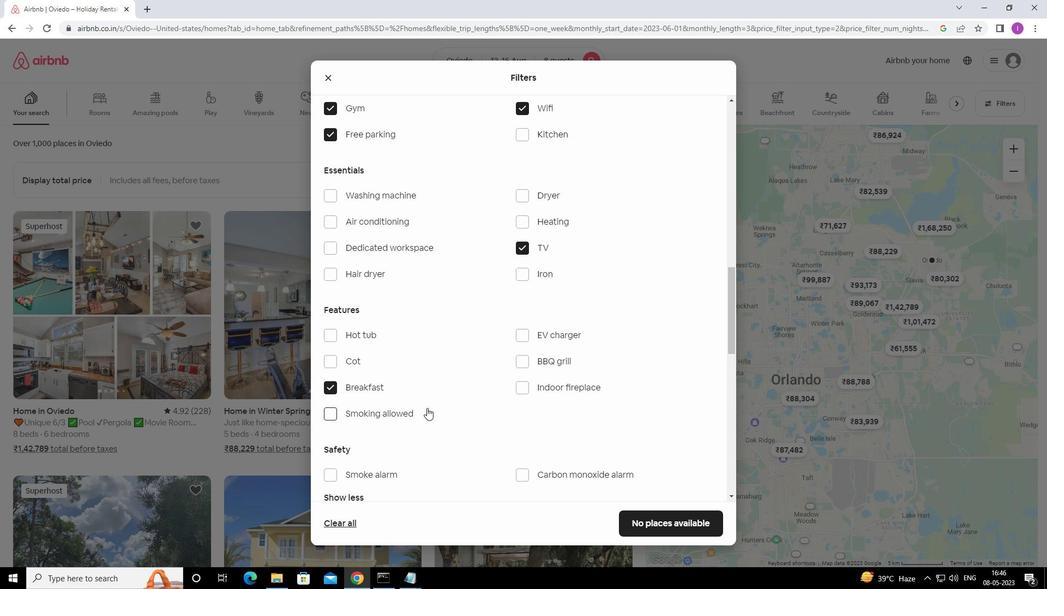 
Action: Mouse scrolled (428, 406) with delta (0, 0)
Screenshot: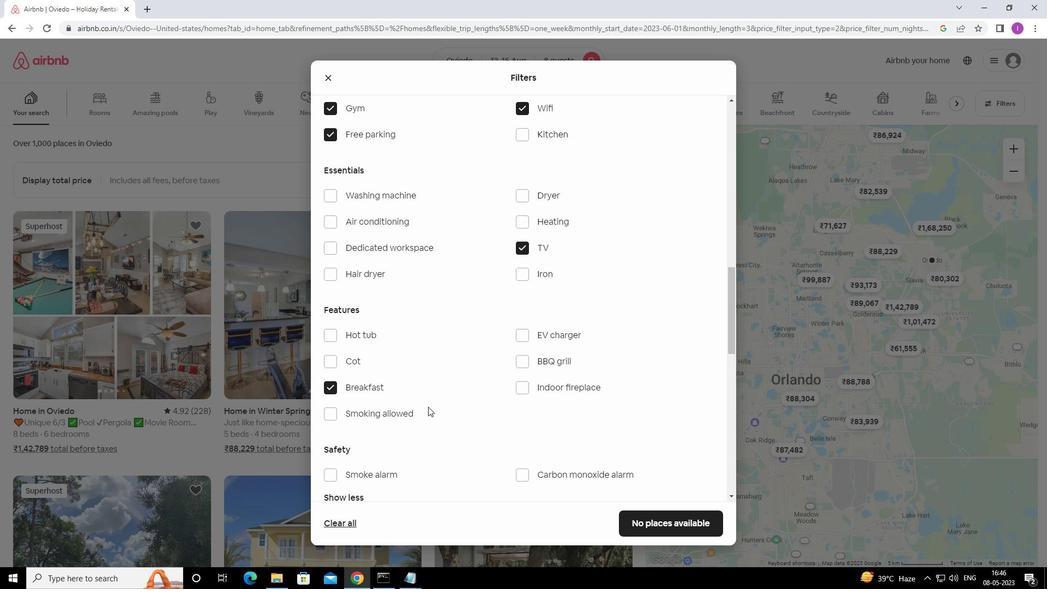 
Action: Mouse scrolled (428, 407) with delta (0, 0)
Screenshot: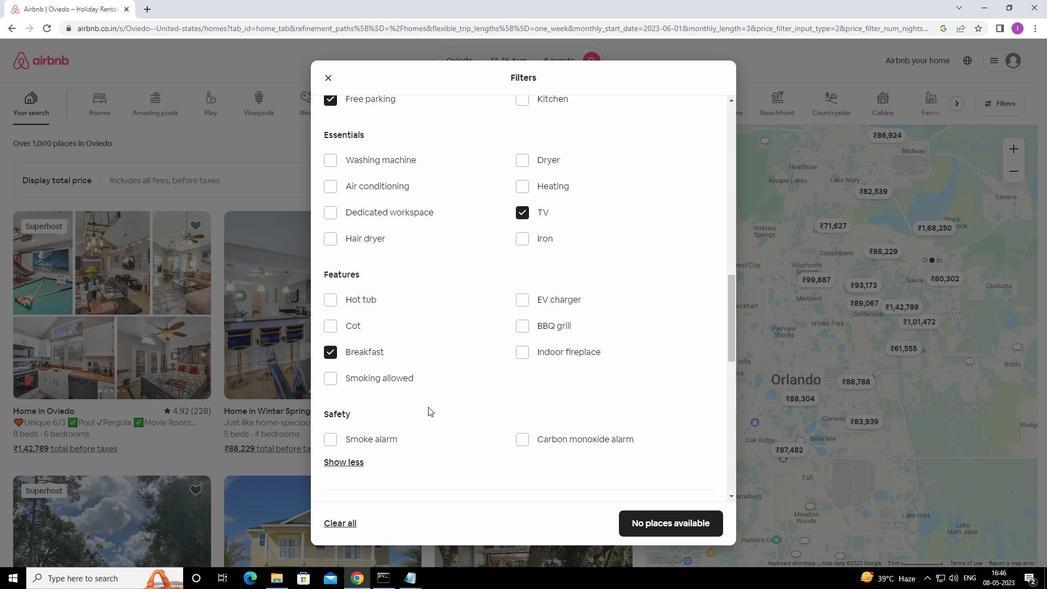 
Action: Mouse scrolled (428, 407) with delta (0, 0)
Screenshot: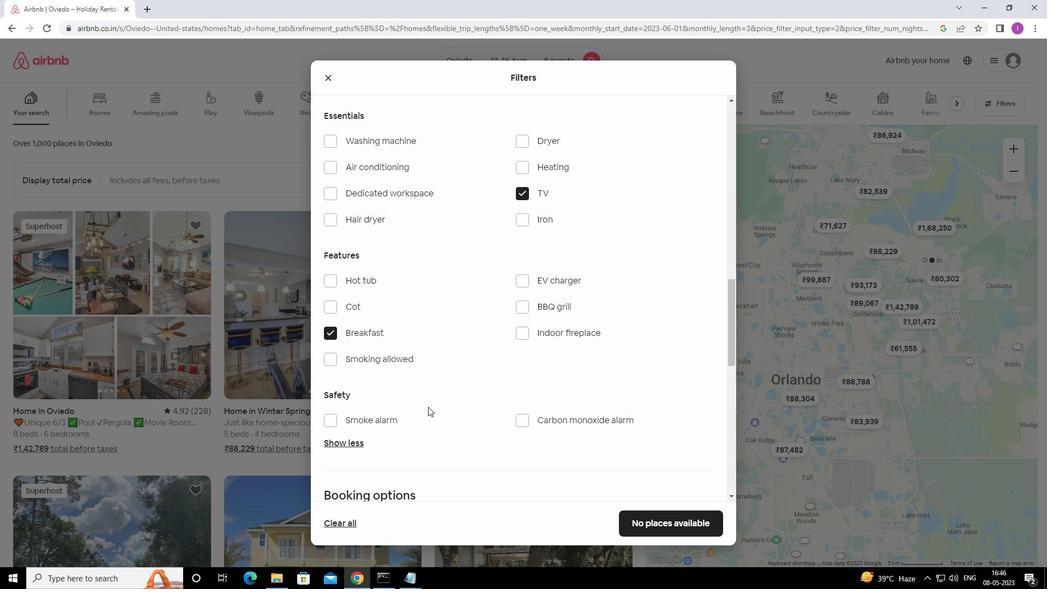 
Action: Mouse scrolled (428, 406) with delta (0, 0)
Screenshot: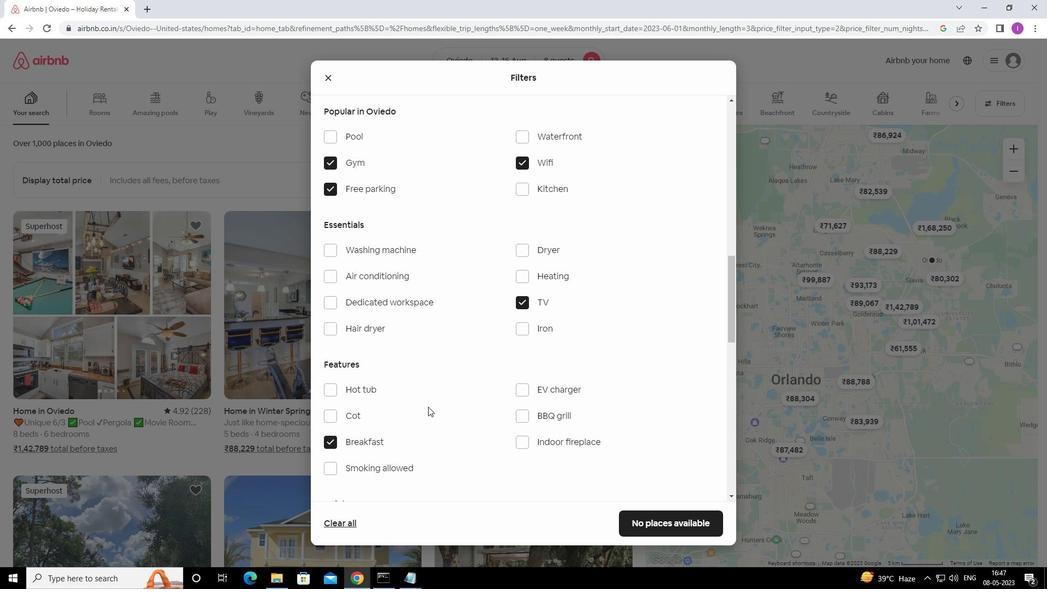 
Action: Mouse scrolled (428, 406) with delta (0, 0)
Screenshot: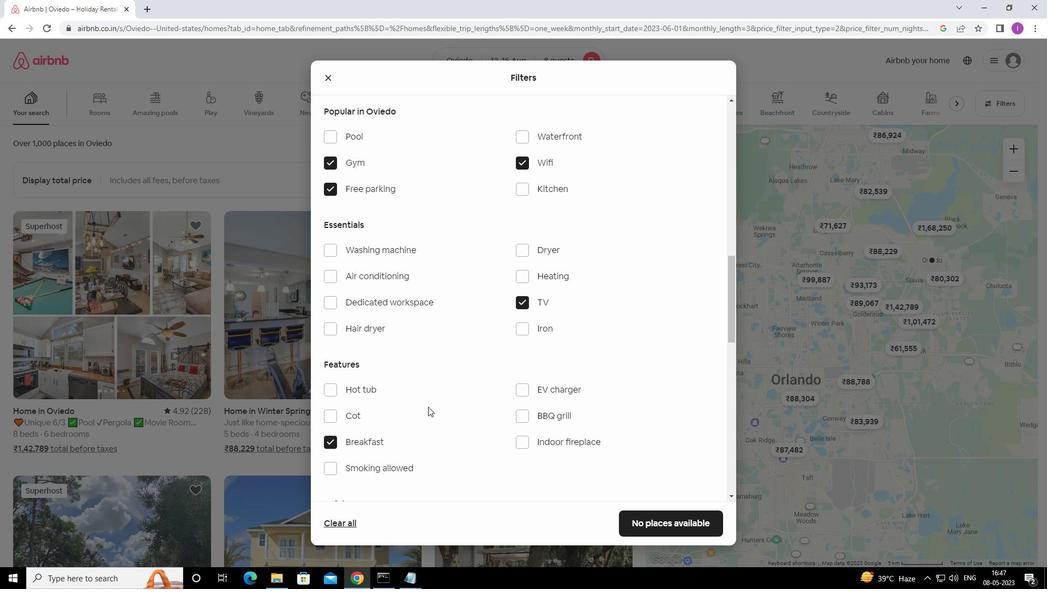 
Action: Mouse scrolled (428, 406) with delta (0, 0)
Screenshot: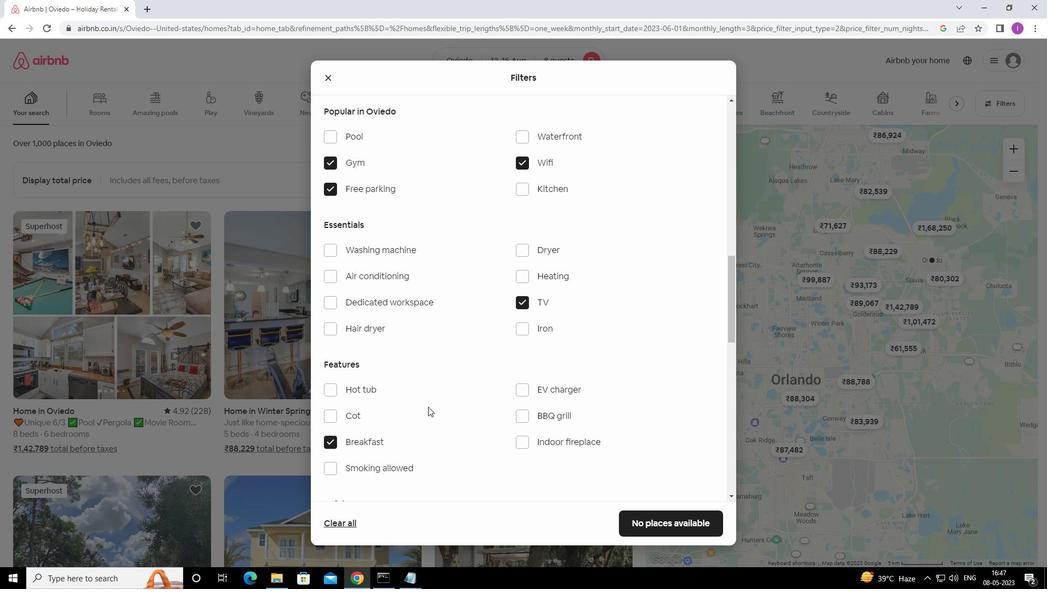 
Action: Mouse scrolled (428, 406) with delta (0, 0)
Screenshot: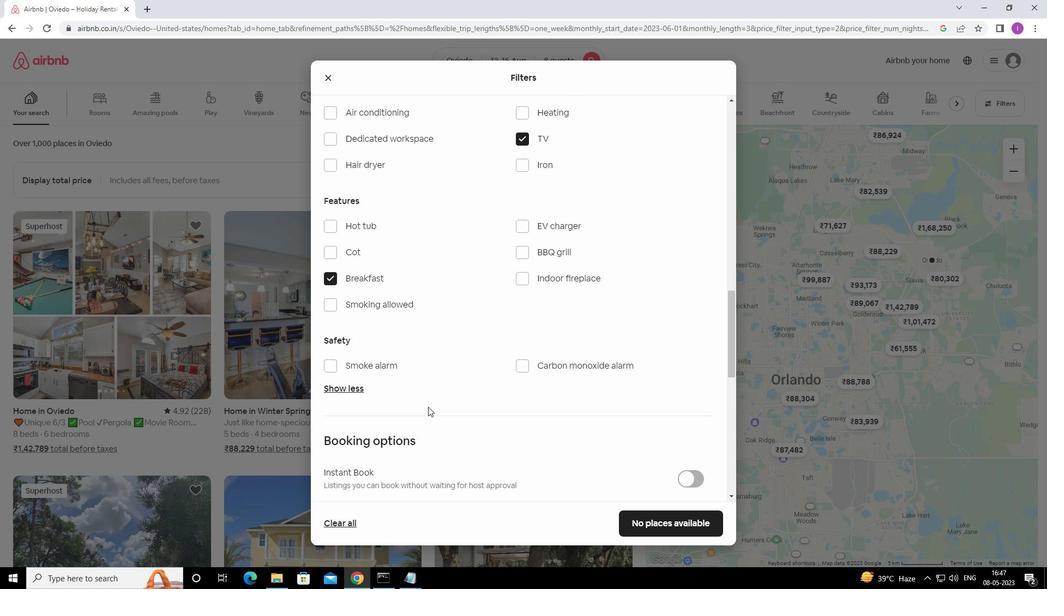 
Action: Mouse scrolled (428, 406) with delta (0, 0)
Screenshot: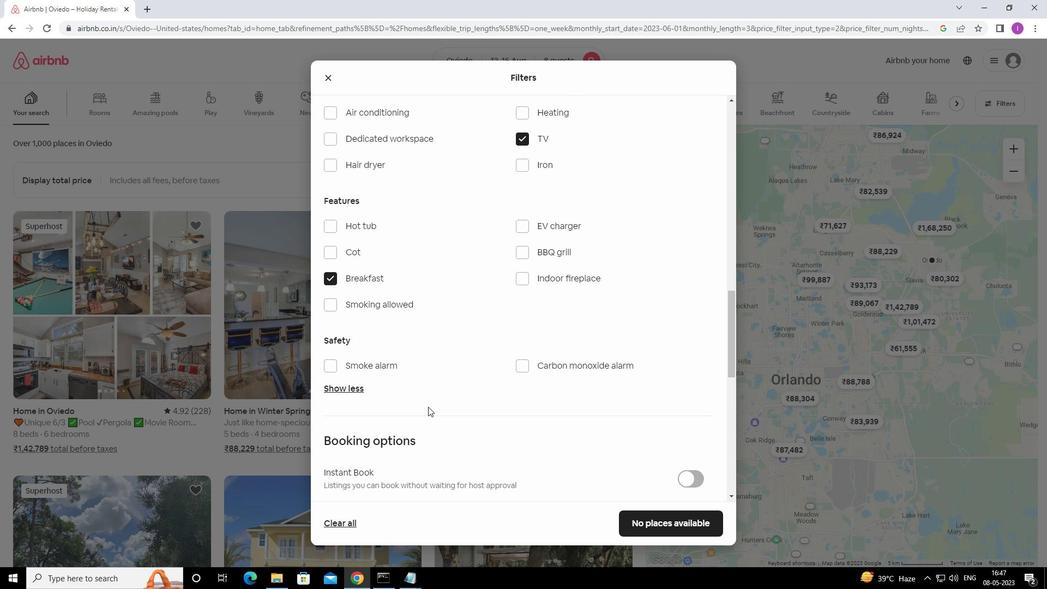 
Action: Mouse moved to (690, 411)
Screenshot: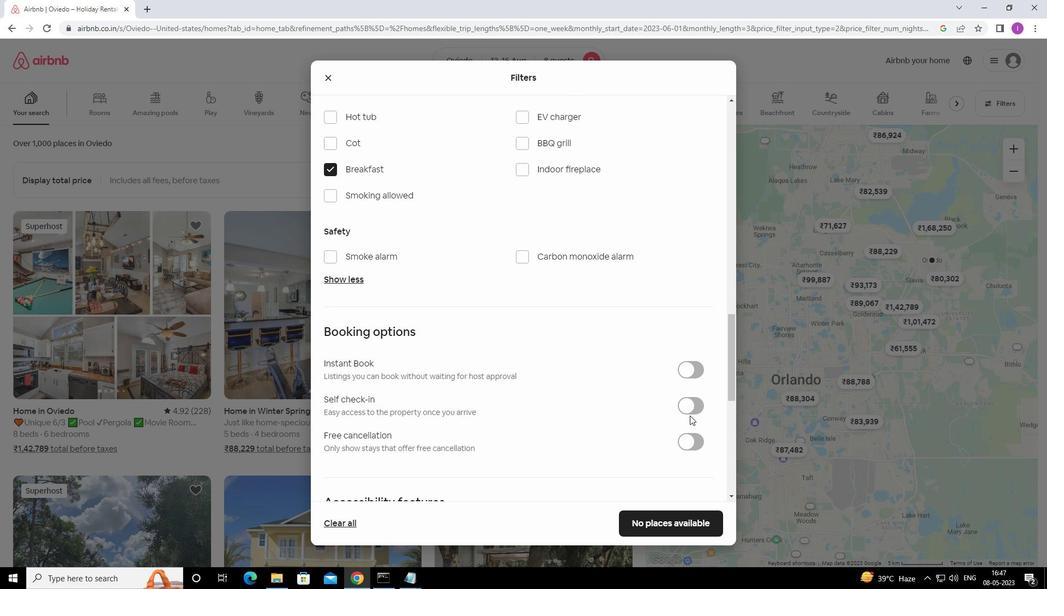 
Action: Mouse pressed left at (690, 411)
Screenshot: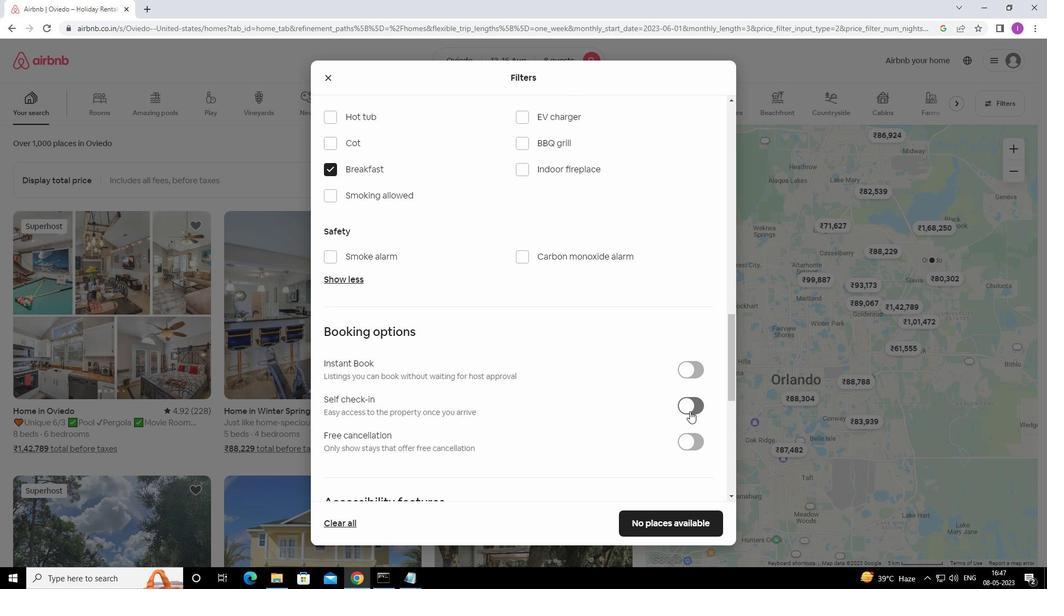 
Action: Mouse moved to (575, 447)
Screenshot: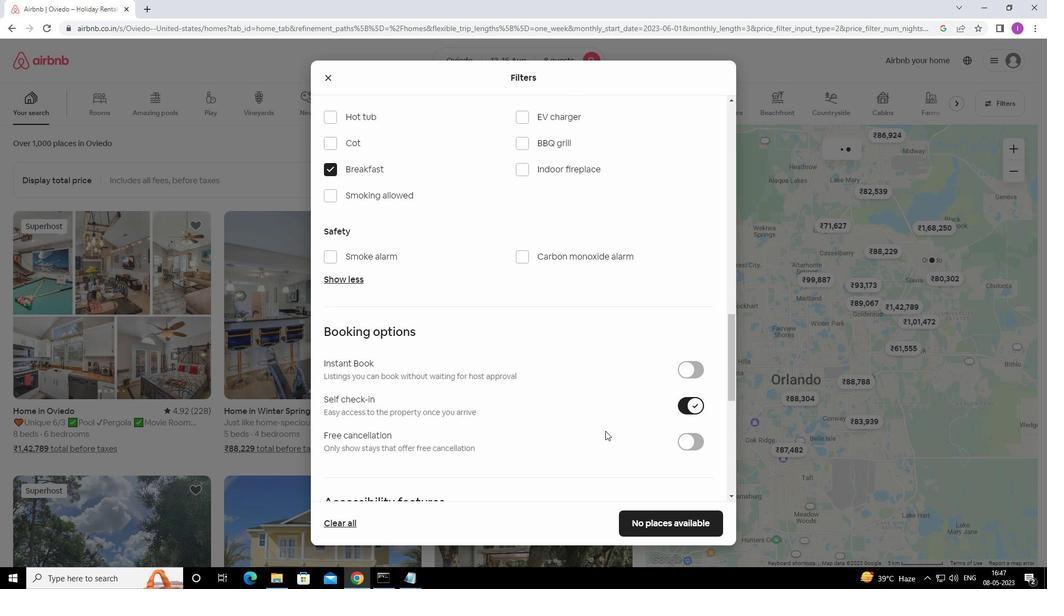 
Action: Mouse scrolled (575, 446) with delta (0, 0)
Screenshot: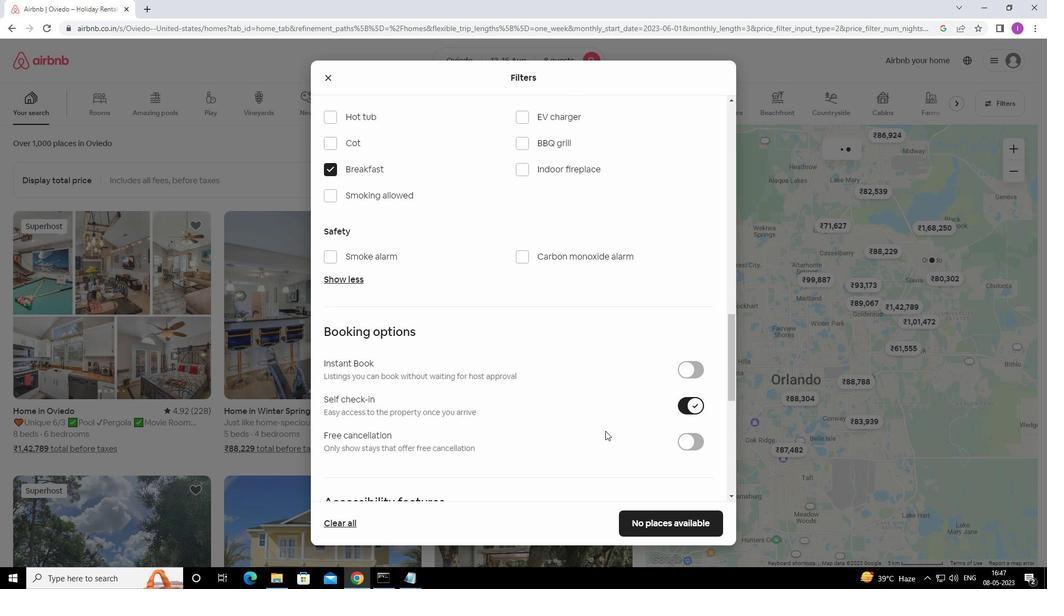 
Action: Mouse moved to (574, 449)
Screenshot: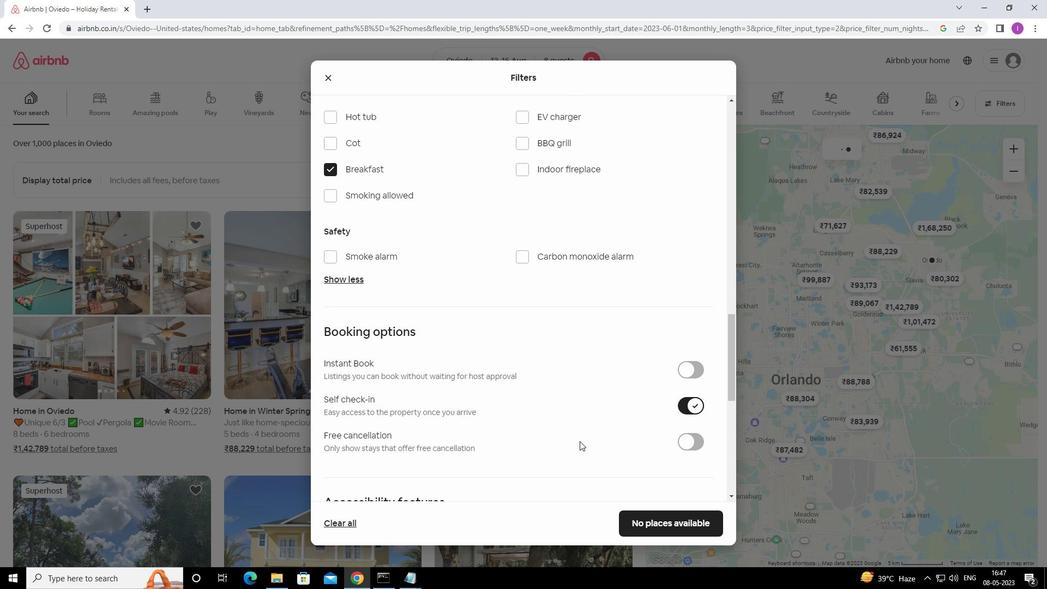 
Action: Mouse scrolled (574, 448) with delta (0, 0)
Screenshot: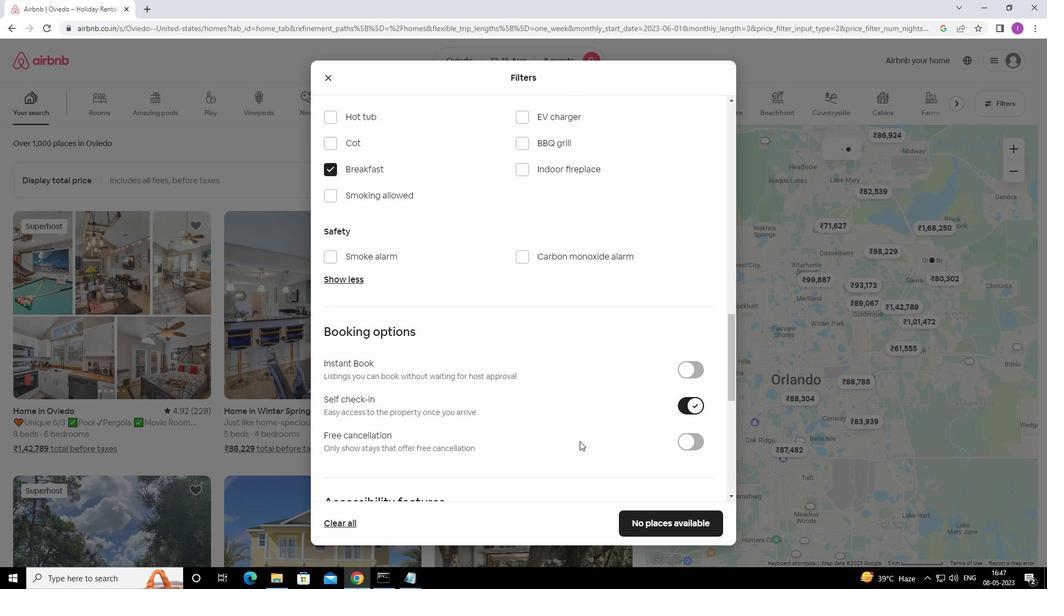 
Action: Mouse scrolled (574, 448) with delta (0, 0)
Screenshot: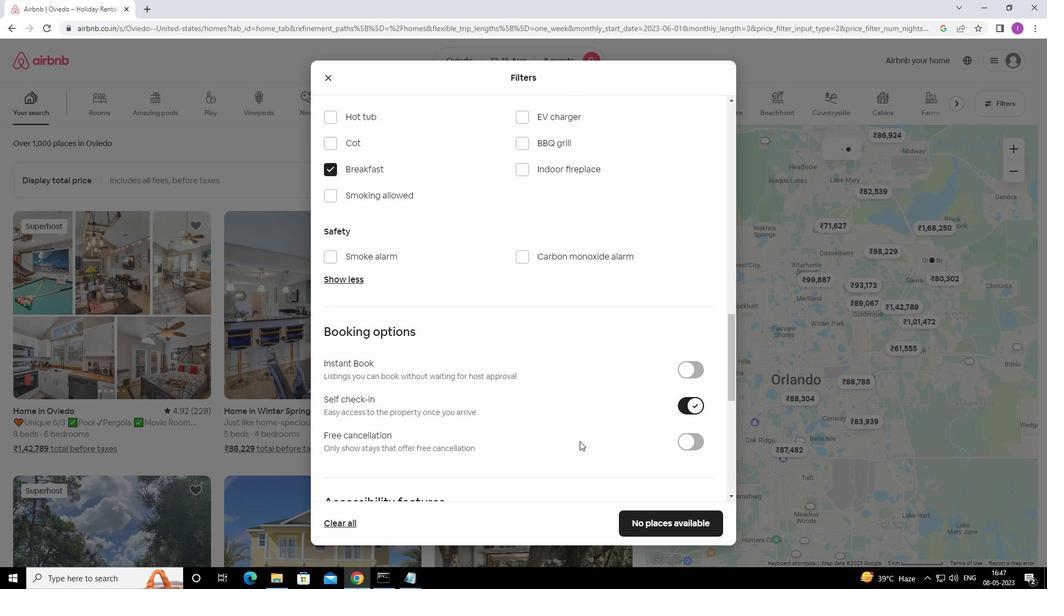 
Action: Mouse moved to (574, 449)
Screenshot: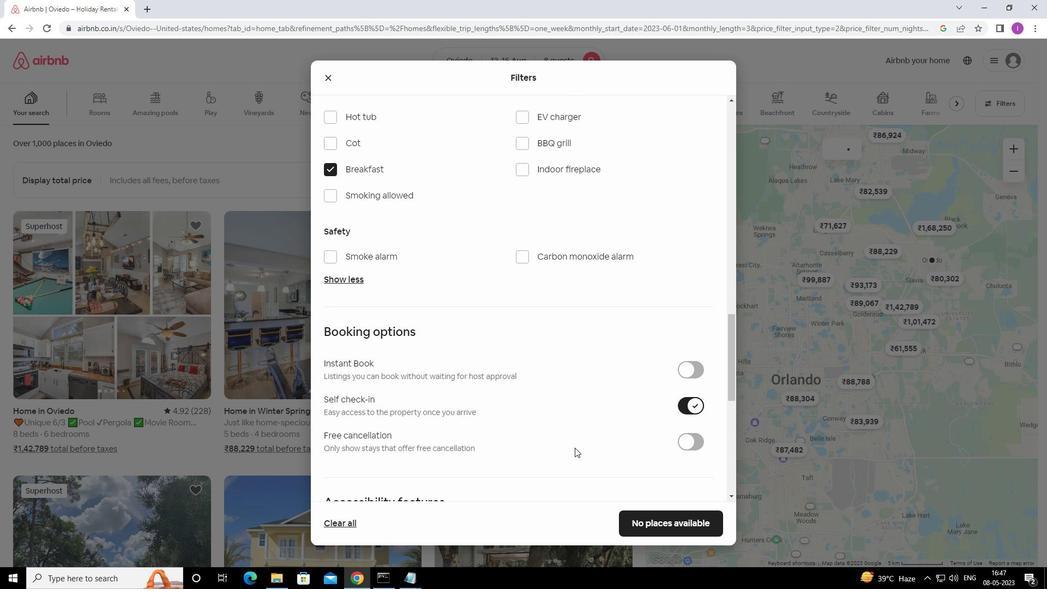 
Action: Mouse scrolled (574, 448) with delta (0, 0)
Screenshot: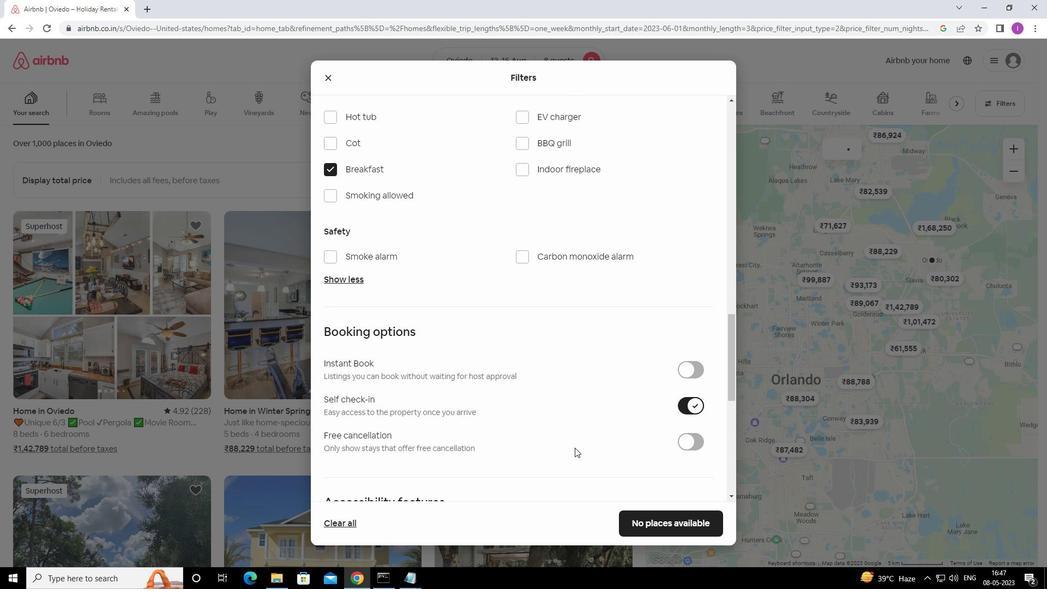 
Action: Mouse scrolled (574, 448) with delta (0, 0)
Screenshot: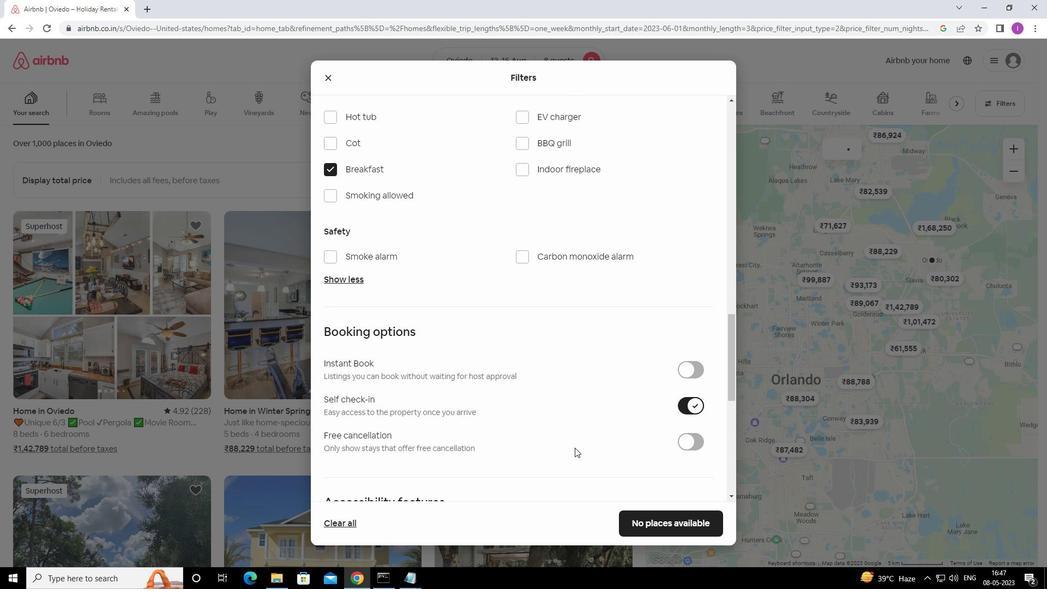 
Action: Mouse moved to (577, 447)
Screenshot: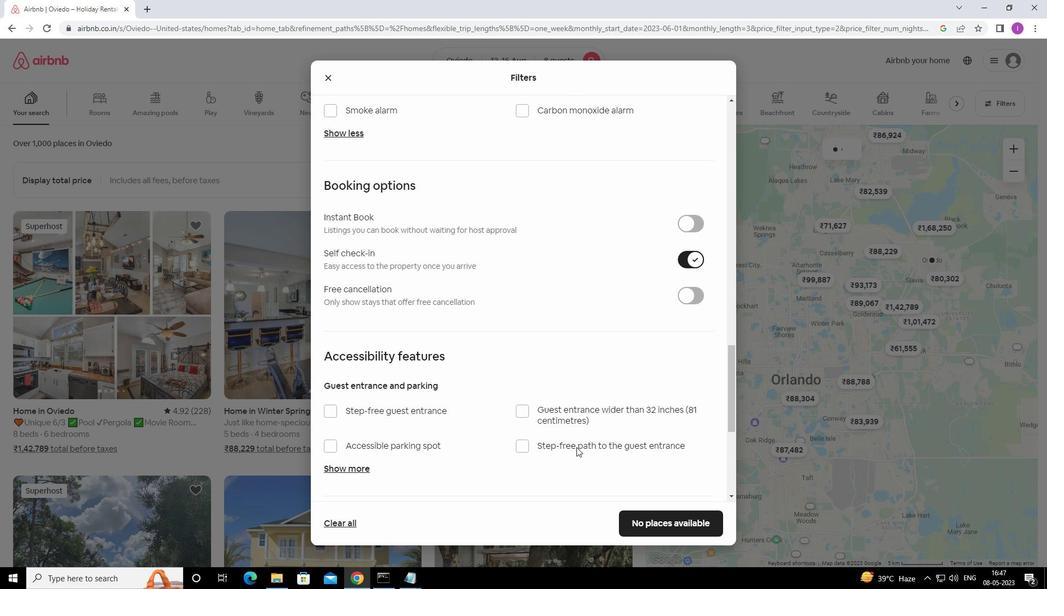 
Action: Mouse scrolled (577, 446) with delta (0, 0)
Screenshot: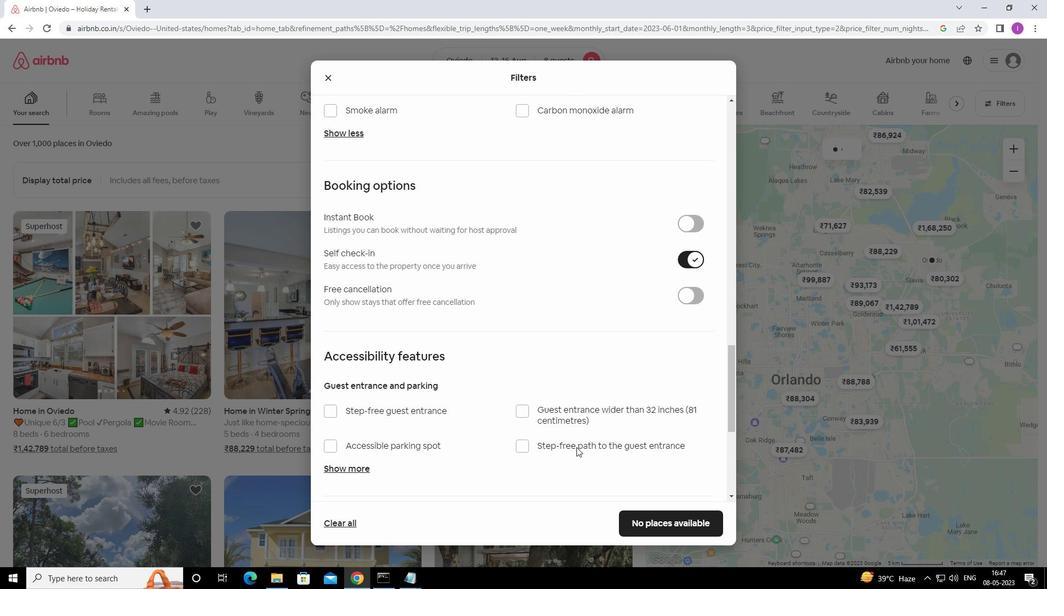 
Action: Mouse scrolled (577, 446) with delta (0, 0)
Screenshot: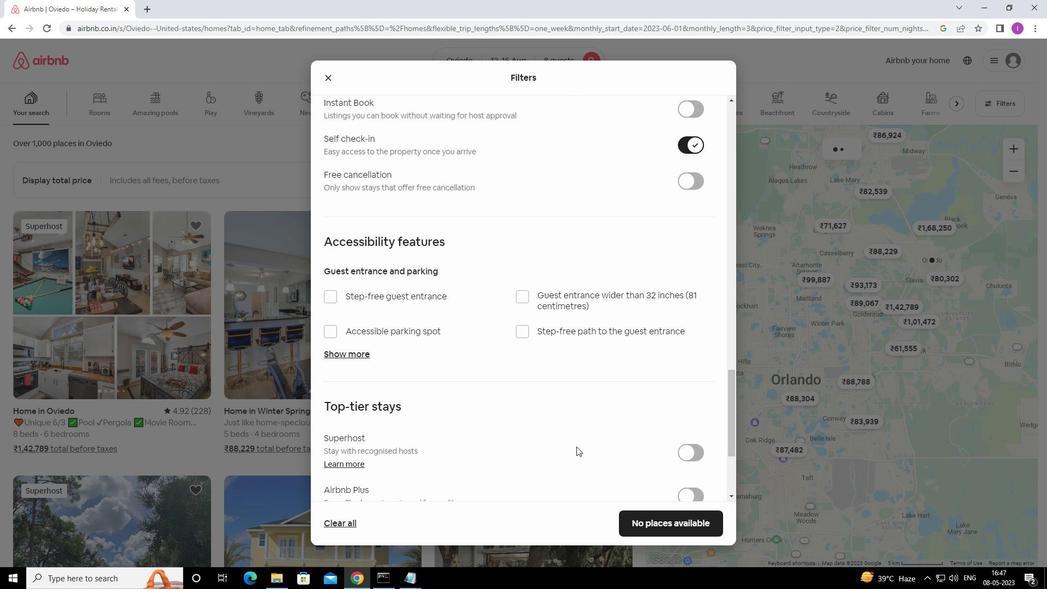 
Action: Mouse moved to (577, 447)
Screenshot: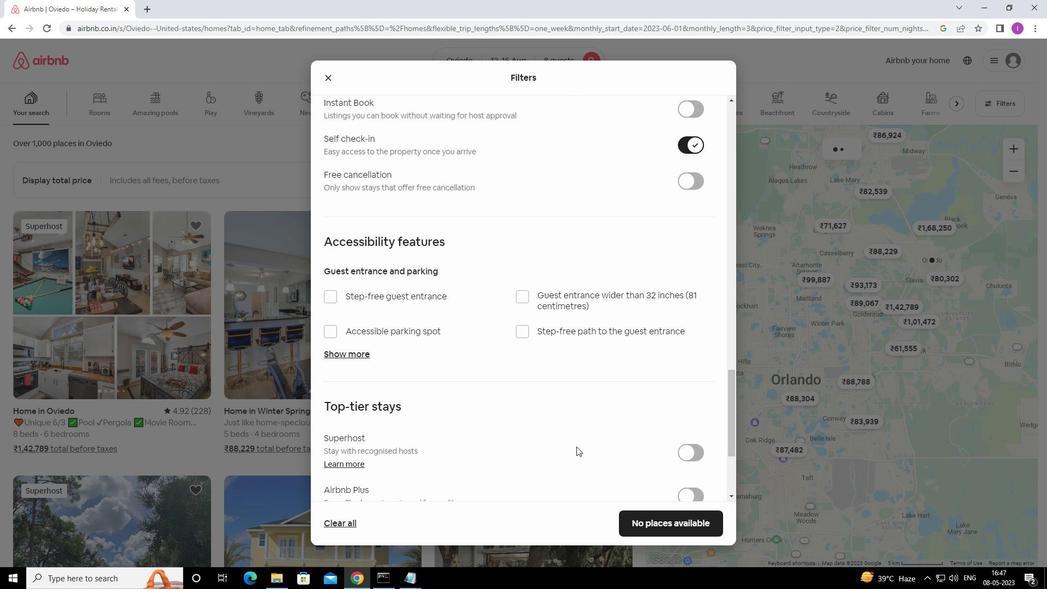 
Action: Mouse scrolled (577, 446) with delta (0, 0)
Screenshot: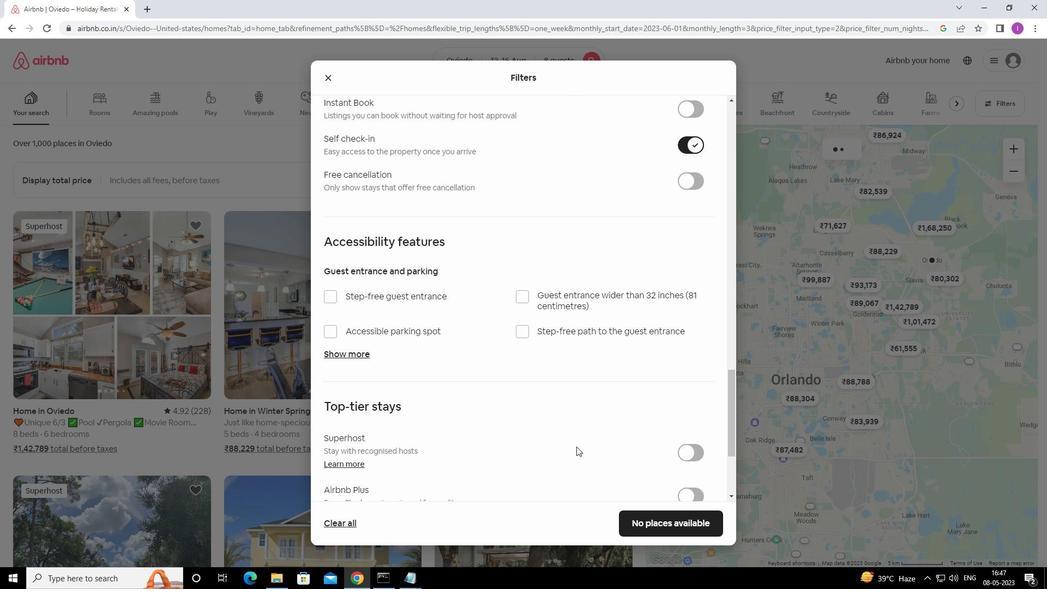 
Action: Mouse scrolled (577, 446) with delta (0, 0)
Screenshot: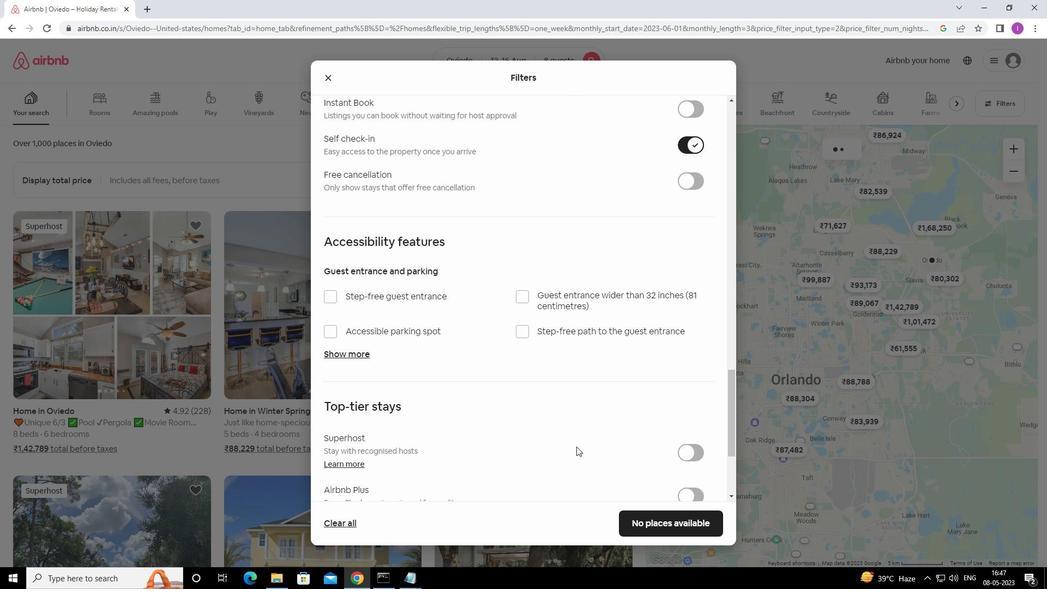 
Action: Mouse scrolled (577, 446) with delta (0, 0)
Screenshot: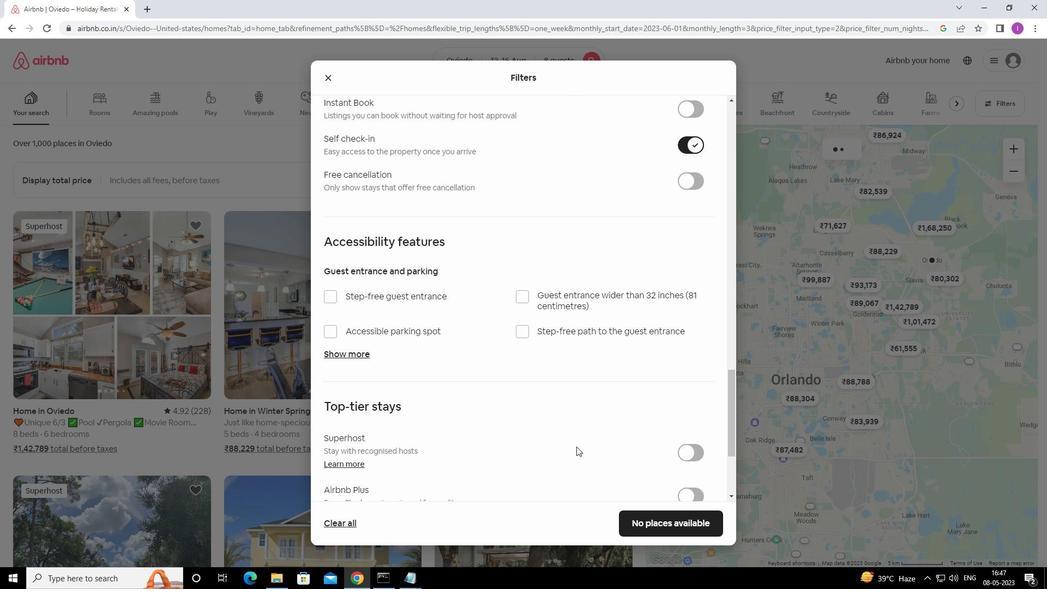
Action: Mouse moved to (580, 443)
Screenshot: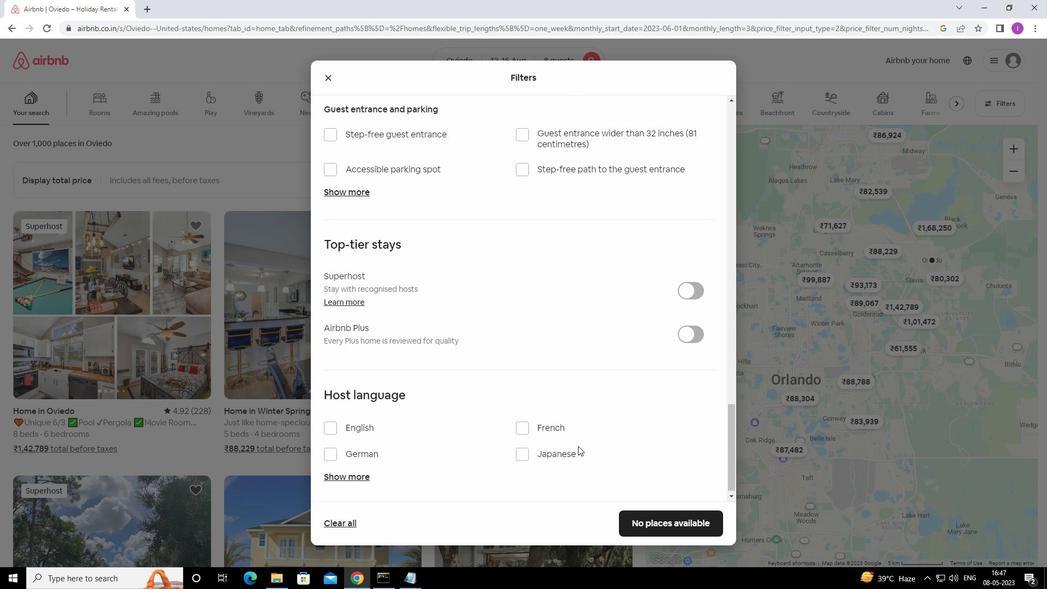 
Action: Mouse scrolled (580, 442) with delta (0, 0)
Screenshot: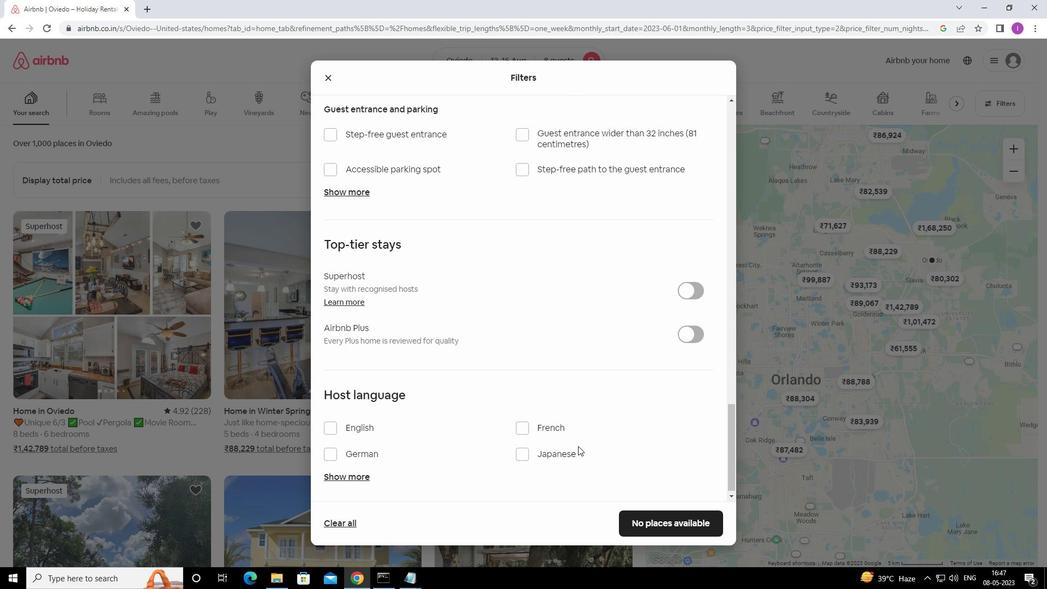 
Action: Mouse scrolled (580, 442) with delta (0, 0)
Screenshot: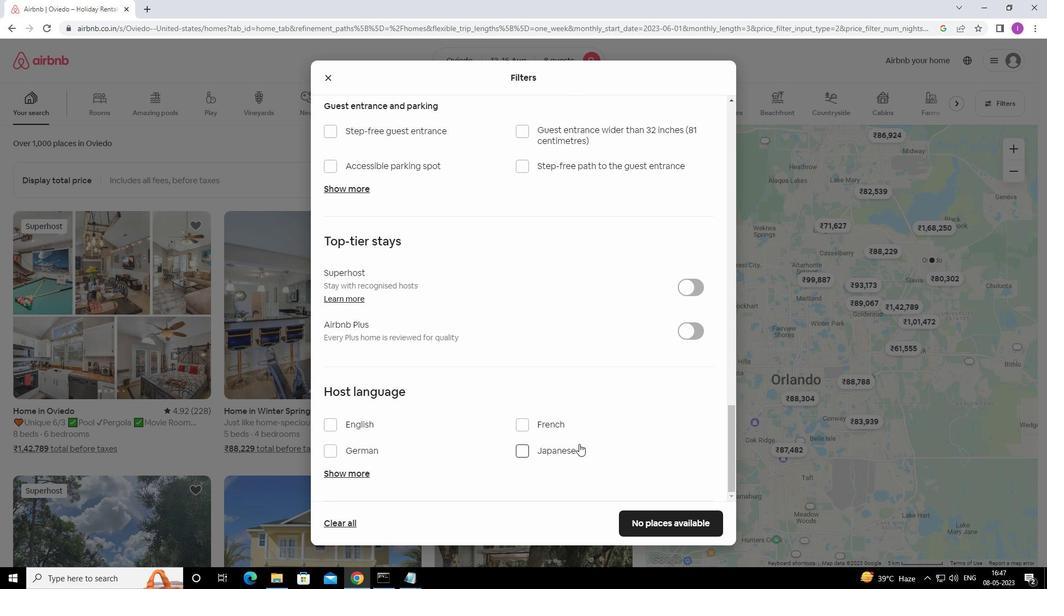 
Action: Mouse moved to (580, 442)
Screenshot: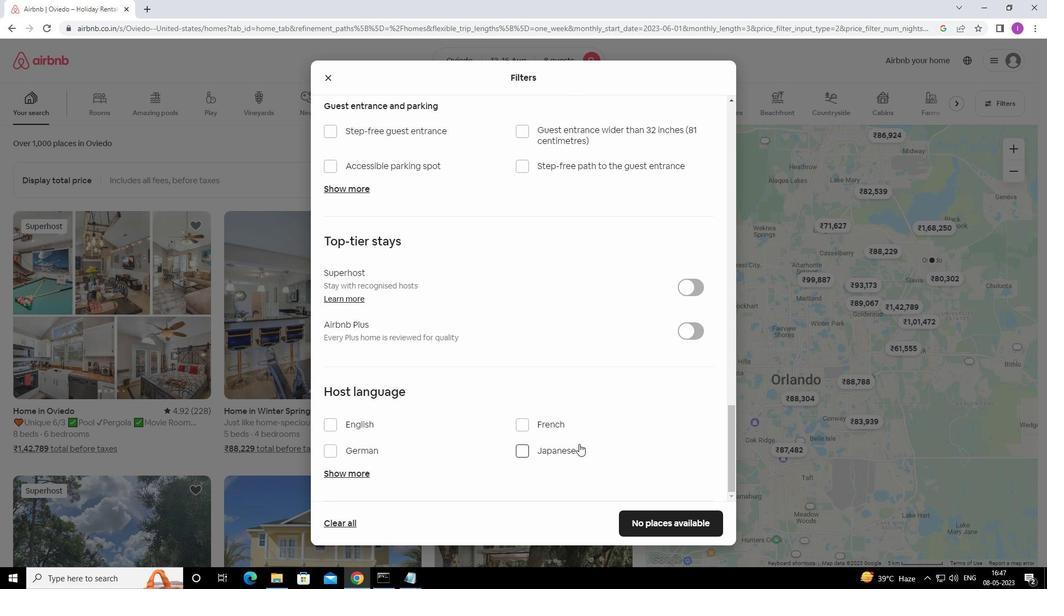 
Action: Mouse scrolled (580, 442) with delta (0, 0)
Screenshot: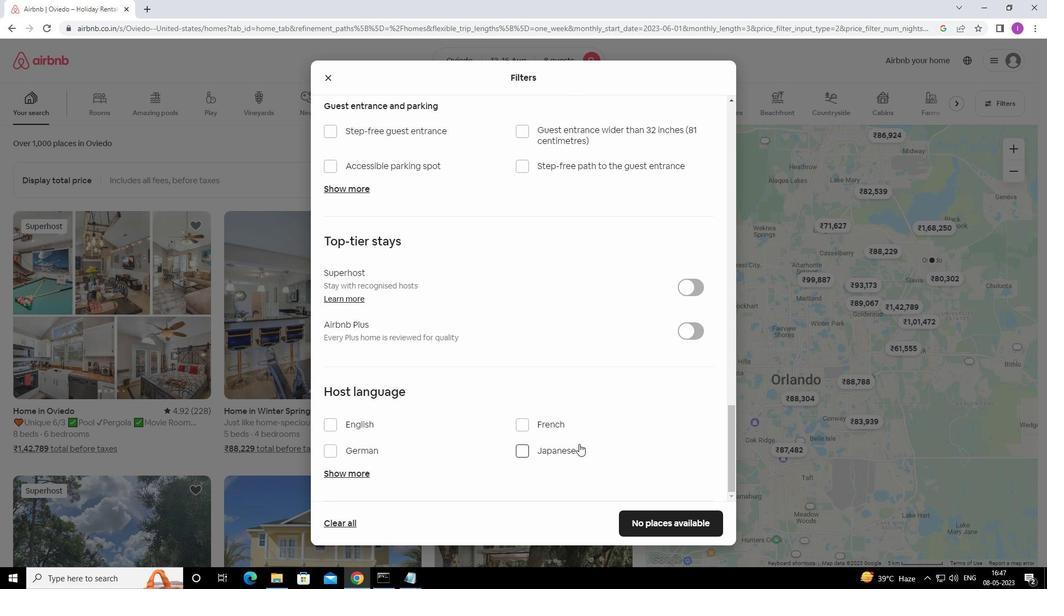 
Action: Mouse scrolled (580, 442) with delta (0, 0)
Screenshot: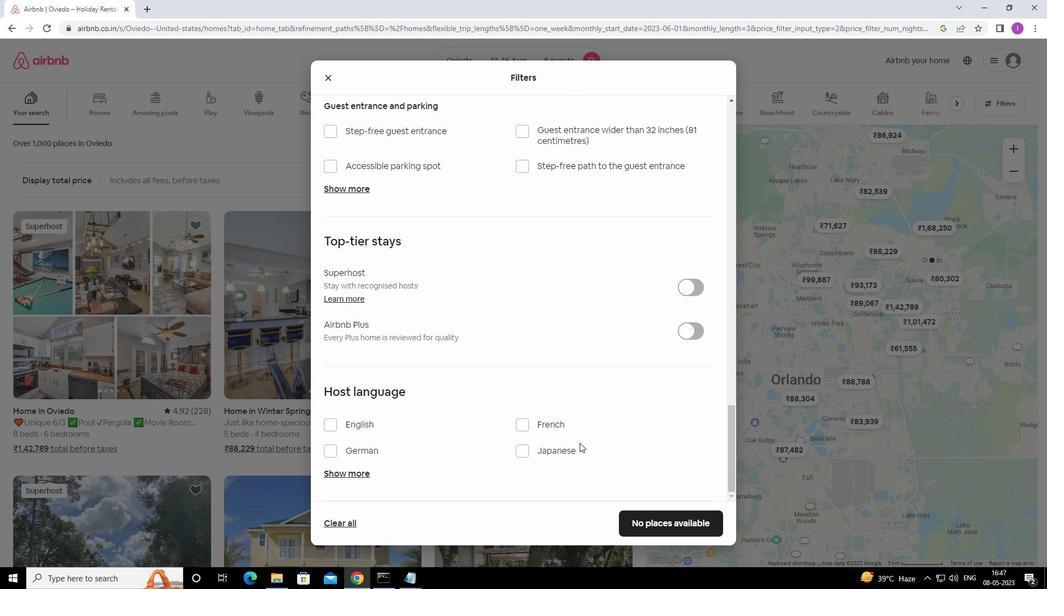 
Action: Mouse moved to (581, 440)
Screenshot: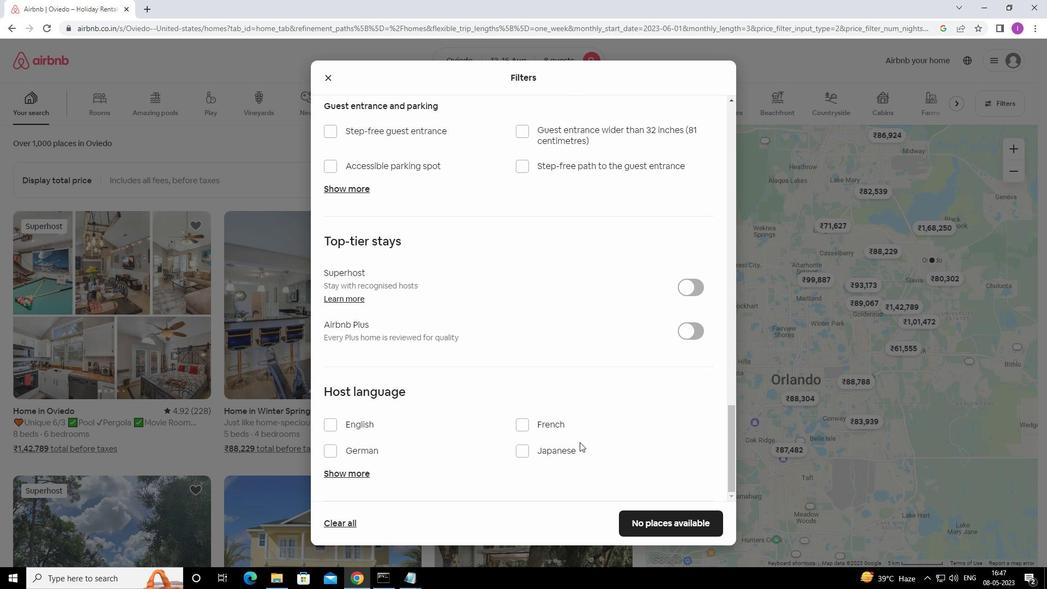 
Action: Mouse scrolled (581, 439) with delta (0, 0)
Screenshot: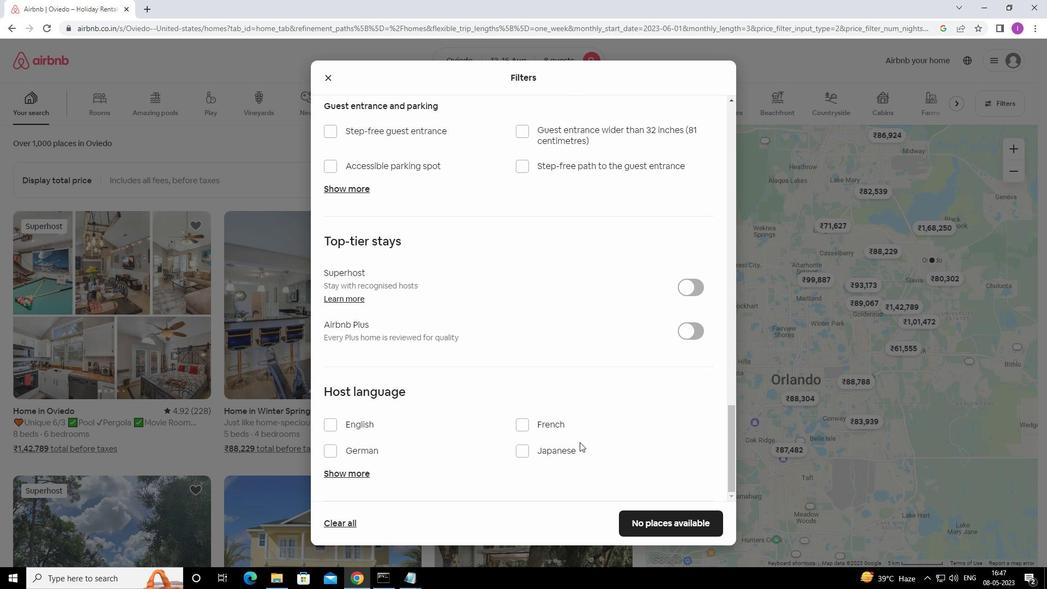
Action: Mouse scrolled (581, 439) with delta (0, 0)
Screenshot: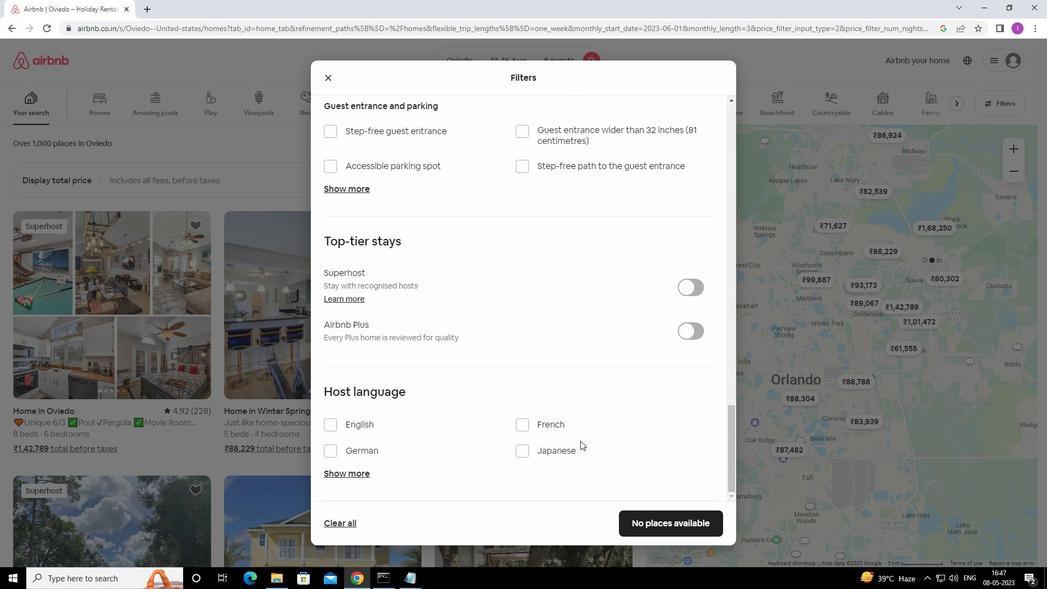 
Action: Mouse scrolled (581, 439) with delta (0, 0)
Screenshot: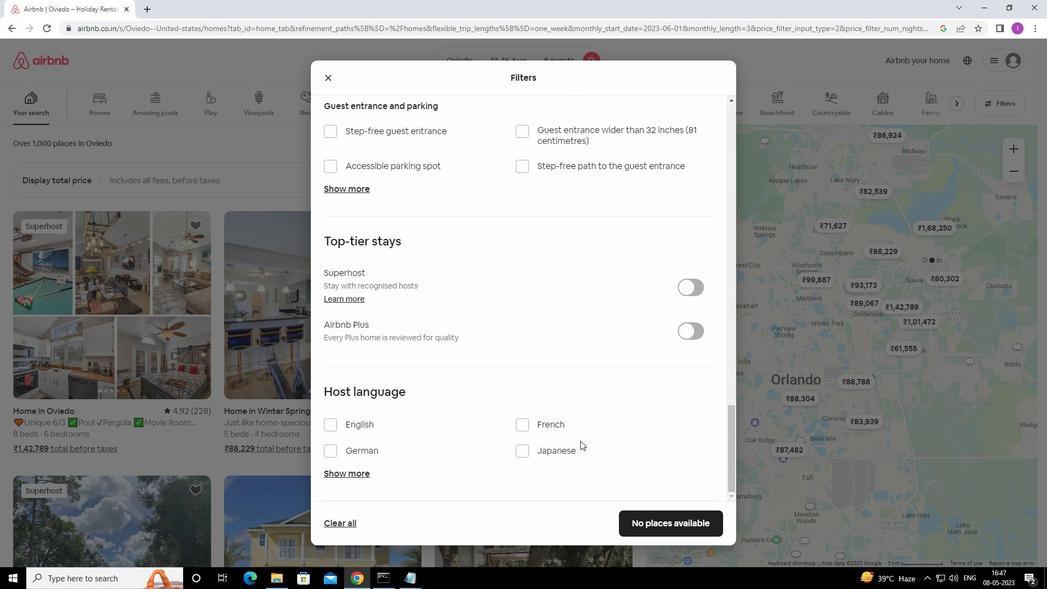 
Action: Mouse scrolled (581, 439) with delta (0, 0)
Screenshot: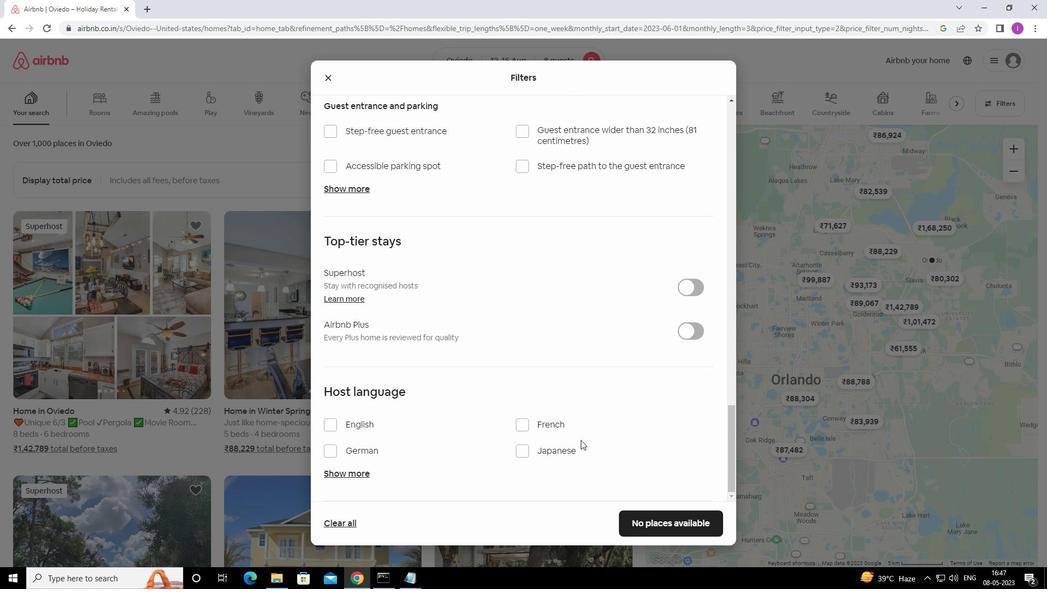 
Action: Mouse moved to (331, 429)
Screenshot: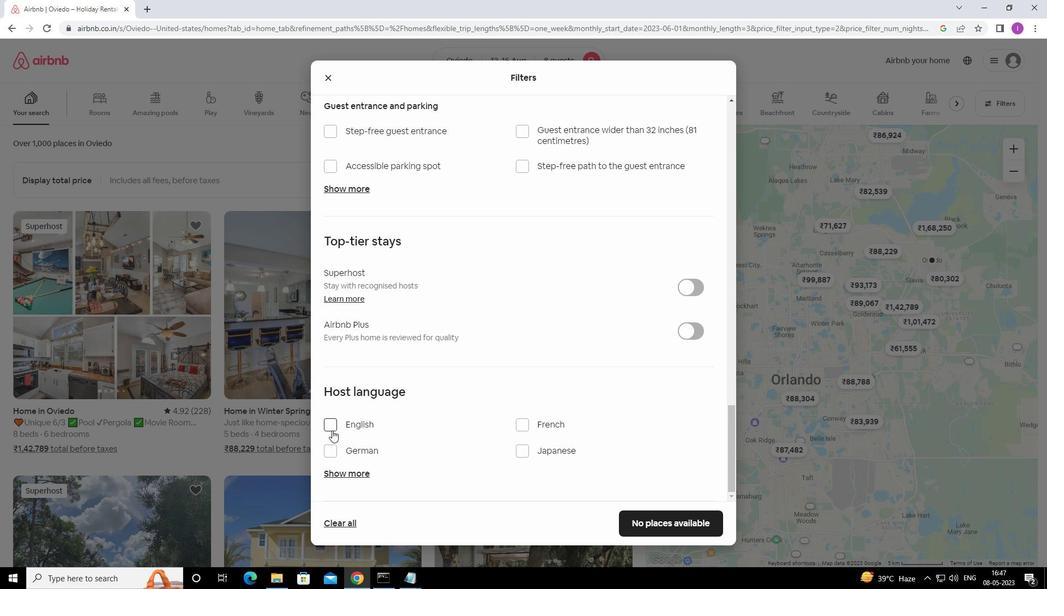 
Action: Mouse pressed left at (331, 429)
Screenshot: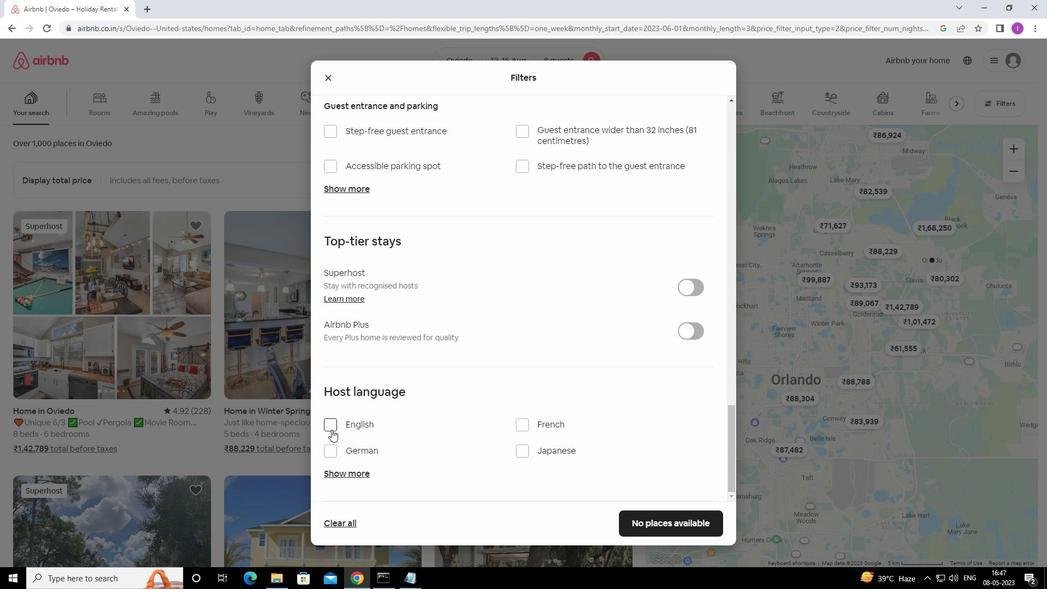 
Action: Mouse moved to (677, 527)
Screenshot: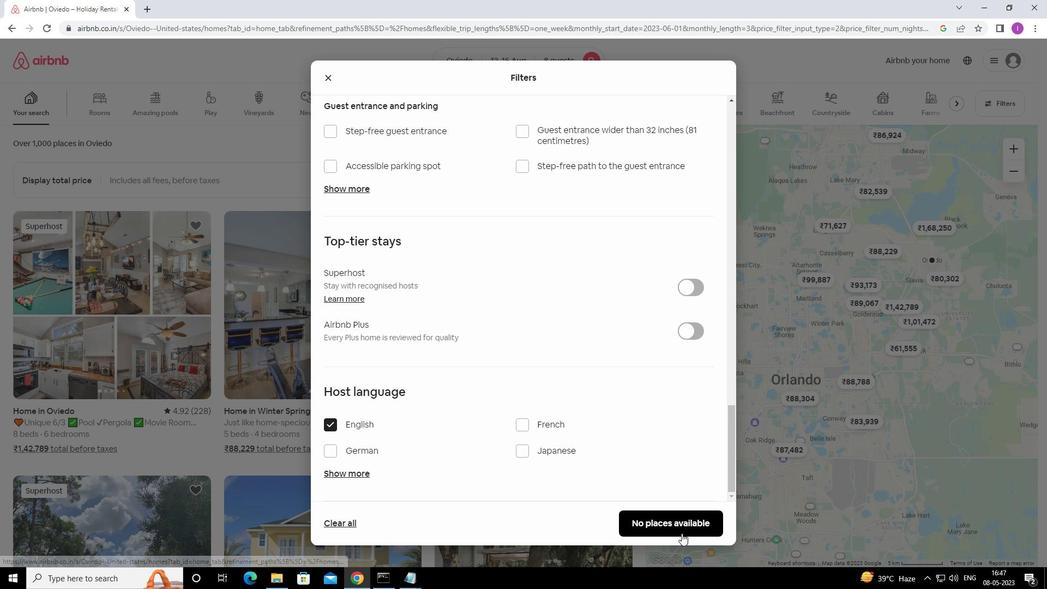 
Action: Mouse pressed left at (677, 527)
Screenshot: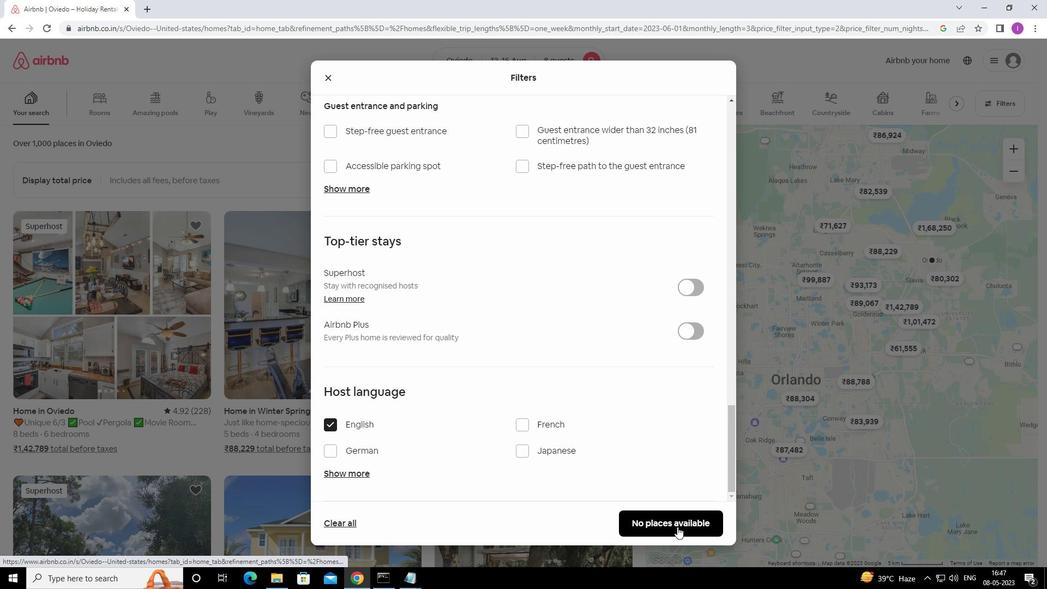 
Action: Mouse moved to (557, 439)
Screenshot: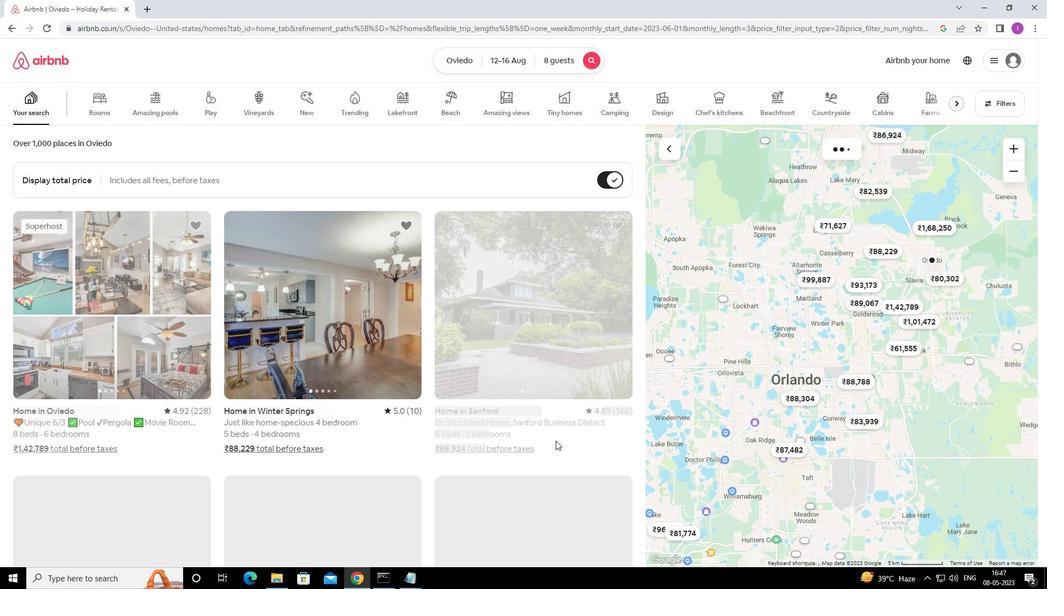
